 Task: Search one way flight ticket for 4 adults, 1 infant in seat and 1 infant on lap in premium economy from Waco: Waco Regional Airport to Fort Wayne: Fort Wayne International Airport on 8-4-2023. Choice of flights is Royal air maroc. Number of bags: 3 checked bags. Price is upto 107000. Outbound departure time preference is 6:30.
Action: Mouse moved to (288, 405)
Screenshot: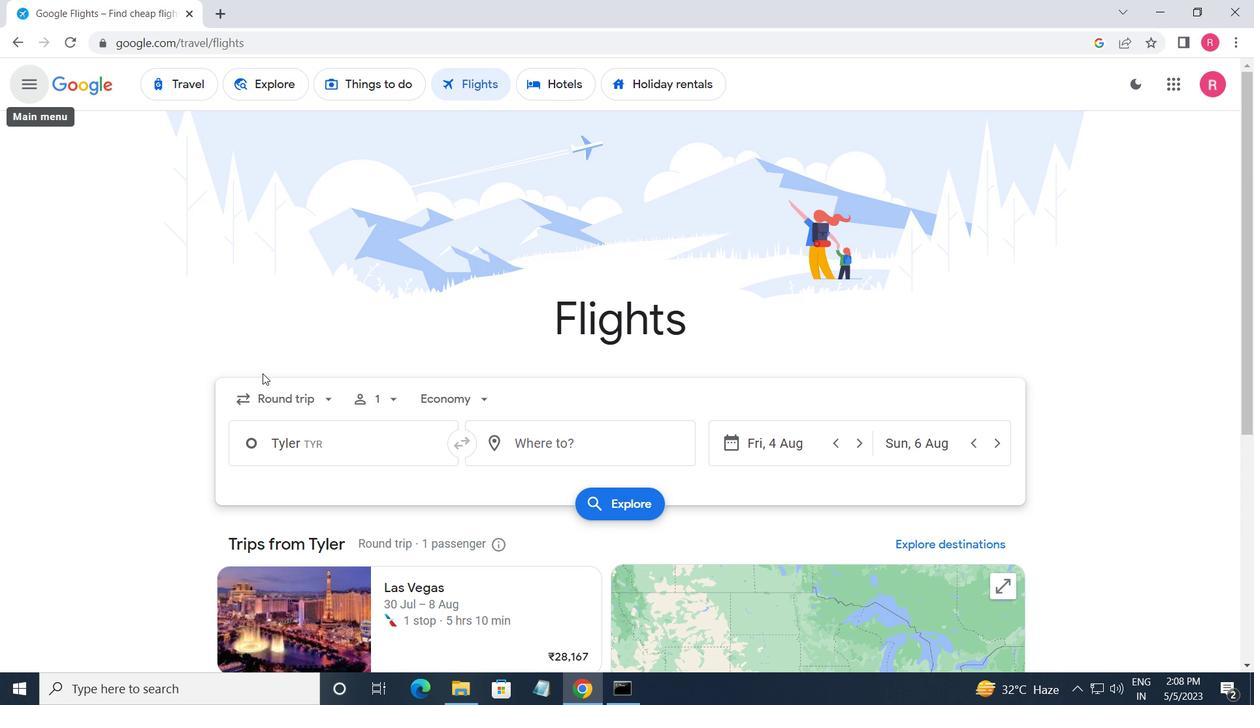 
Action: Mouse pressed left at (288, 405)
Screenshot: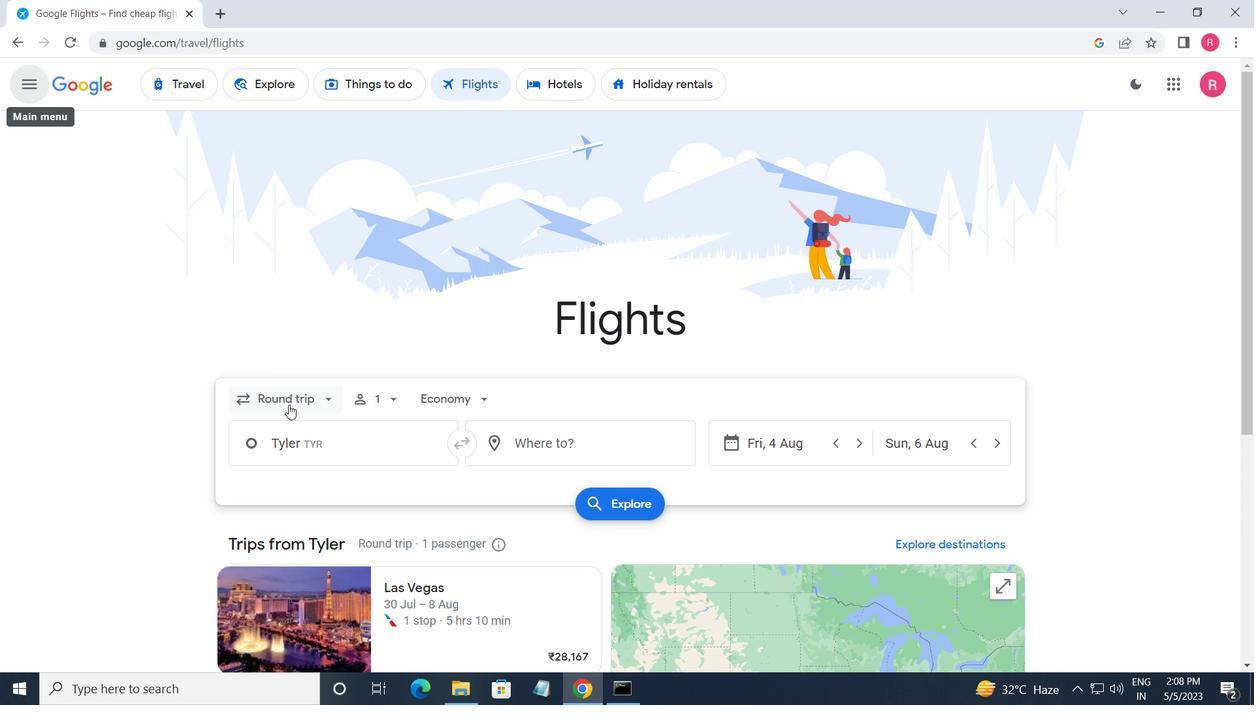 
Action: Mouse moved to (300, 479)
Screenshot: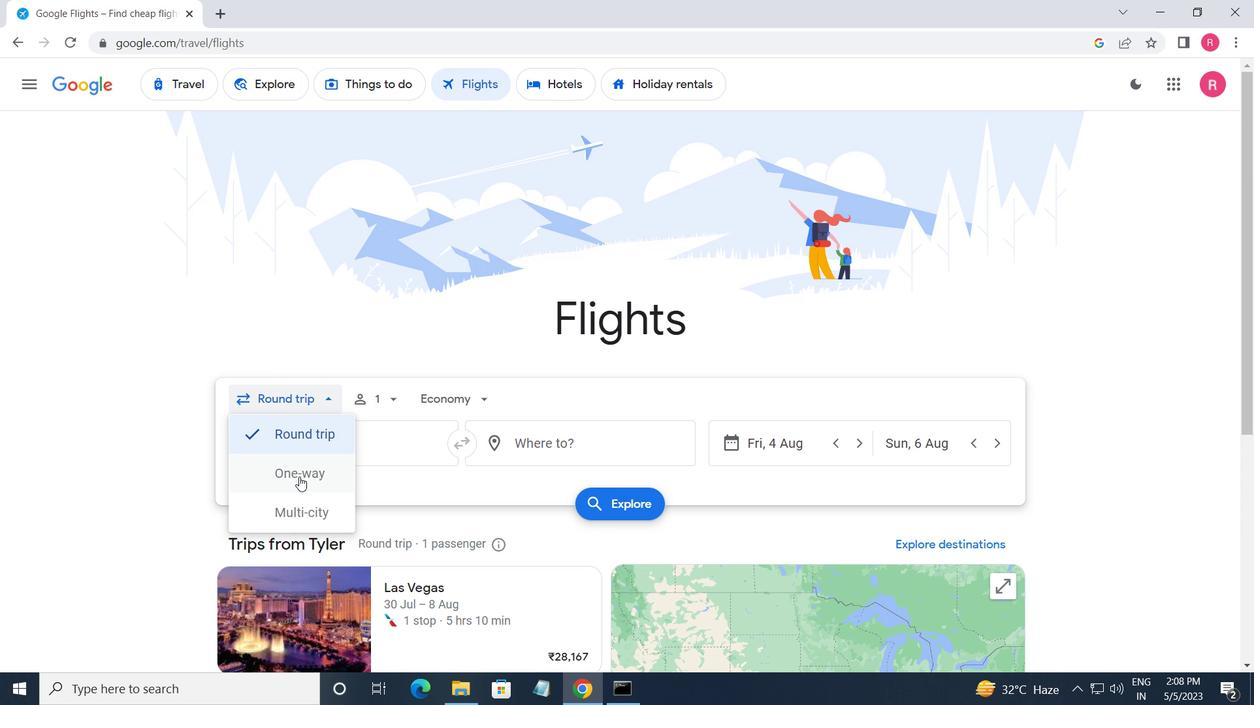 
Action: Mouse pressed left at (300, 479)
Screenshot: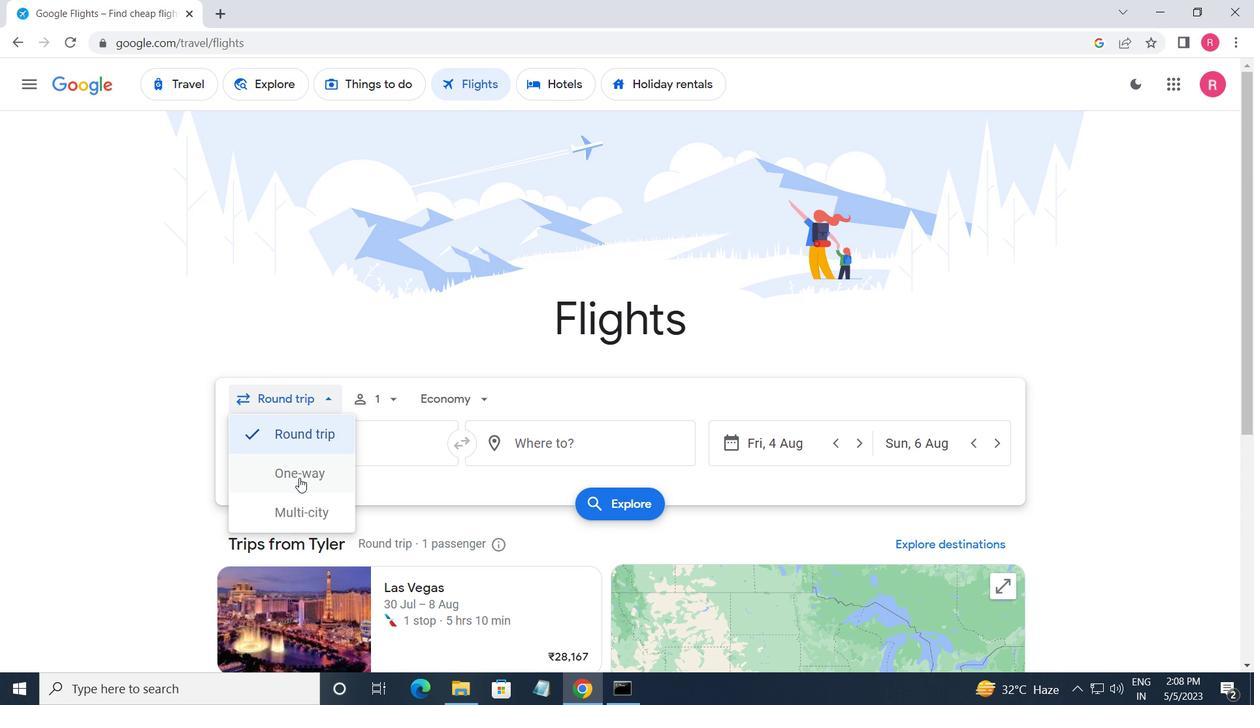 
Action: Mouse moved to (383, 409)
Screenshot: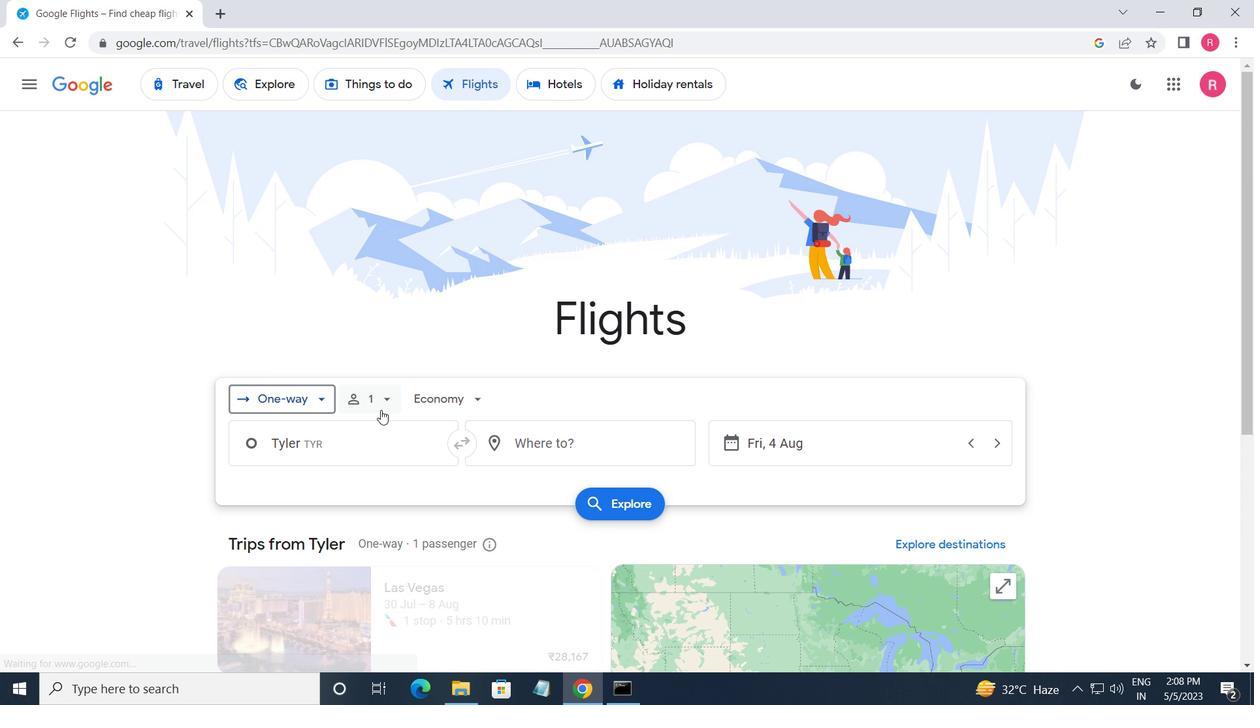 
Action: Mouse pressed left at (383, 409)
Screenshot: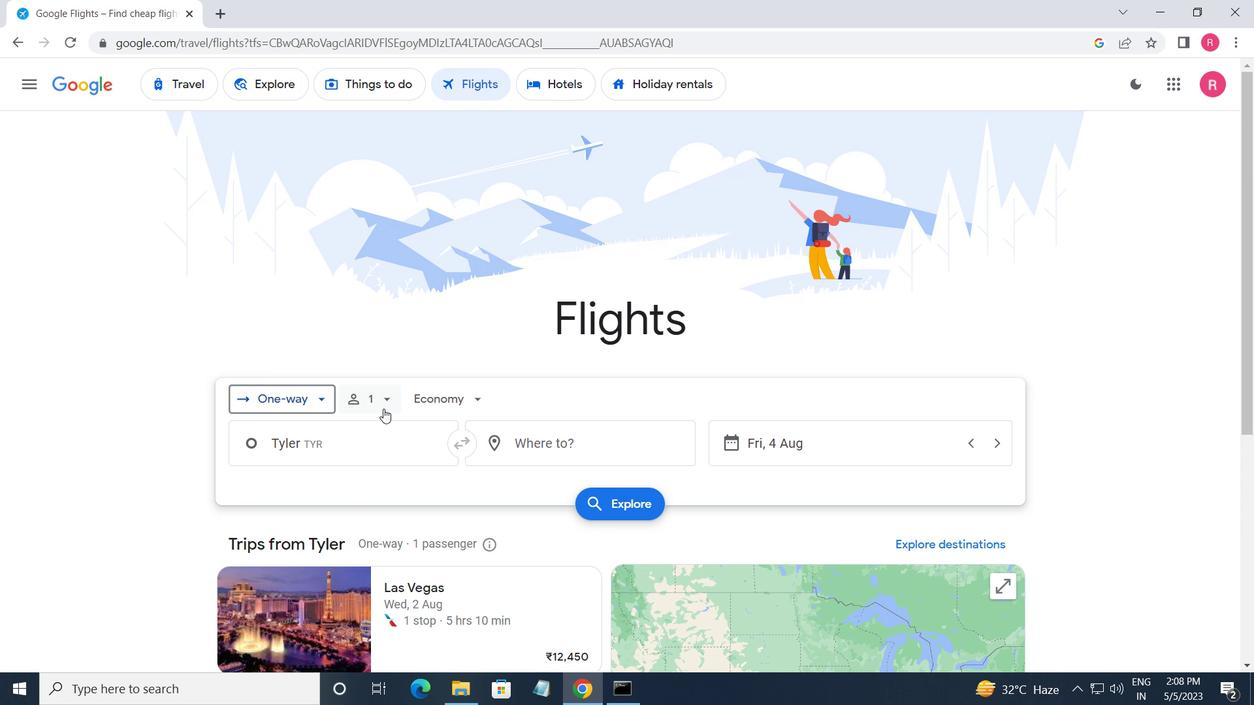 
Action: Mouse moved to (509, 448)
Screenshot: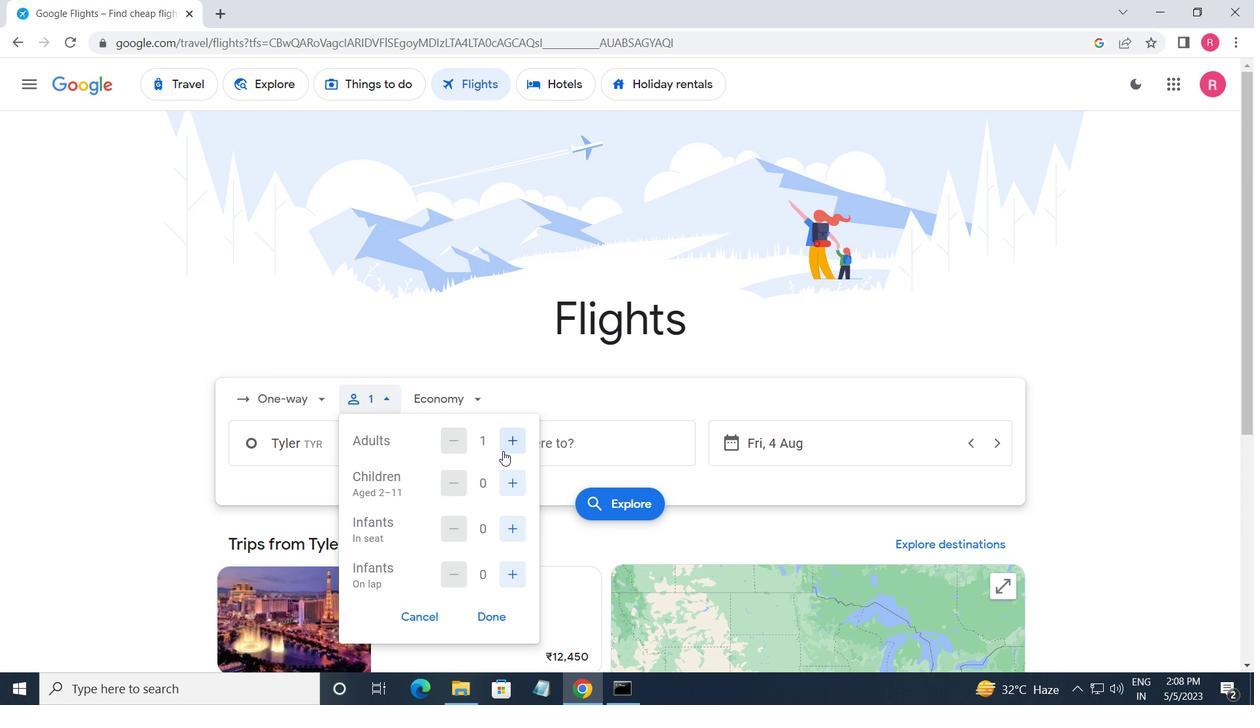 
Action: Mouse pressed left at (509, 448)
Screenshot: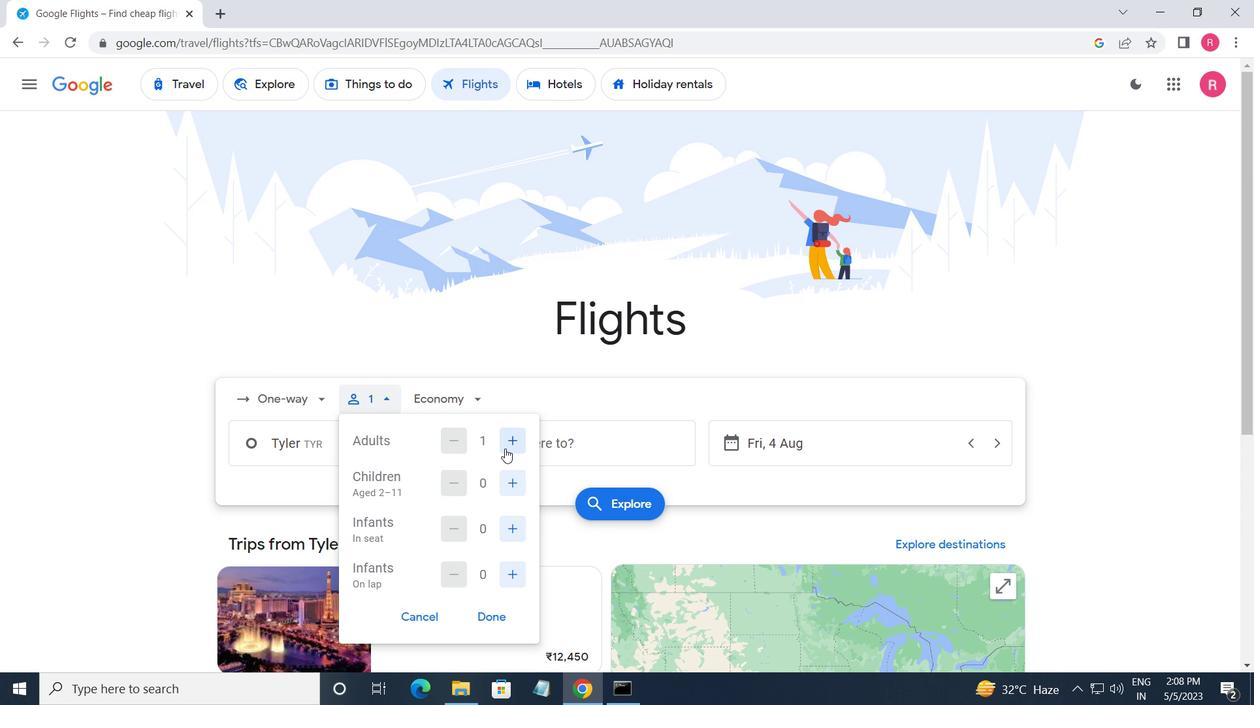 
Action: Mouse pressed left at (509, 448)
Screenshot: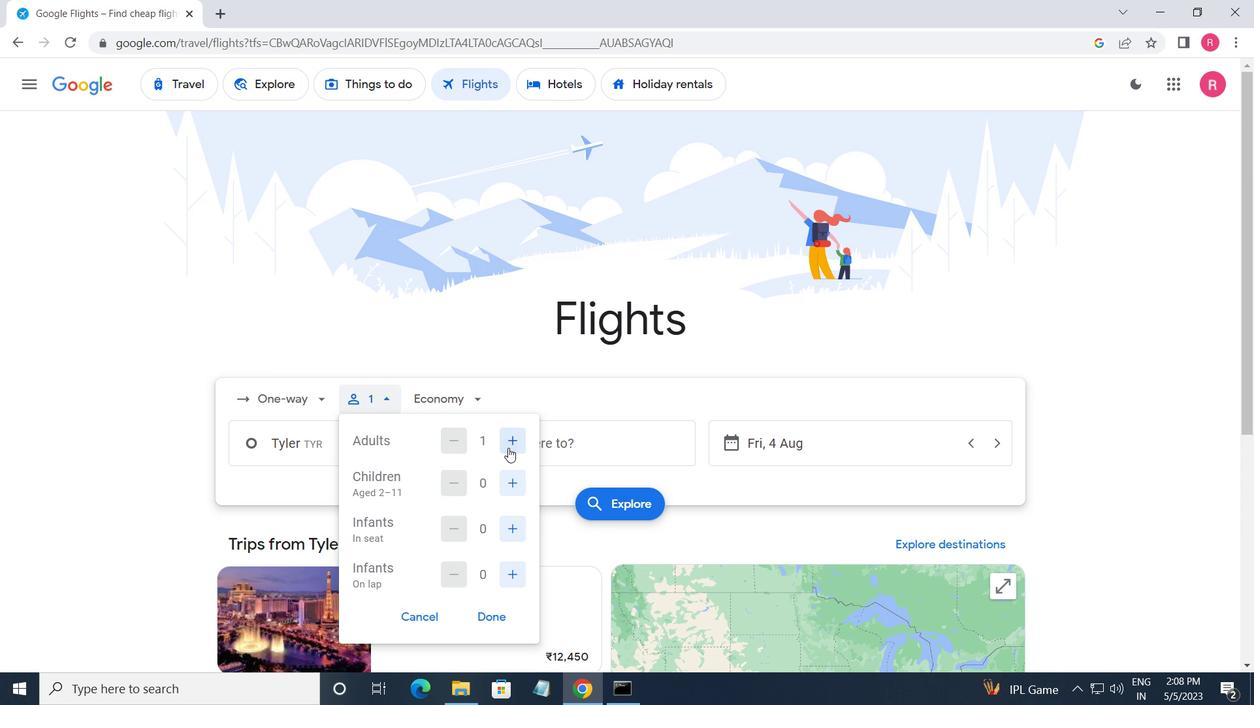 
Action: Mouse pressed left at (509, 448)
Screenshot: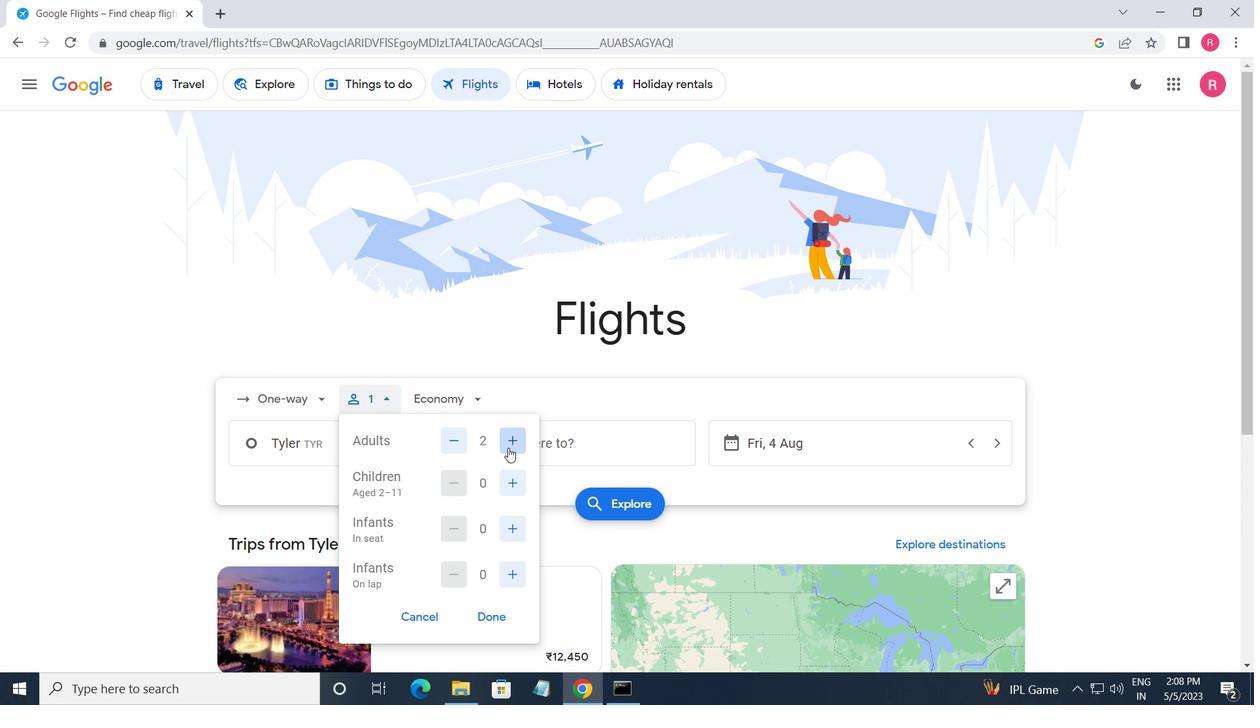 
Action: Mouse moved to (518, 521)
Screenshot: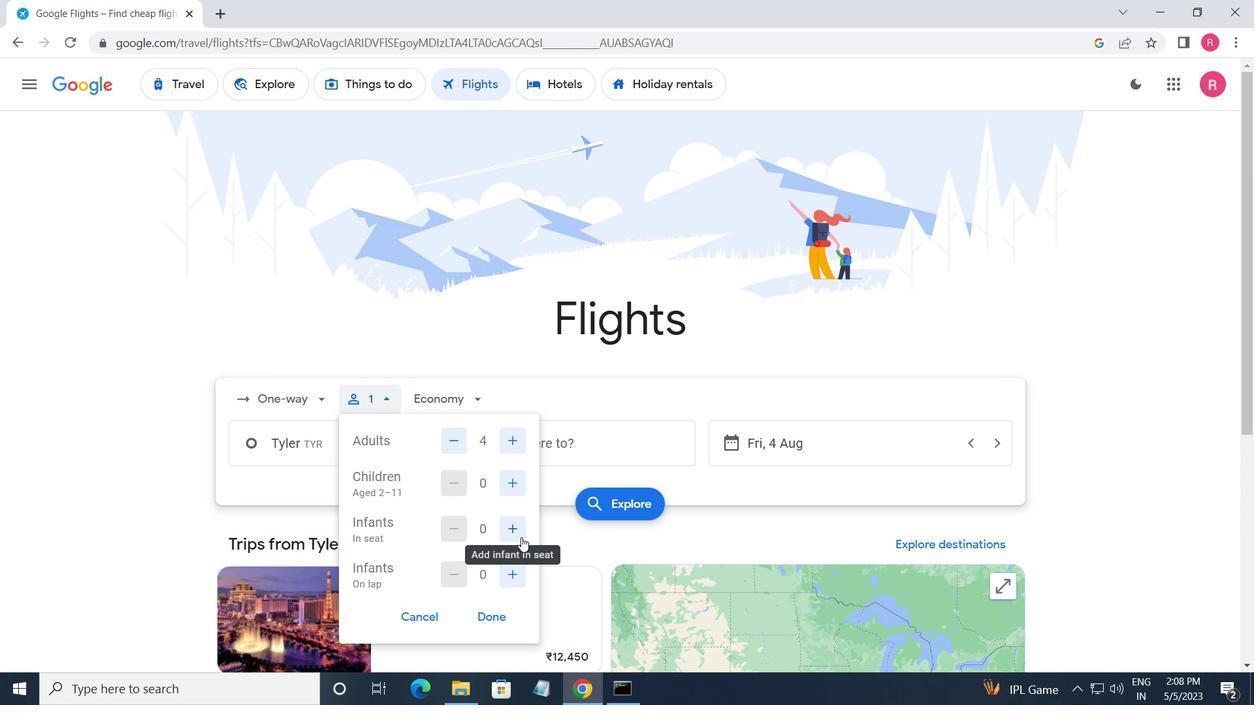 
Action: Mouse pressed left at (518, 521)
Screenshot: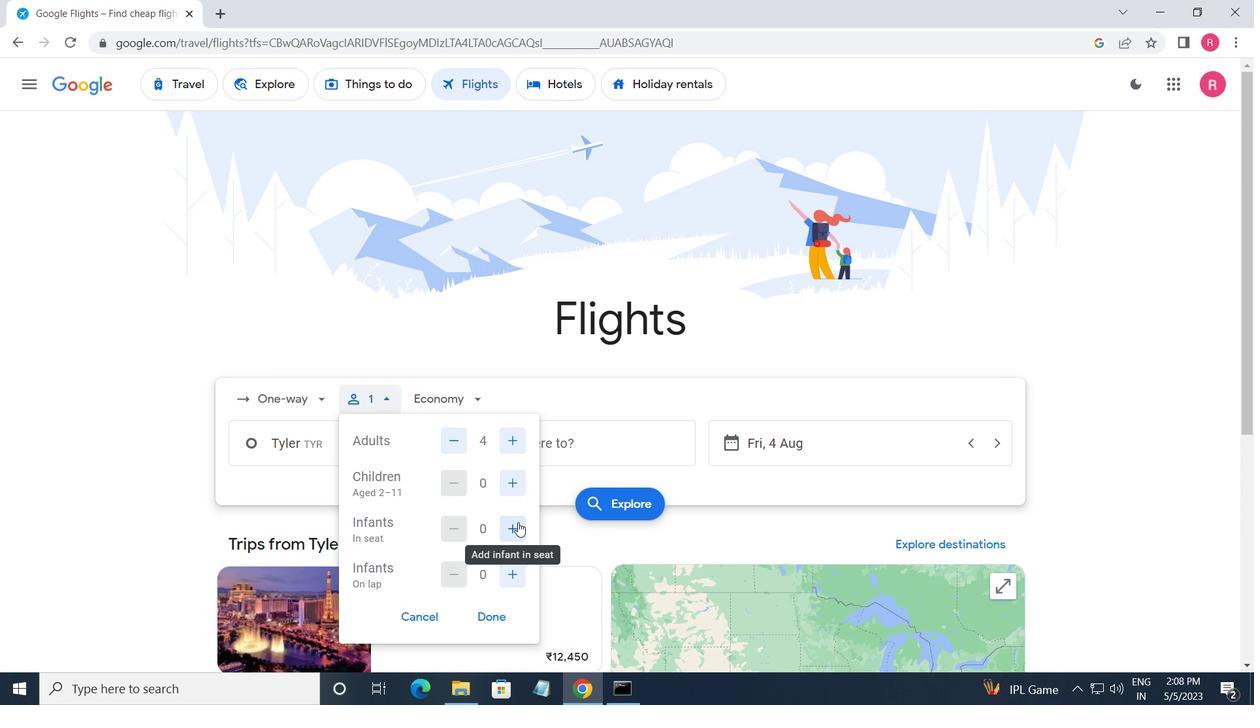 
Action: Mouse moved to (518, 585)
Screenshot: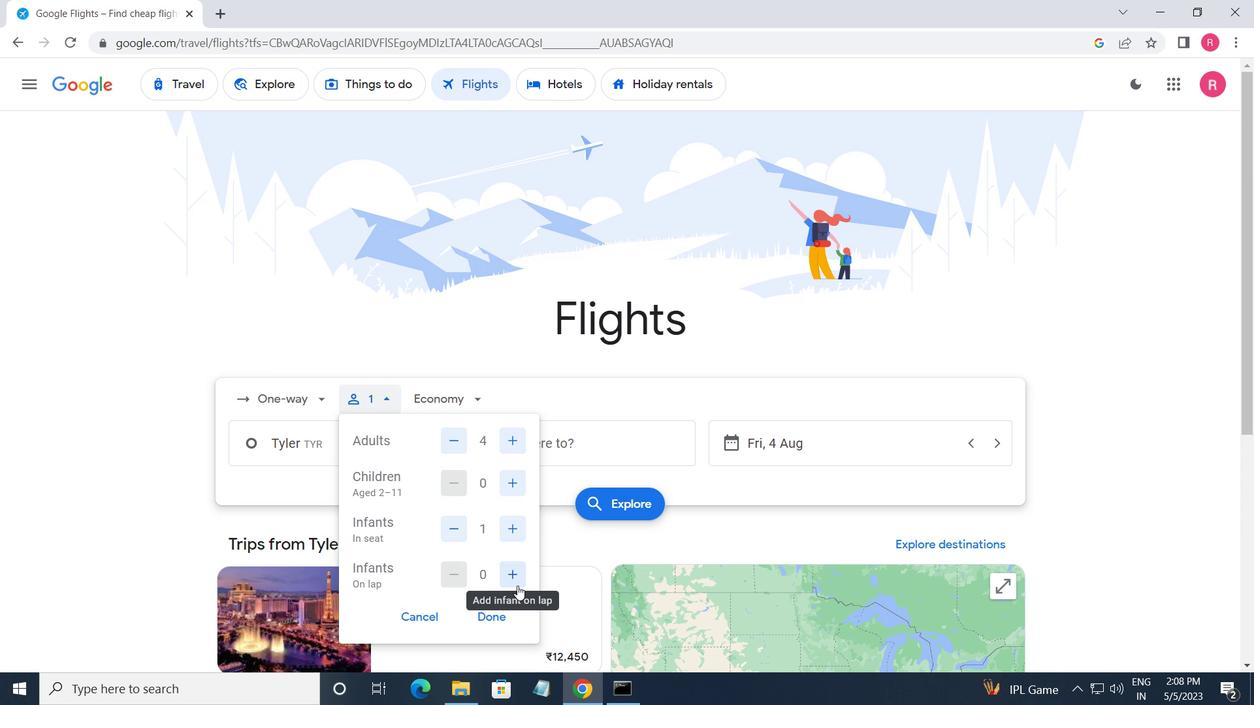 
Action: Mouse pressed left at (518, 585)
Screenshot: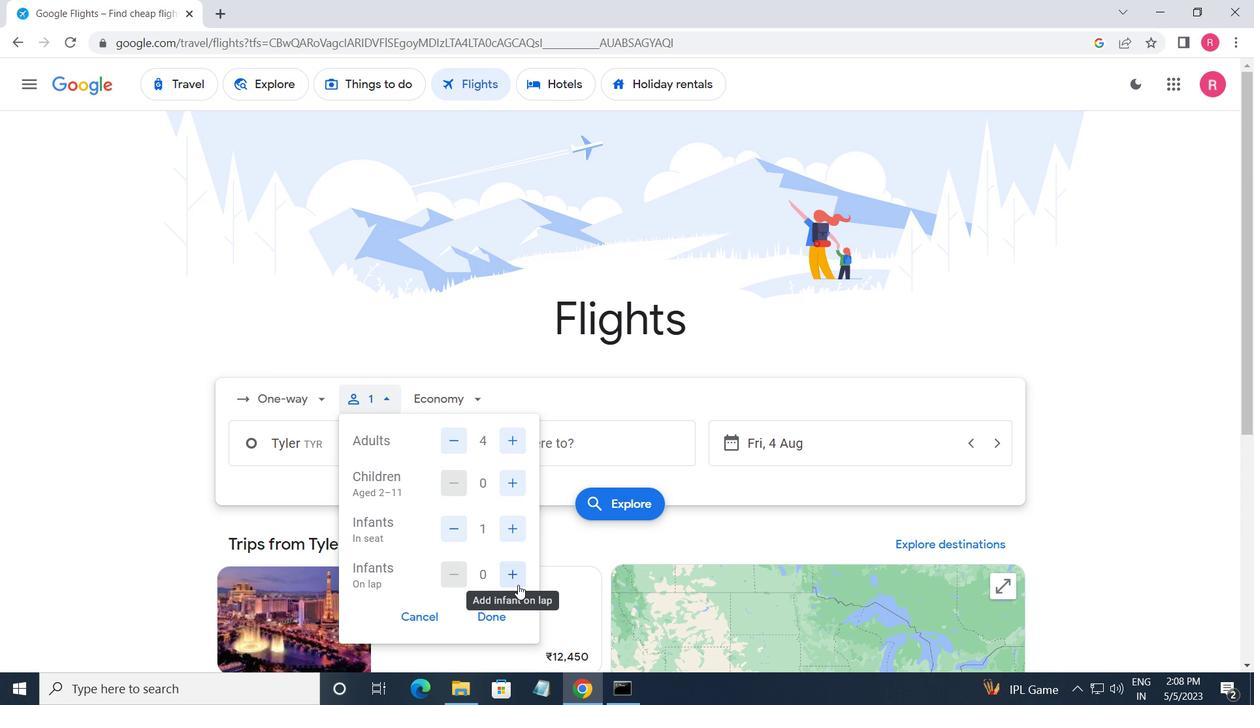 
Action: Mouse moved to (491, 614)
Screenshot: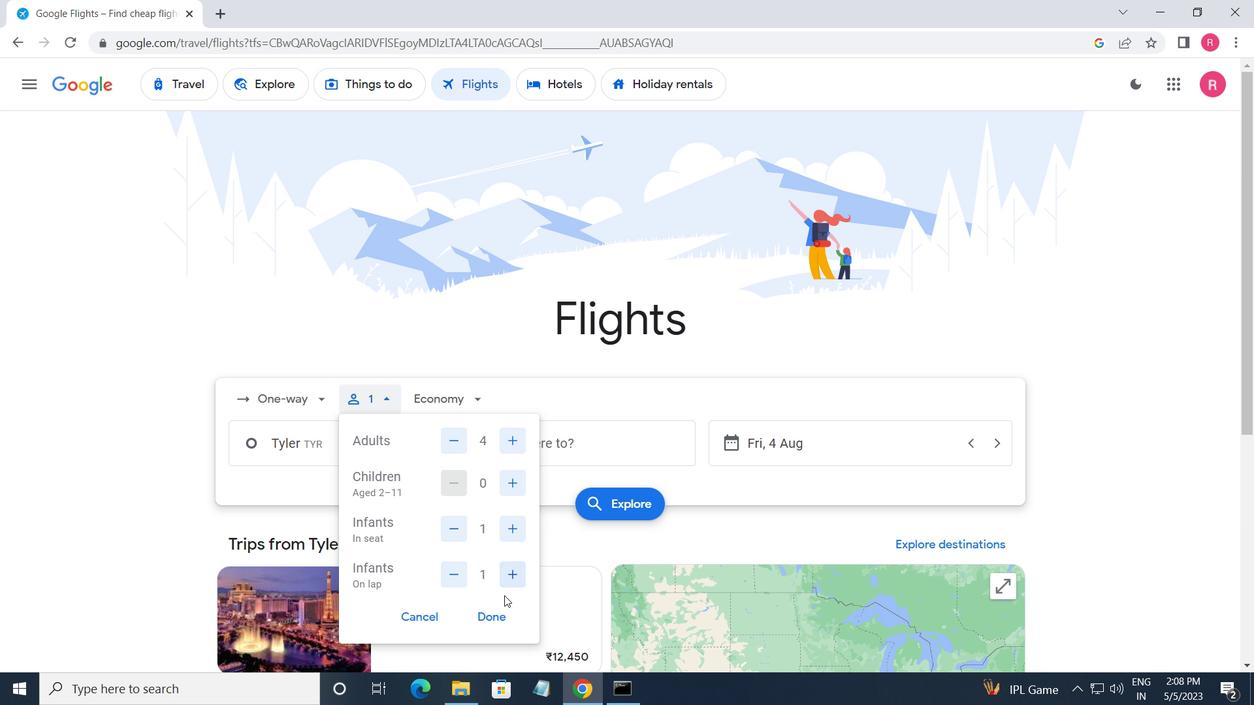 
Action: Mouse pressed left at (491, 614)
Screenshot: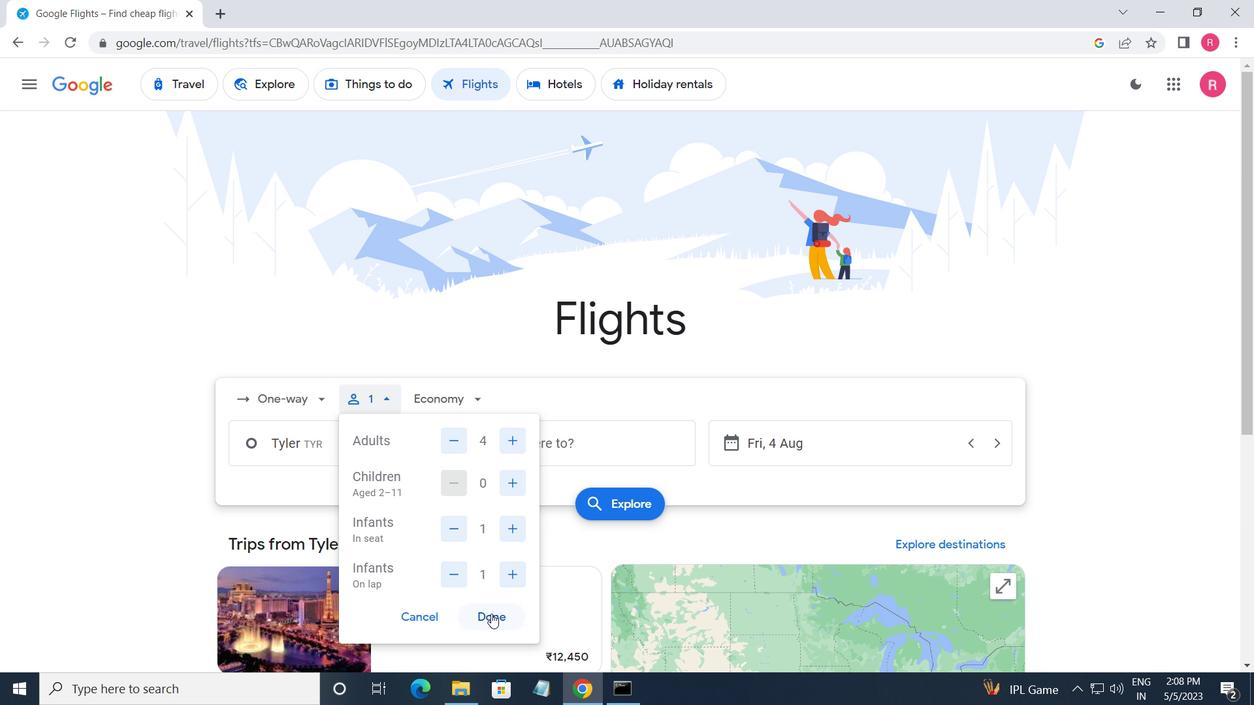 
Action: Mouse moved to (451, 401)
Screenshot: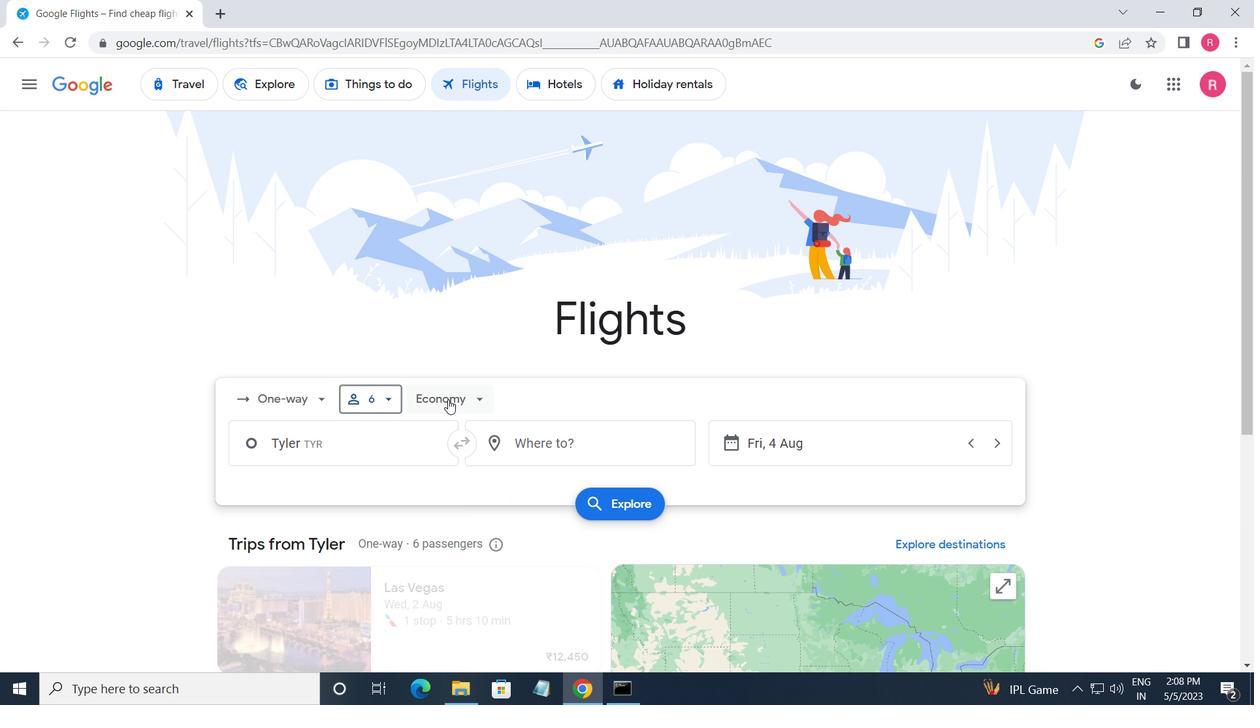 
Action: Mouse pressed left at (451, 401)
Screenshot: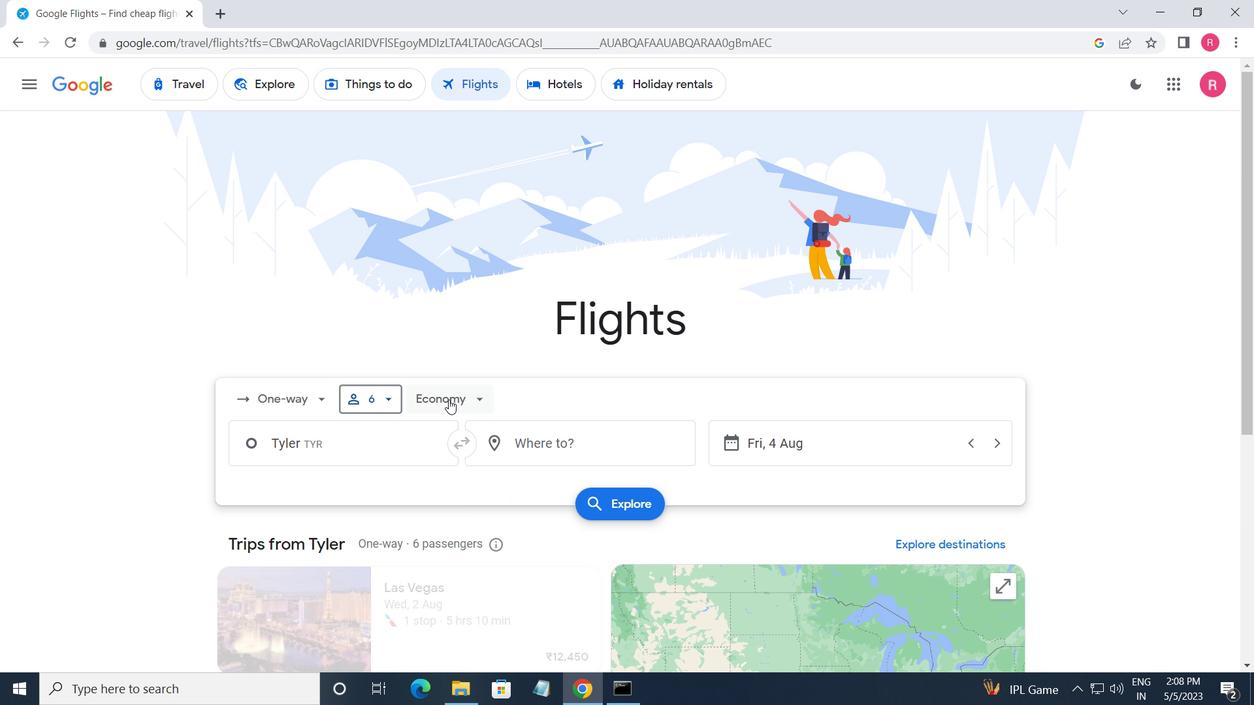 
Action: Mouse moved to (511, 475)
Screenshot: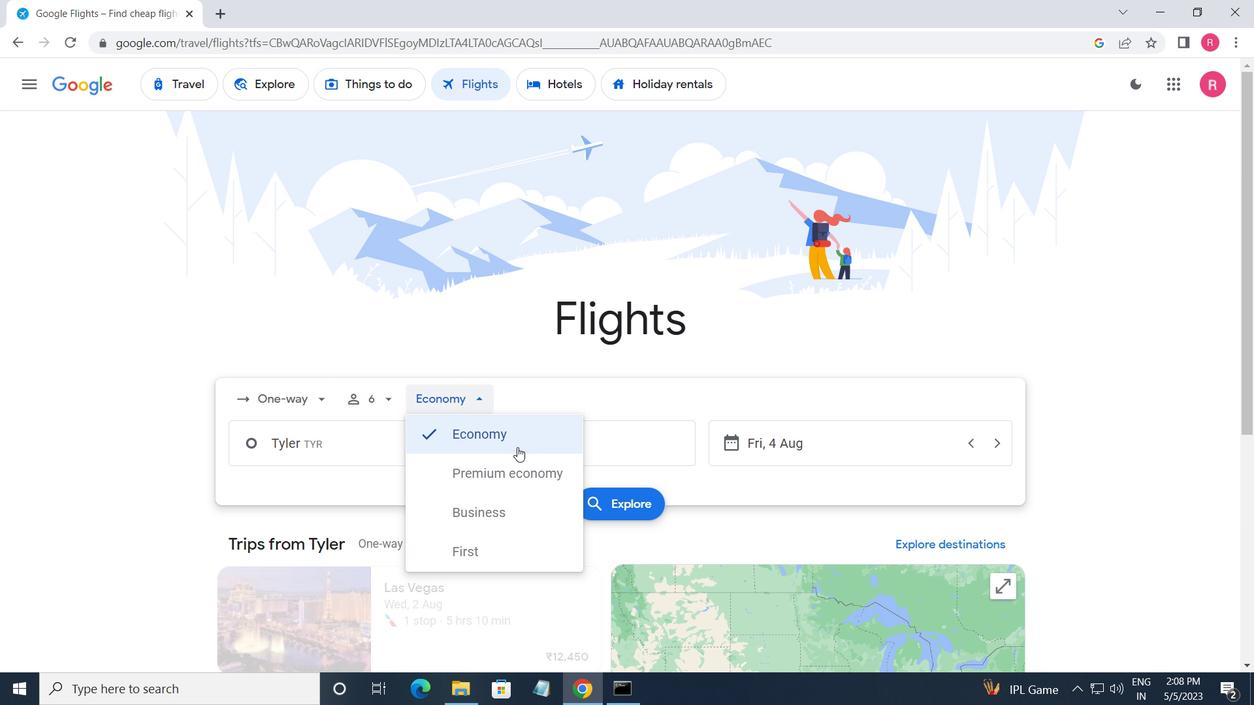 
Action: Mouse pressed left at (511, 475)
Screenshot: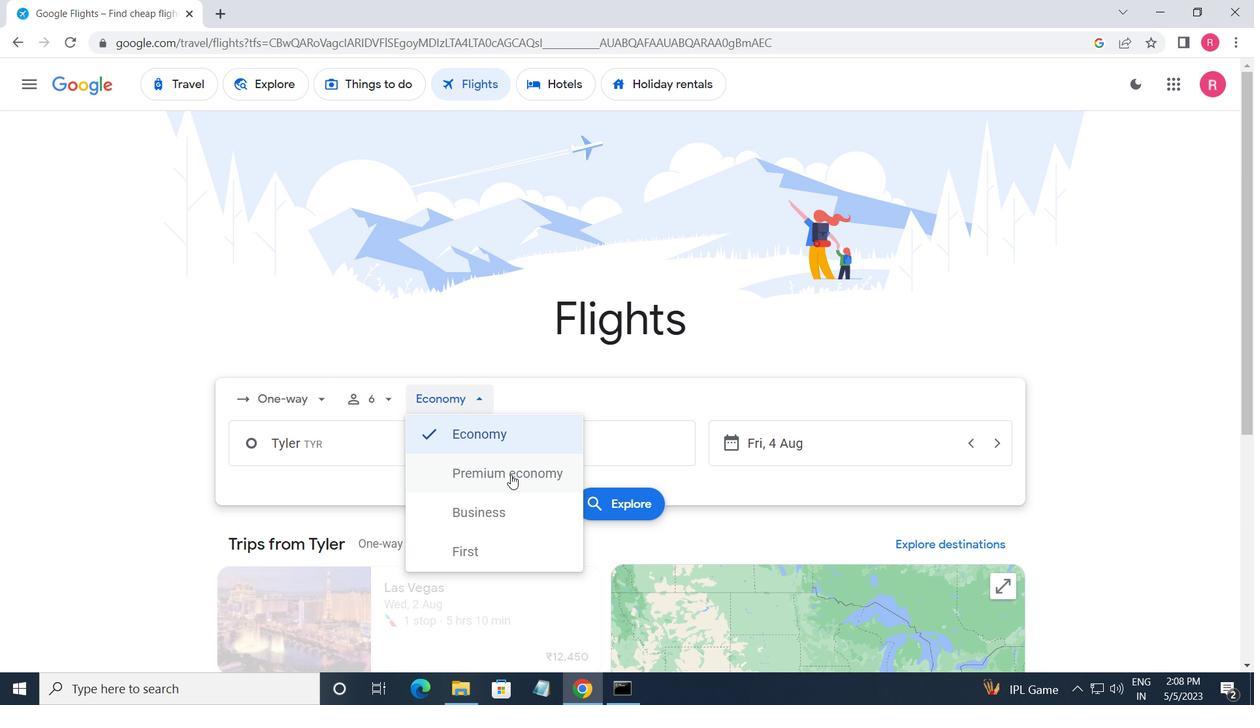 
Action: Mouse moved to (364, 438)
Screenshot: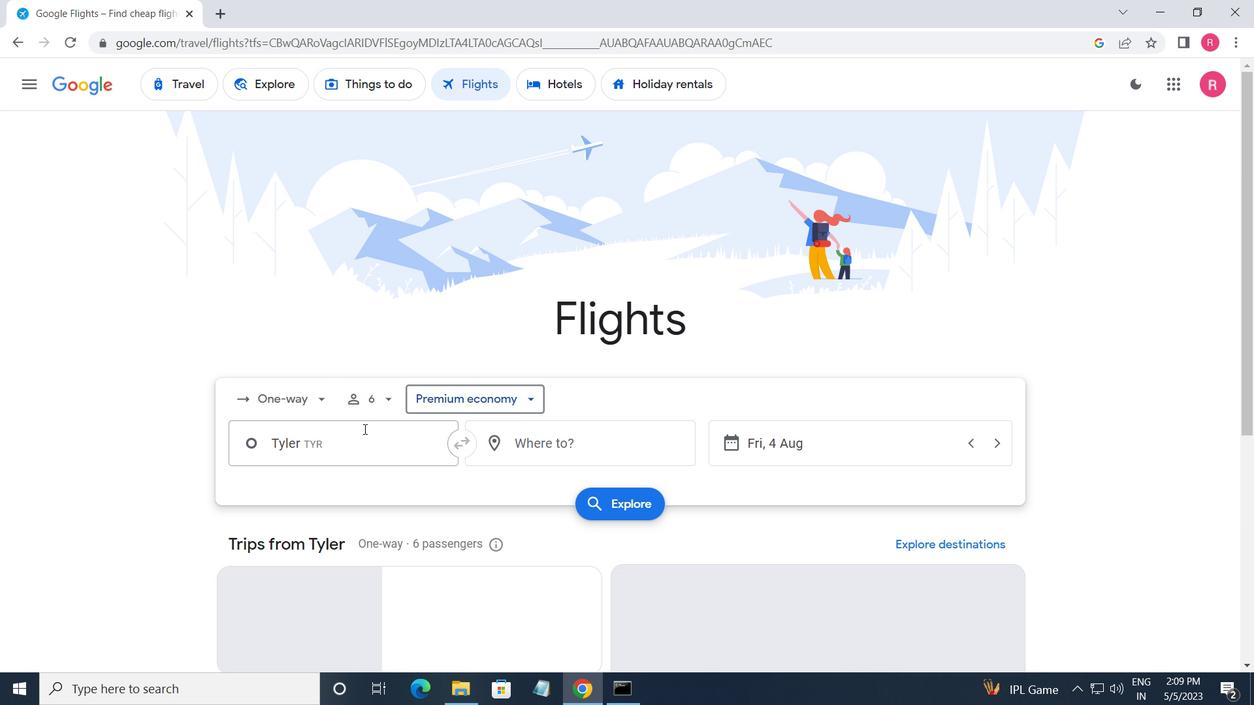 
Action: Mouse pressed left at (364, 438)
Screenshot: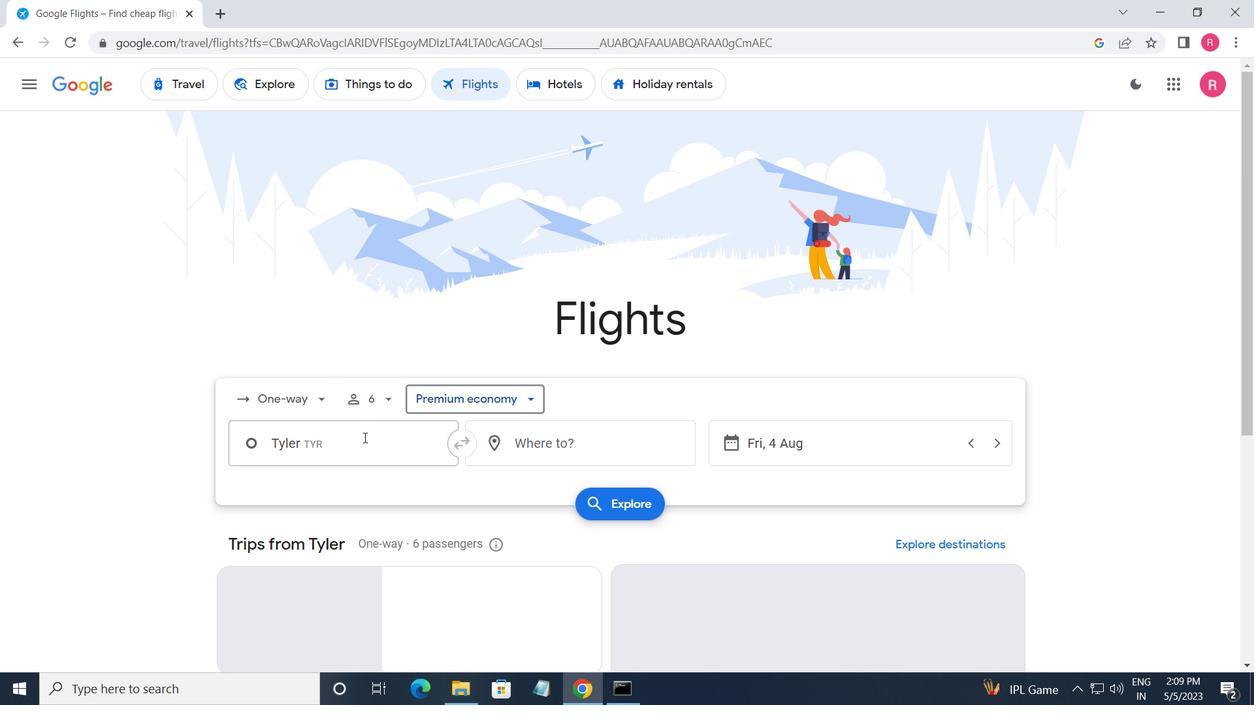 
Action: Key pressed <Key.caps_lock>W<Key.caps_lock>acro<Key.space>
Screenshot: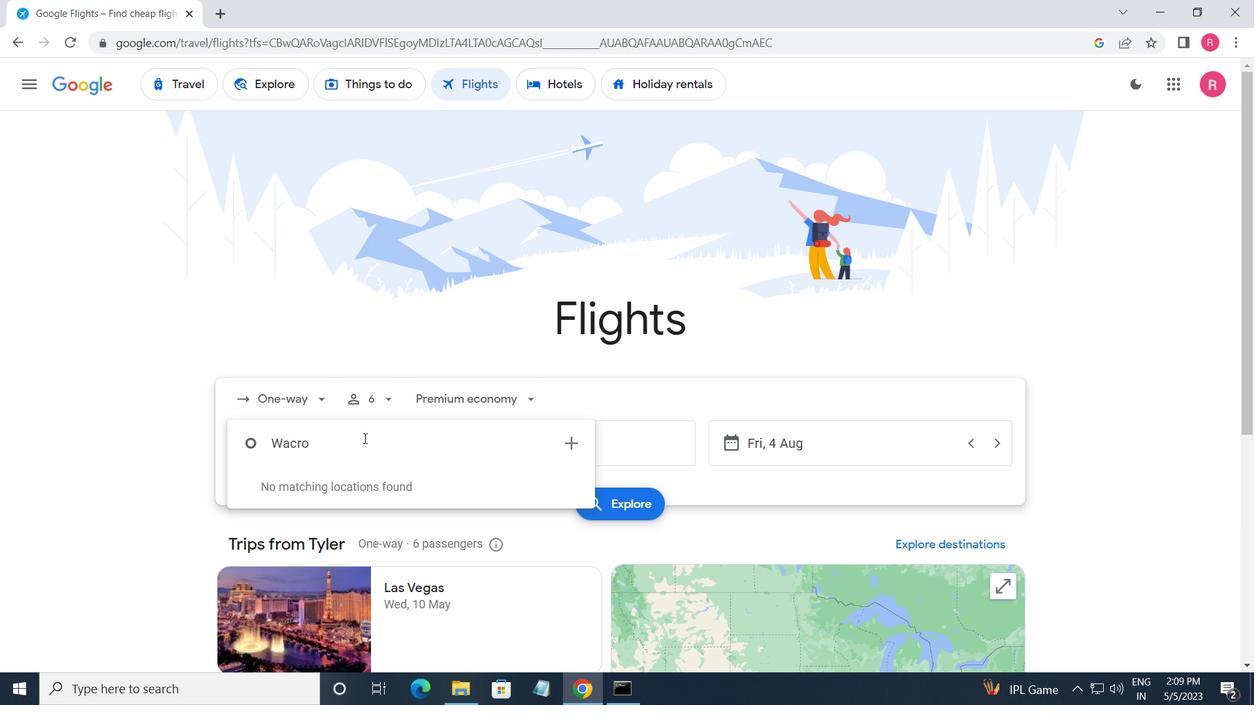 
Action: Mouse moved to (436, 259)
Screenshot: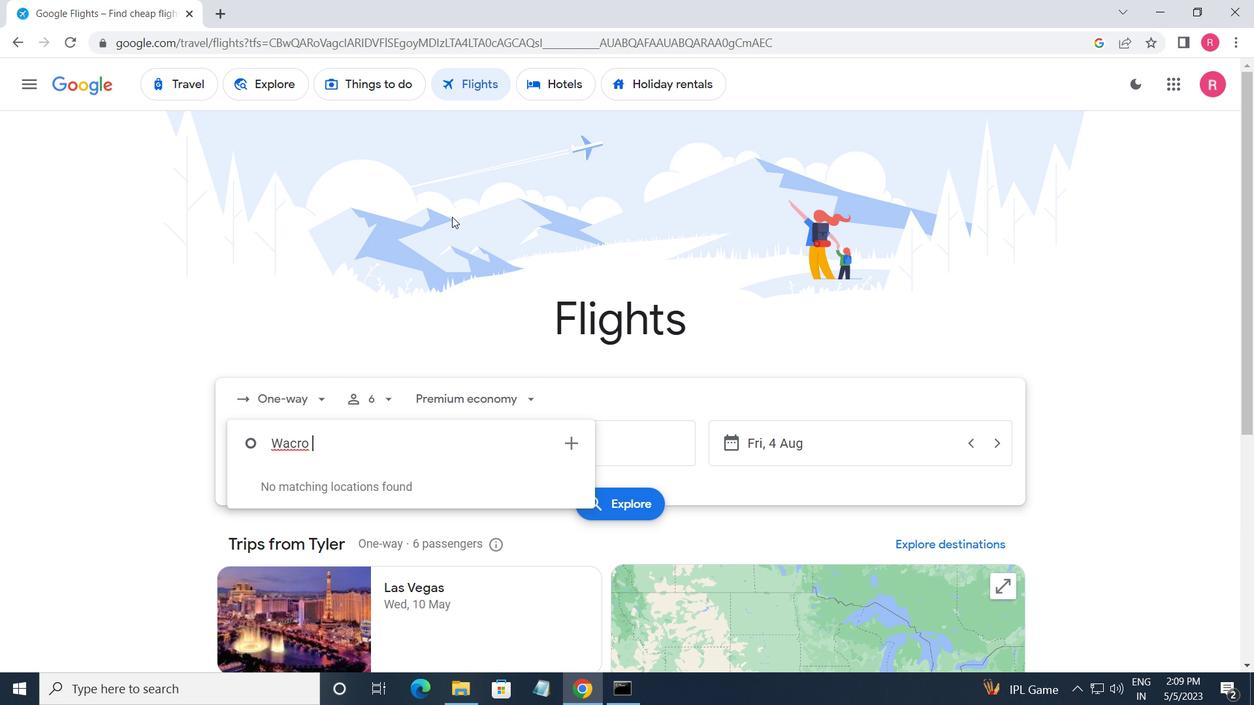 
Action: Key pressed <Key.backspace>
Screenshot: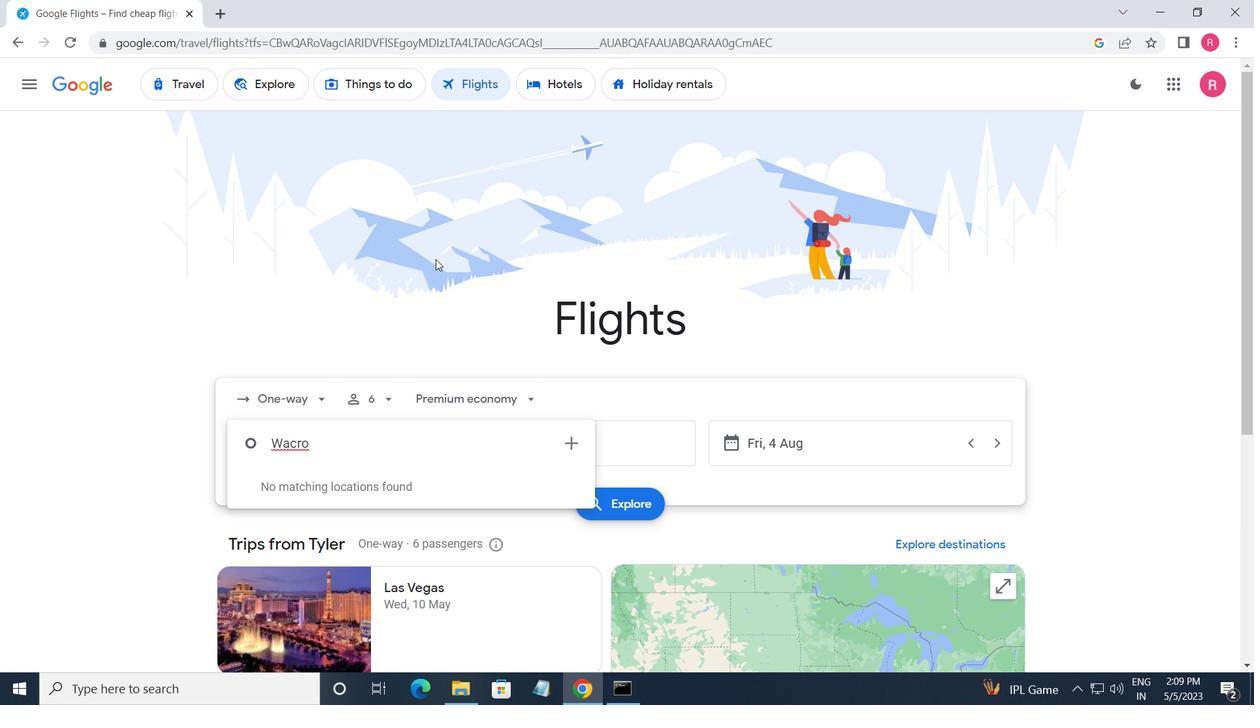
Action: Mouse scrolled (436, 260) with delta (0, 0)
Screenshot: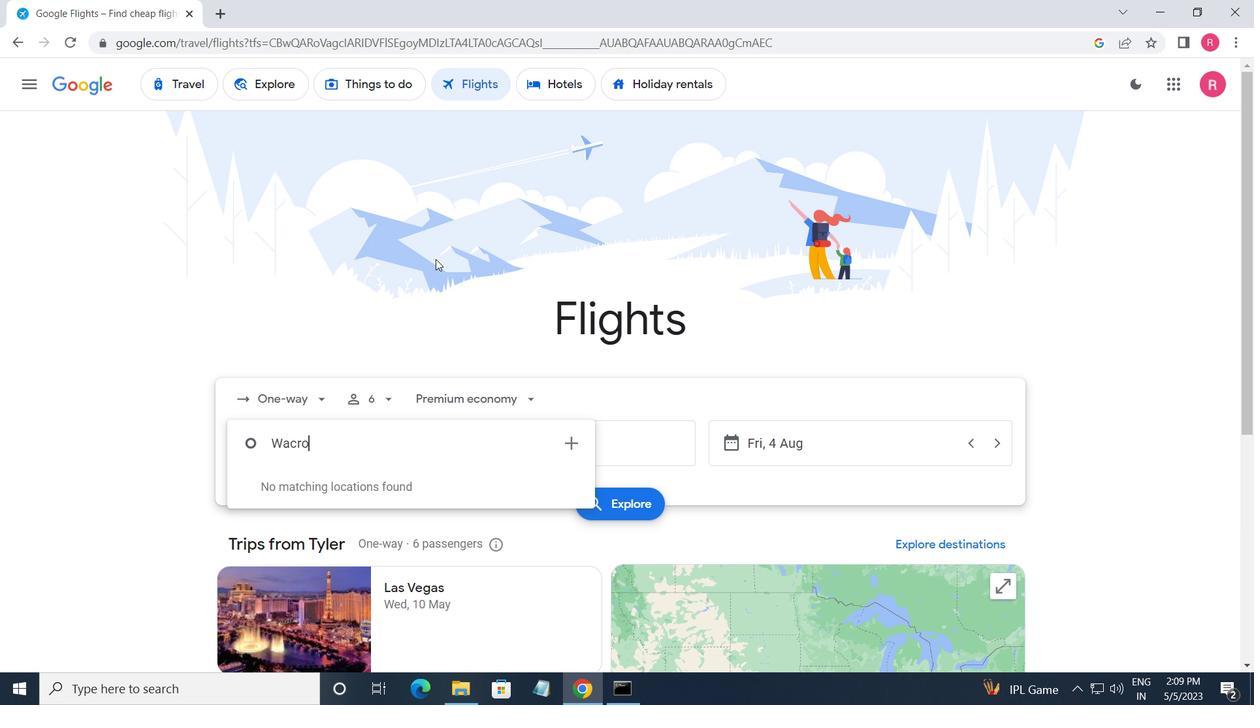 
Action: Key pressed <Key.backspace><Key.backspace>o
Screenshot: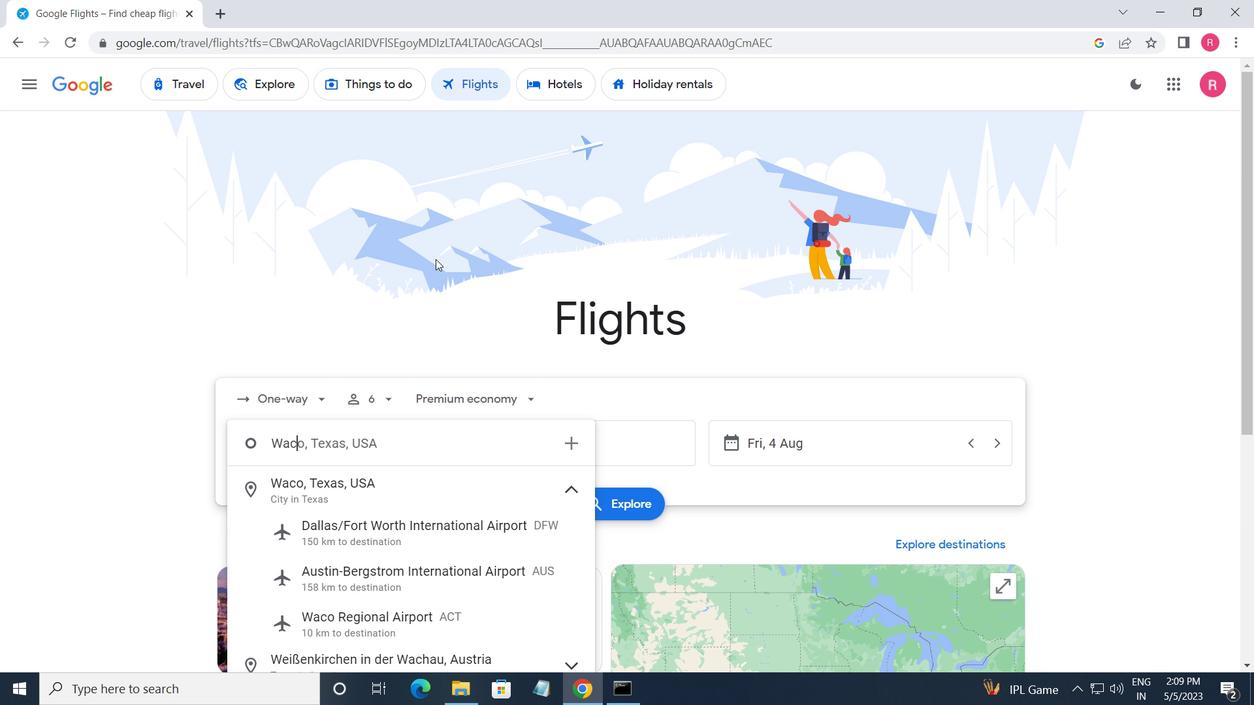 
Action: Mouse moved to (458, 603)
Screenshot: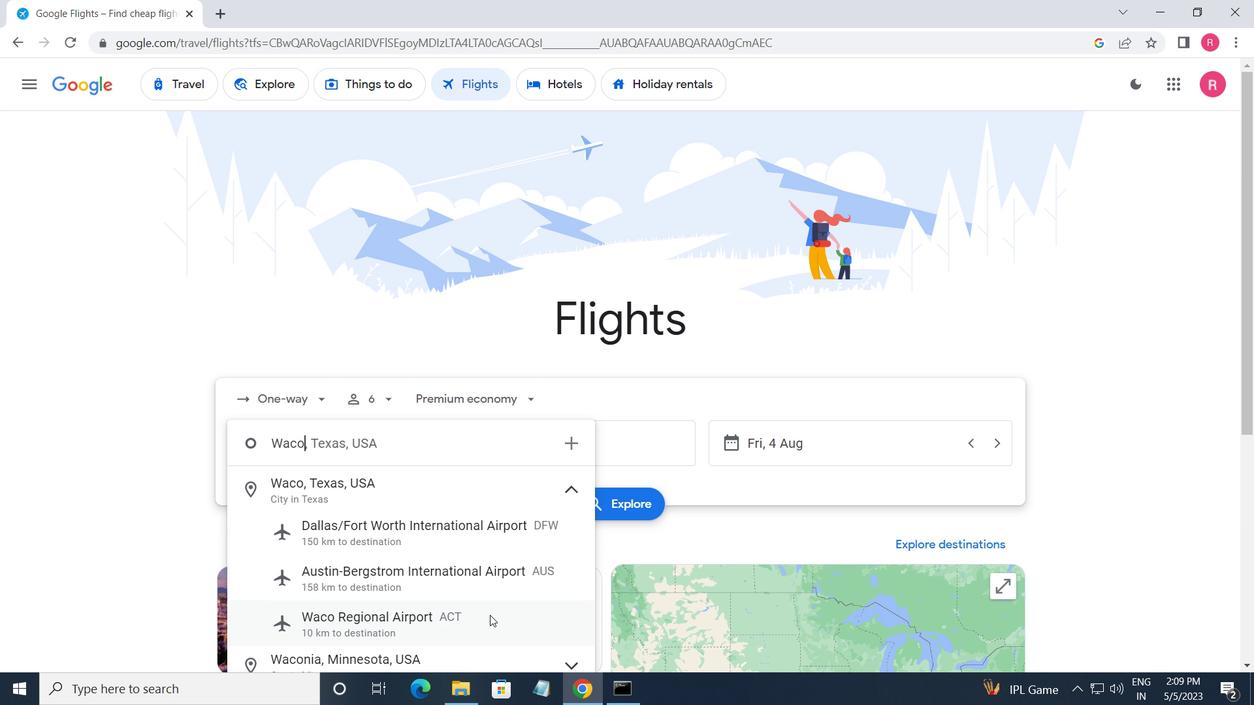 
Action: Mouse pressed left at (458, 603)
Screenshot: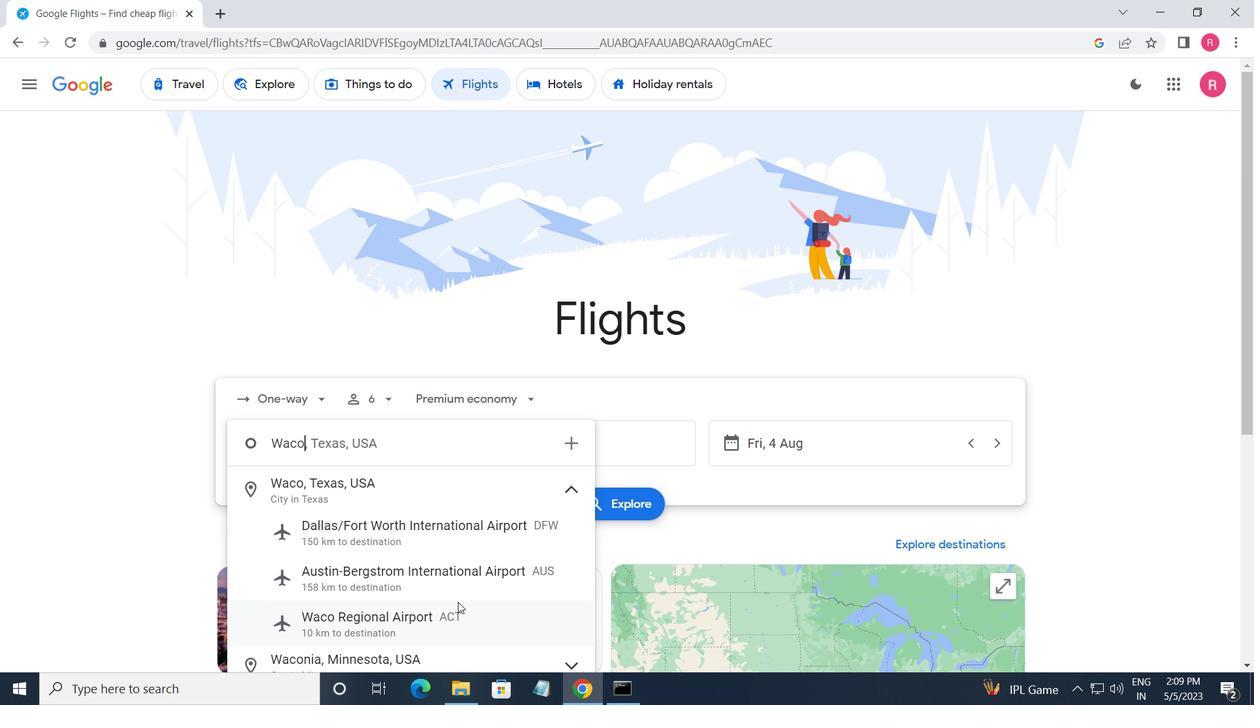 
Action: Mouse moved to (571, 445)
Screenshot: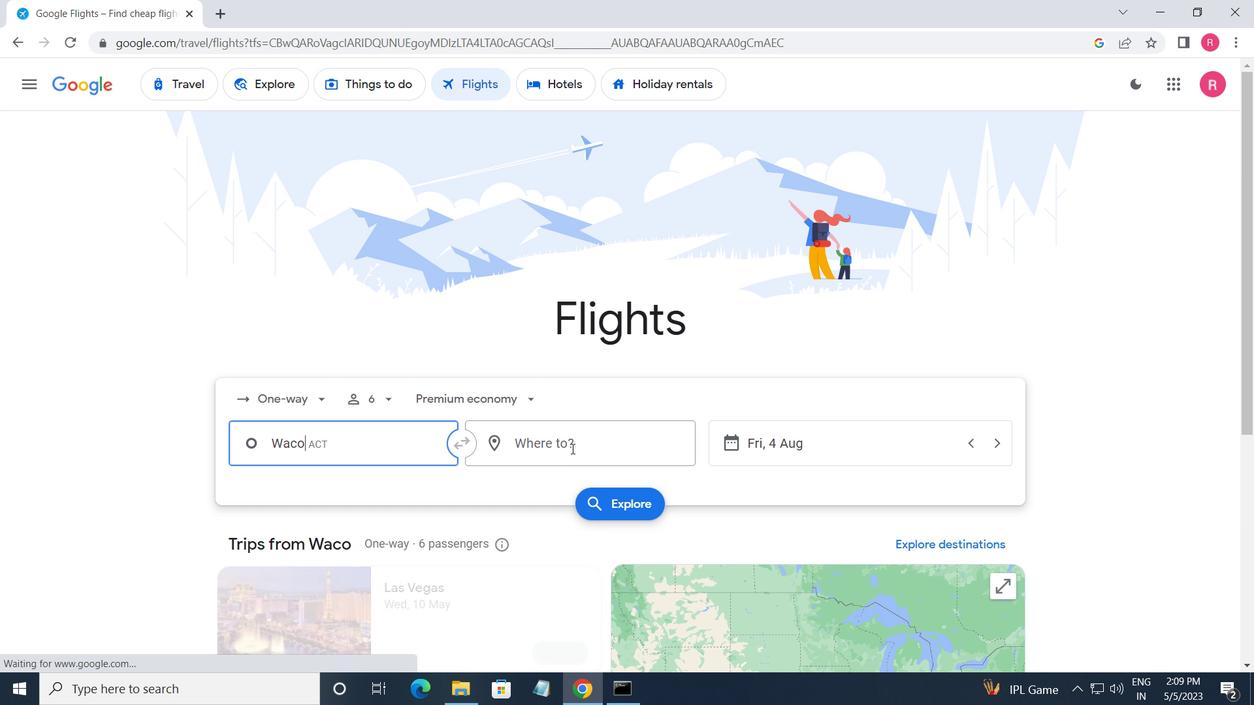 
Action: Mouse pressed left at (571, 445)
Screenshot: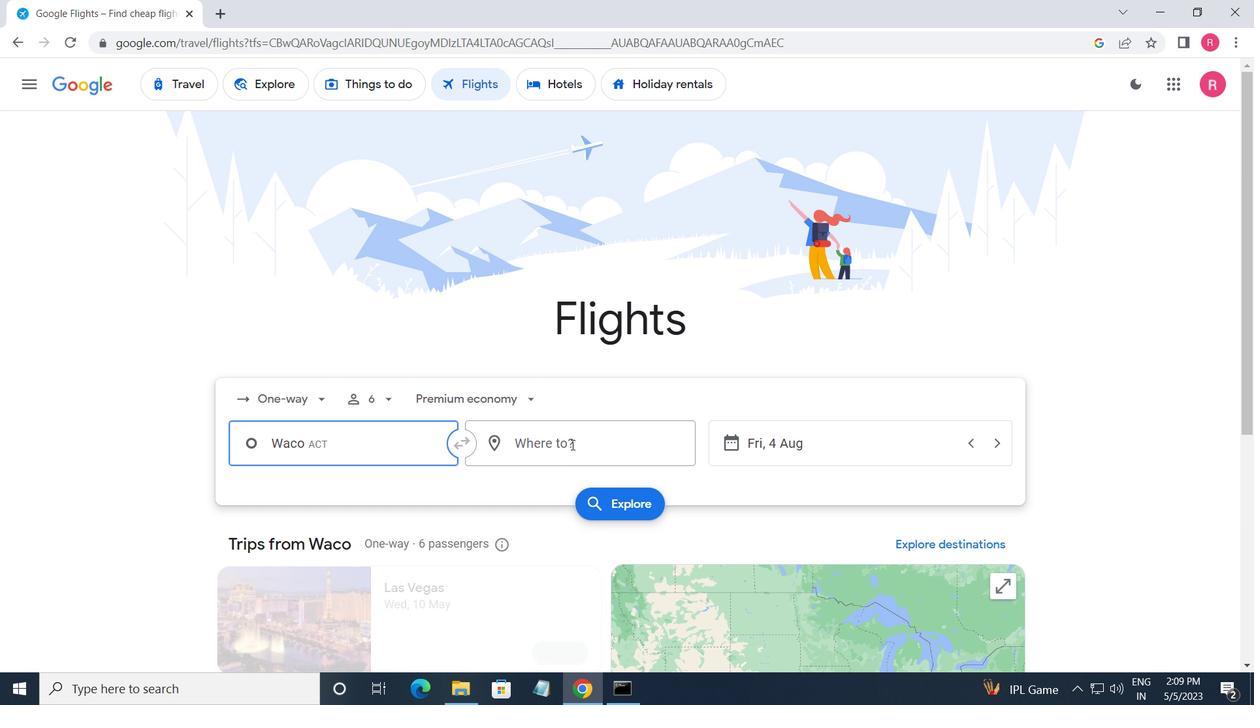 
Action: Mouse moved to (352, 443)
Screenshot: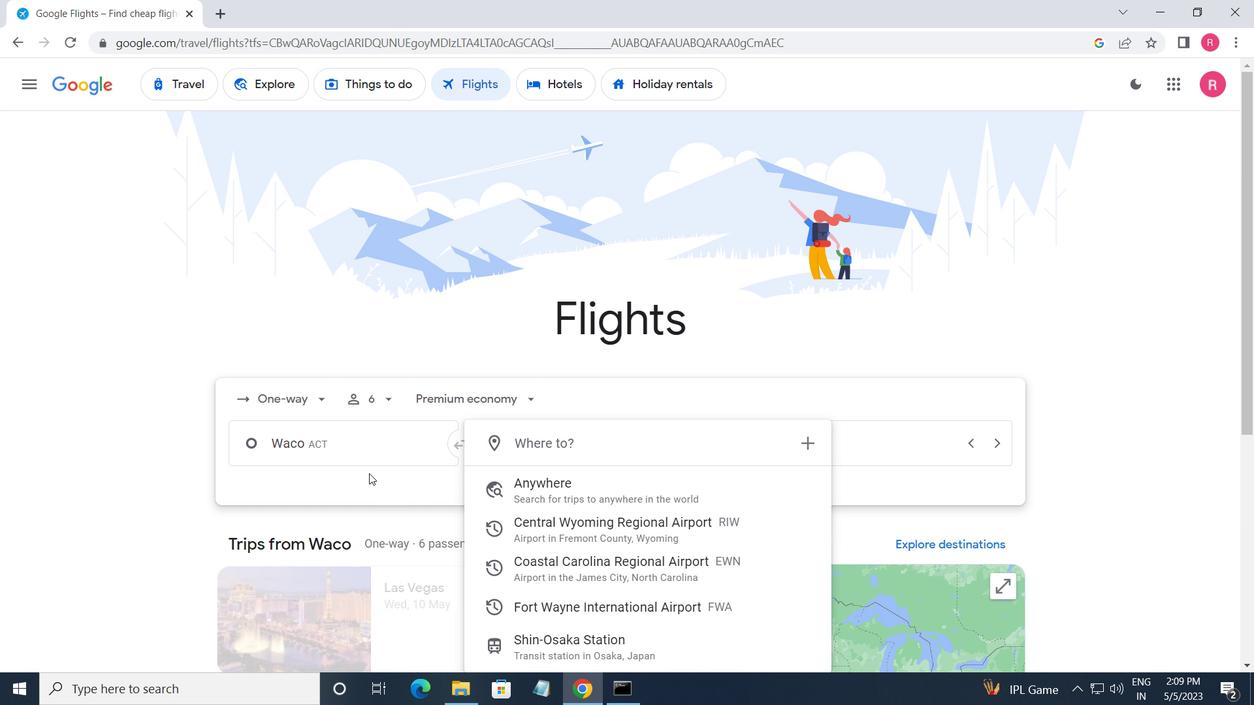 
Action: Mouse pressed left at (352, 443)
Screenshot: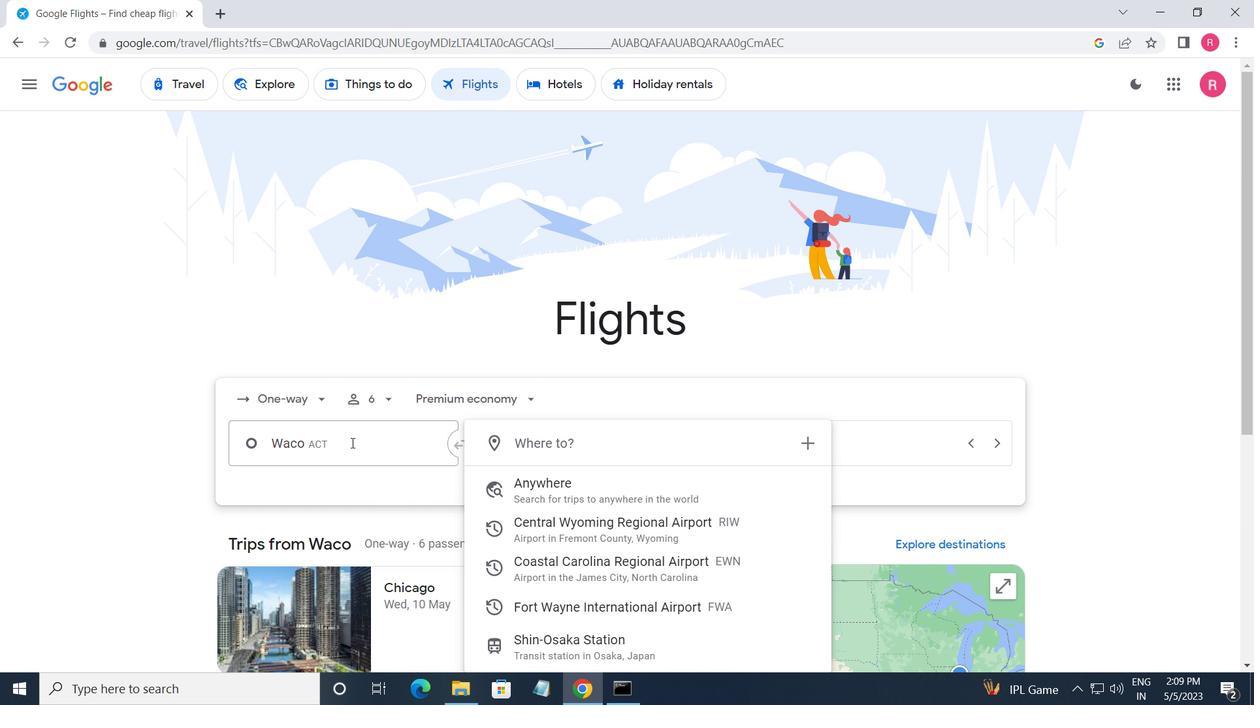 
Action: Mouse moved to (369, 634)
Screenshot: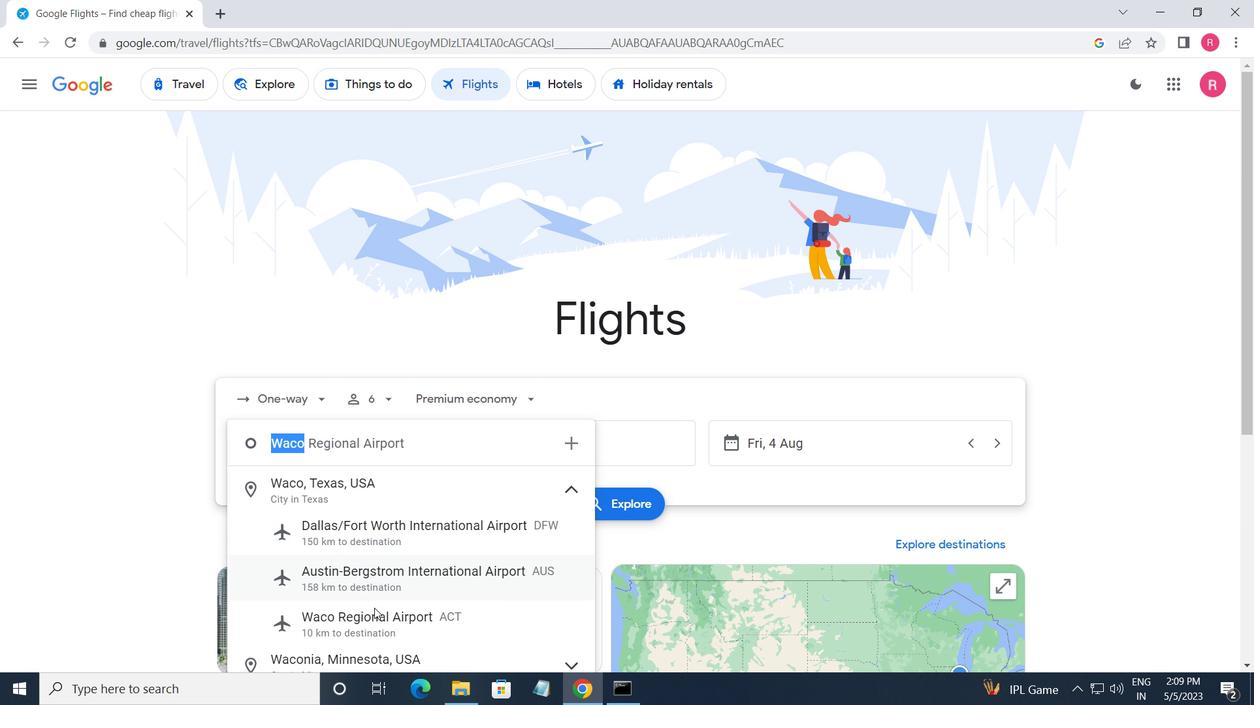 
Action: Mouse pressed left at (369, 634)
Screenshot: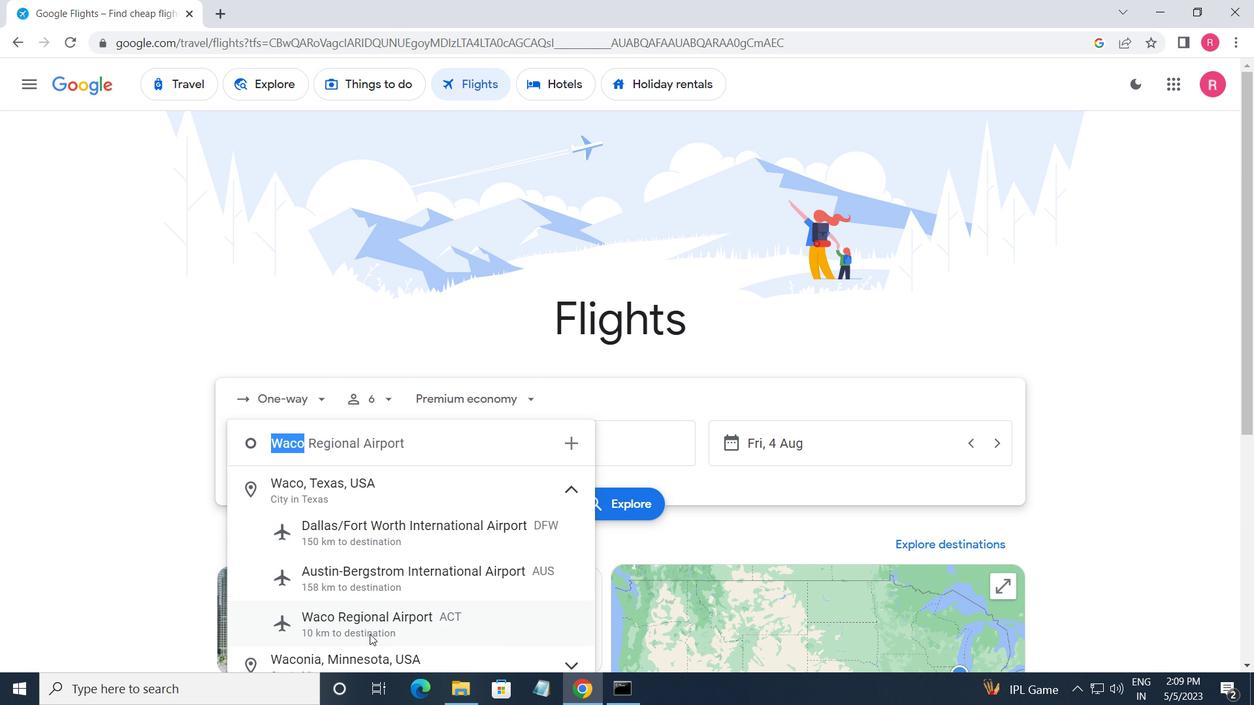 
Action: Mouse moved to (575, 445)
Screenshot: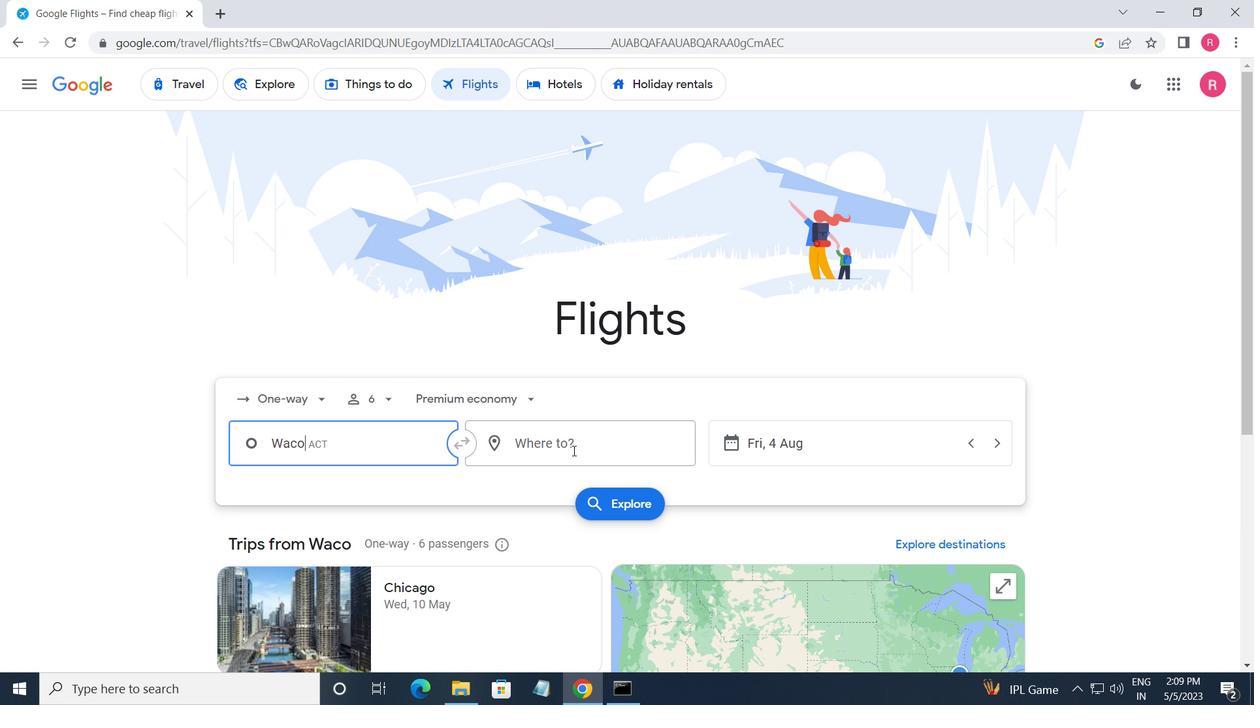 
Action: Mouse pressed left at (575, 445)
Screenshot: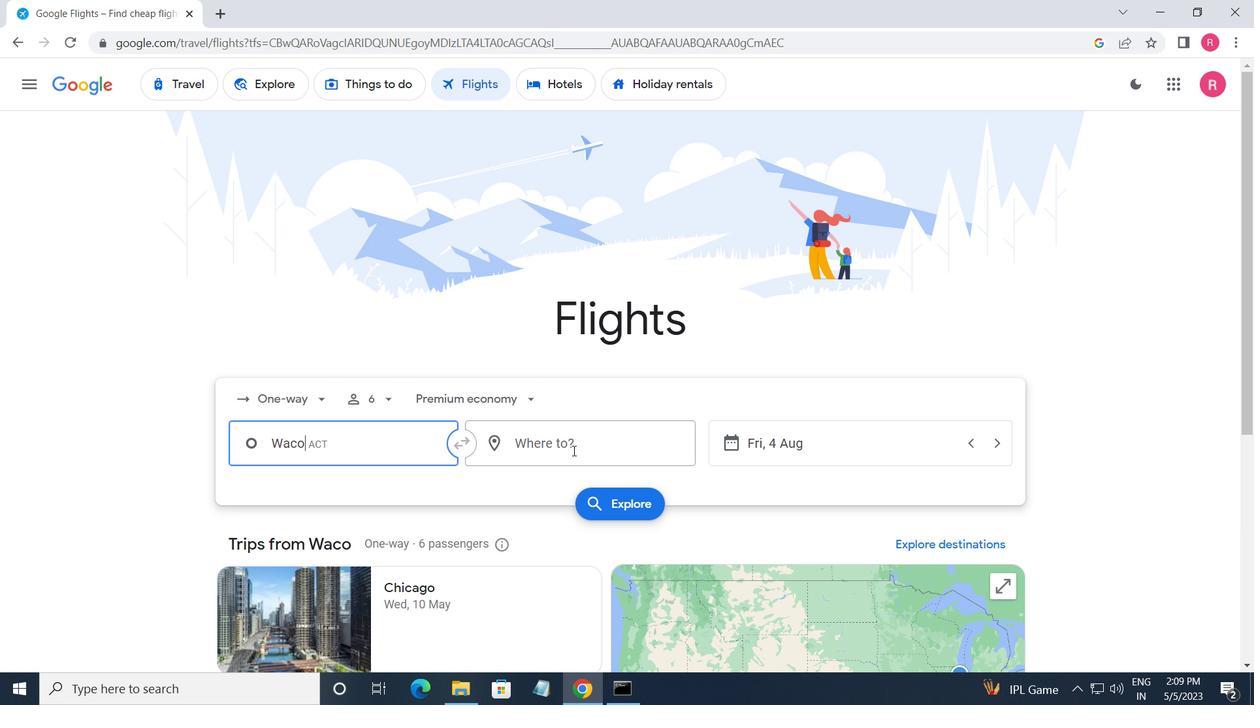 
Action: Key pressed <Key.shift>FORT<Key.space><Key.shift>W
Screenshot: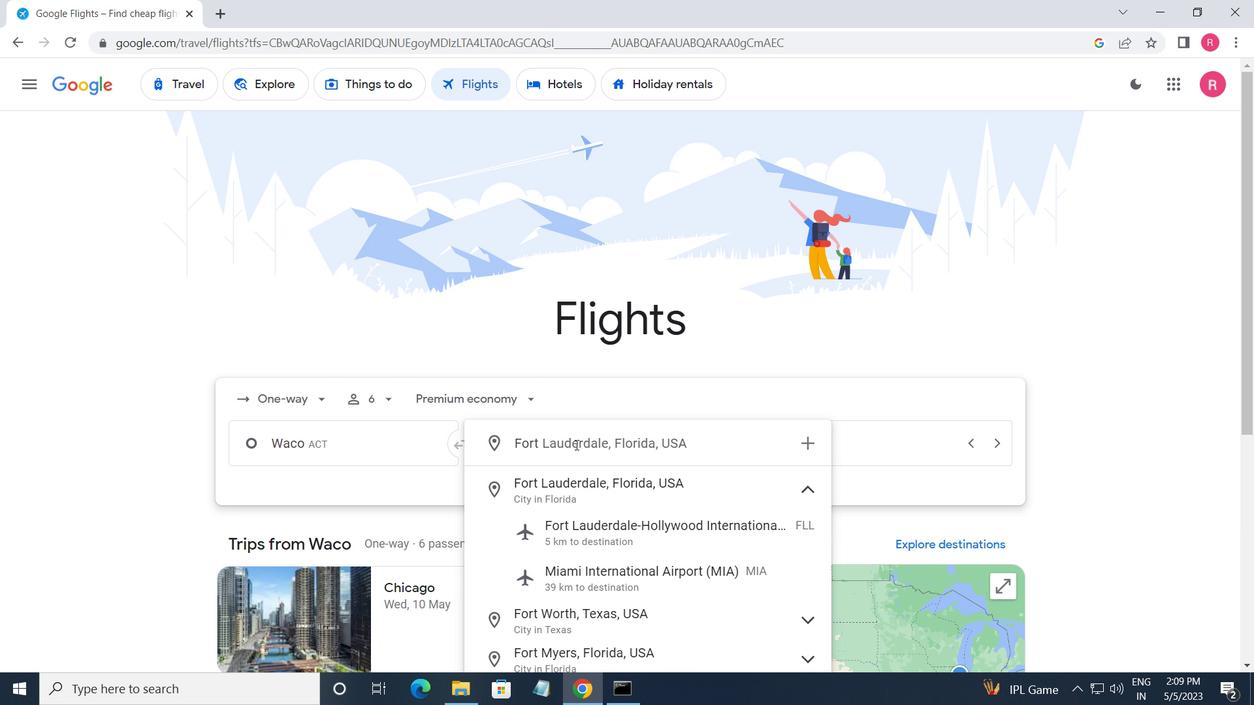 
Action: Mouse moved to (626, 534)
Screenshot: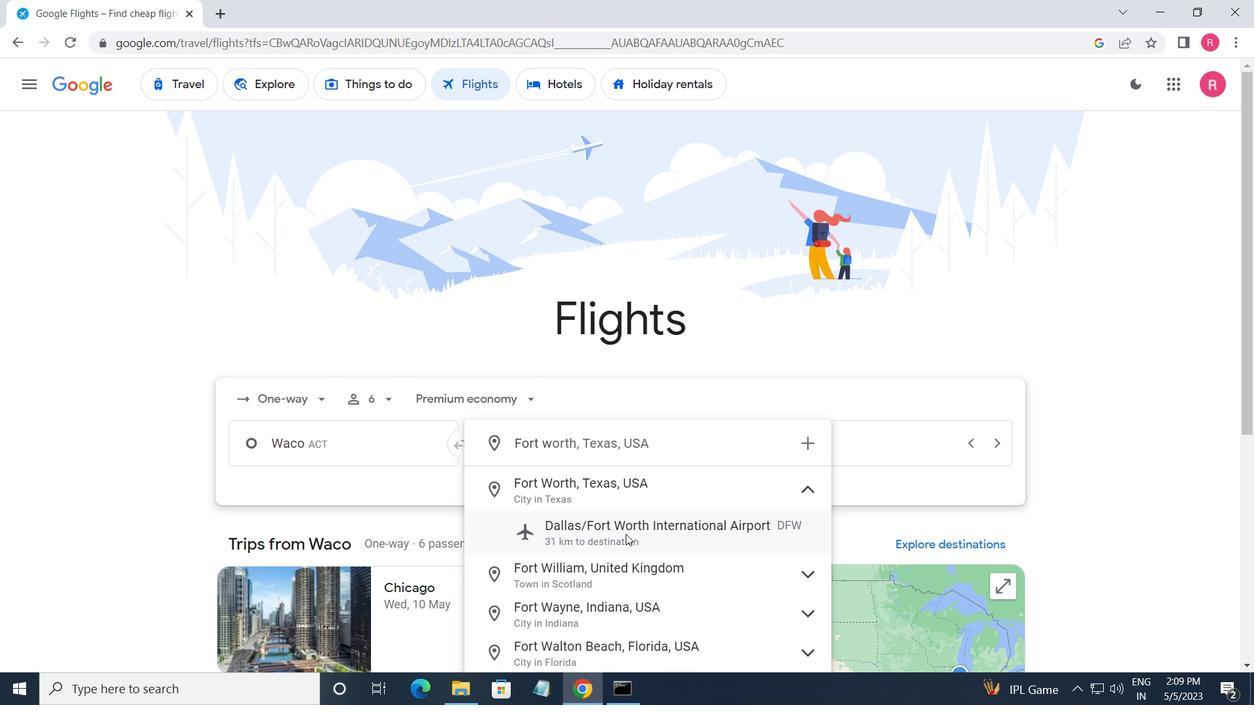 
Action: Key pressed <Key.backspace><Key.shift>WAYA
Screenshot: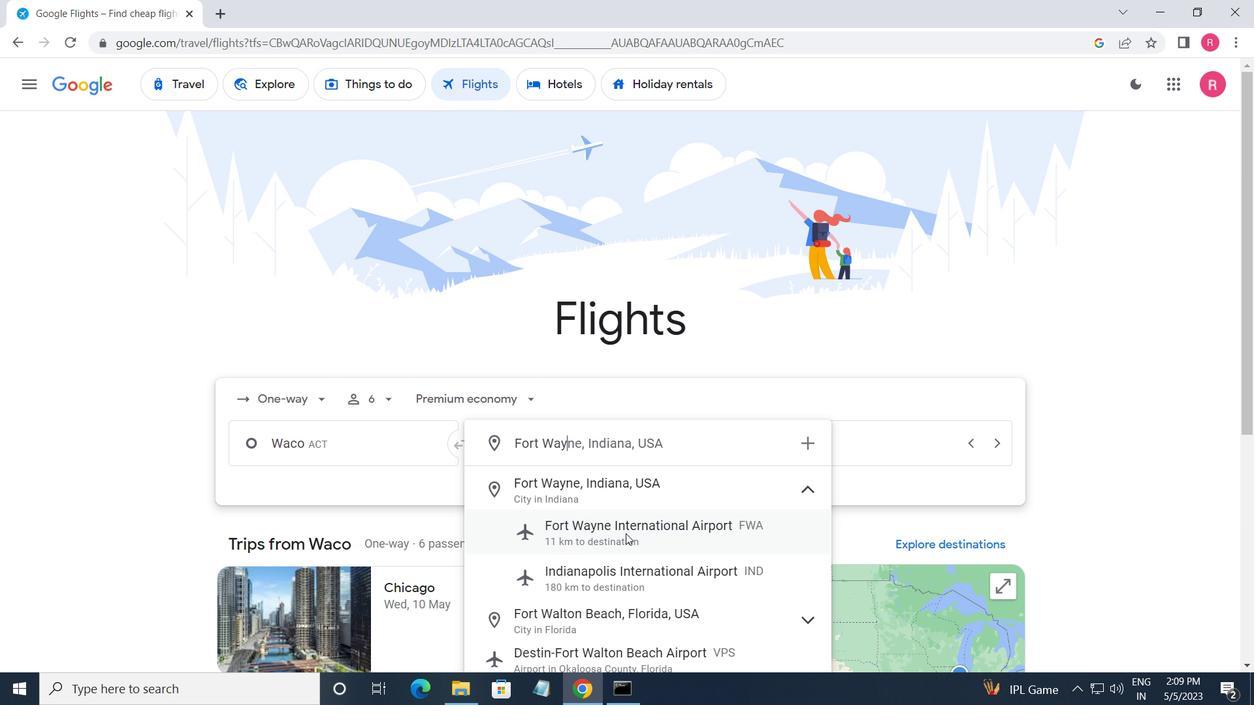 
Action: Mouse moved to (669, 537)
Screenshot: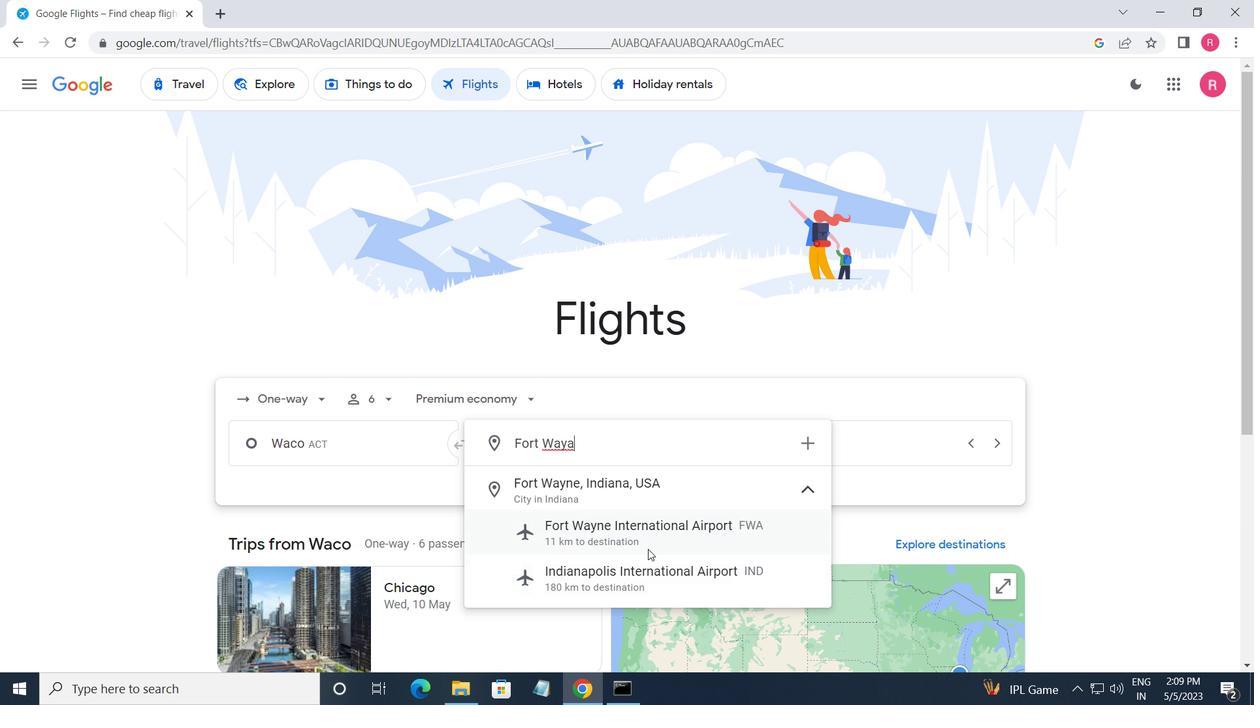
Action: Mouse pressed left at (669, 537)
Screenshot: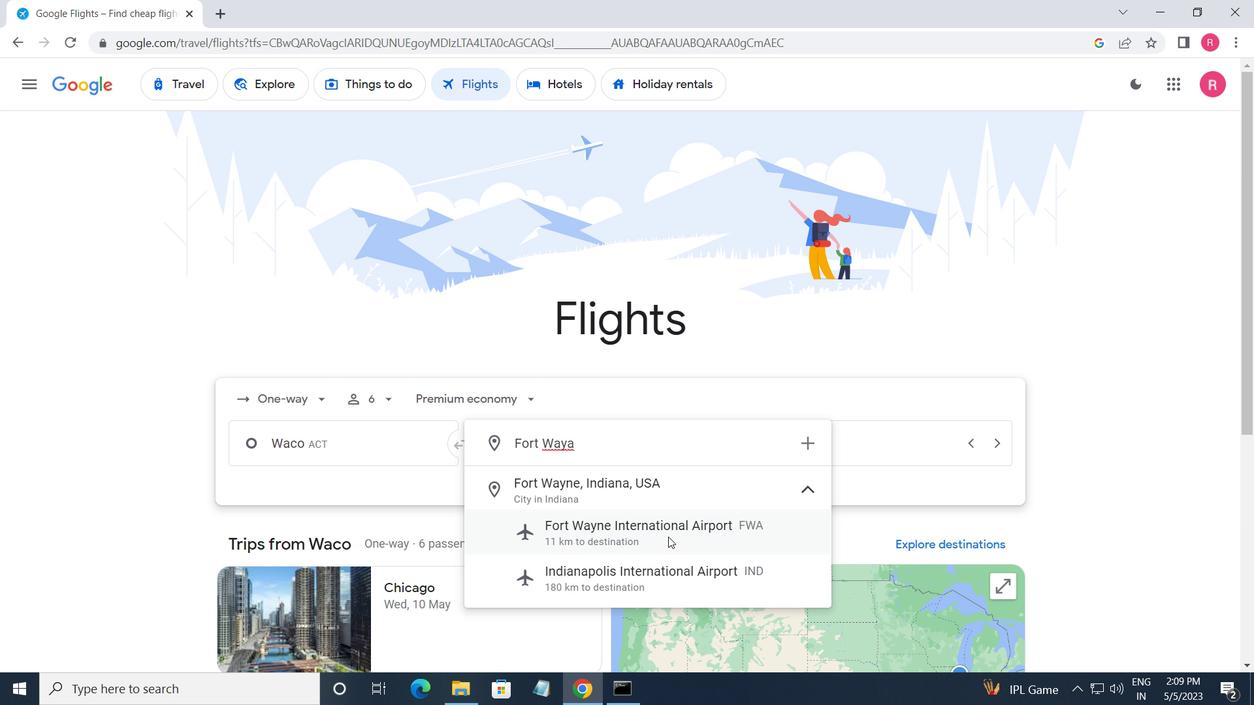 
Action: Mouse moved to (869, 440)
Screenshot: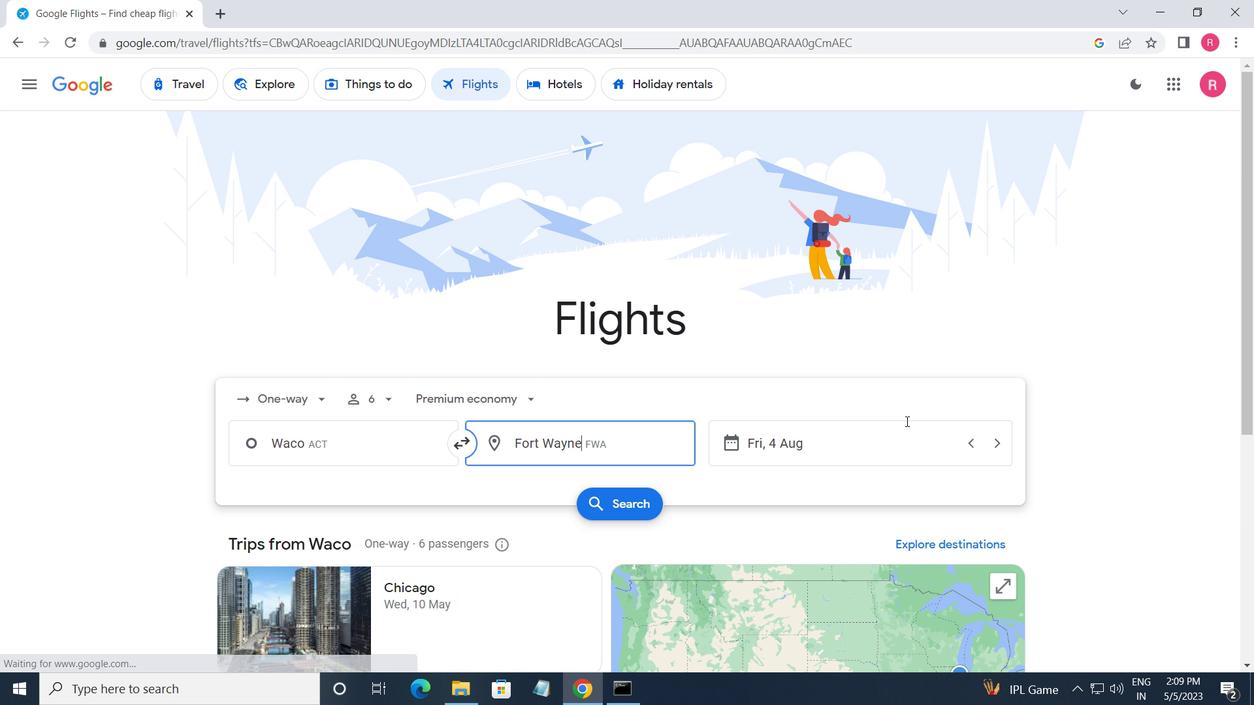 
Action: Mouse pressed left at (869, 440)
Screenshot: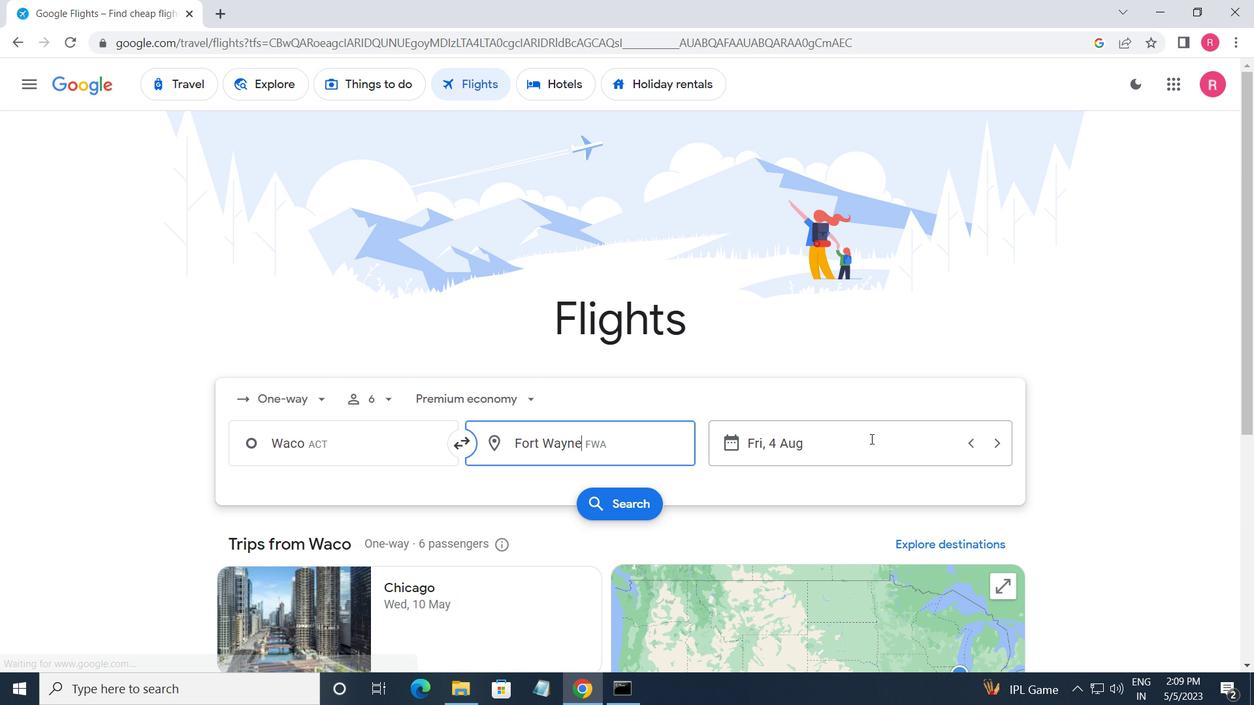 
Action: Mouse moved to (635, 384)
Screenshot: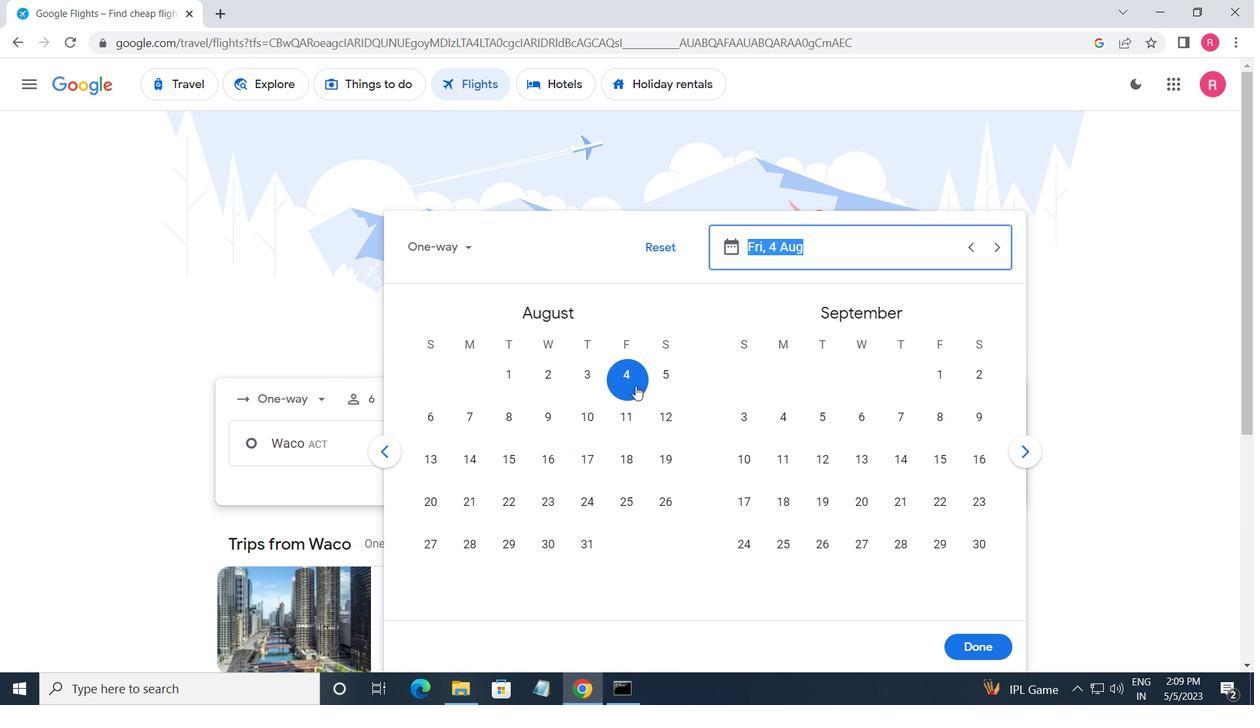 
Action: Mouse pressed left at (635, 384)
Screenshot: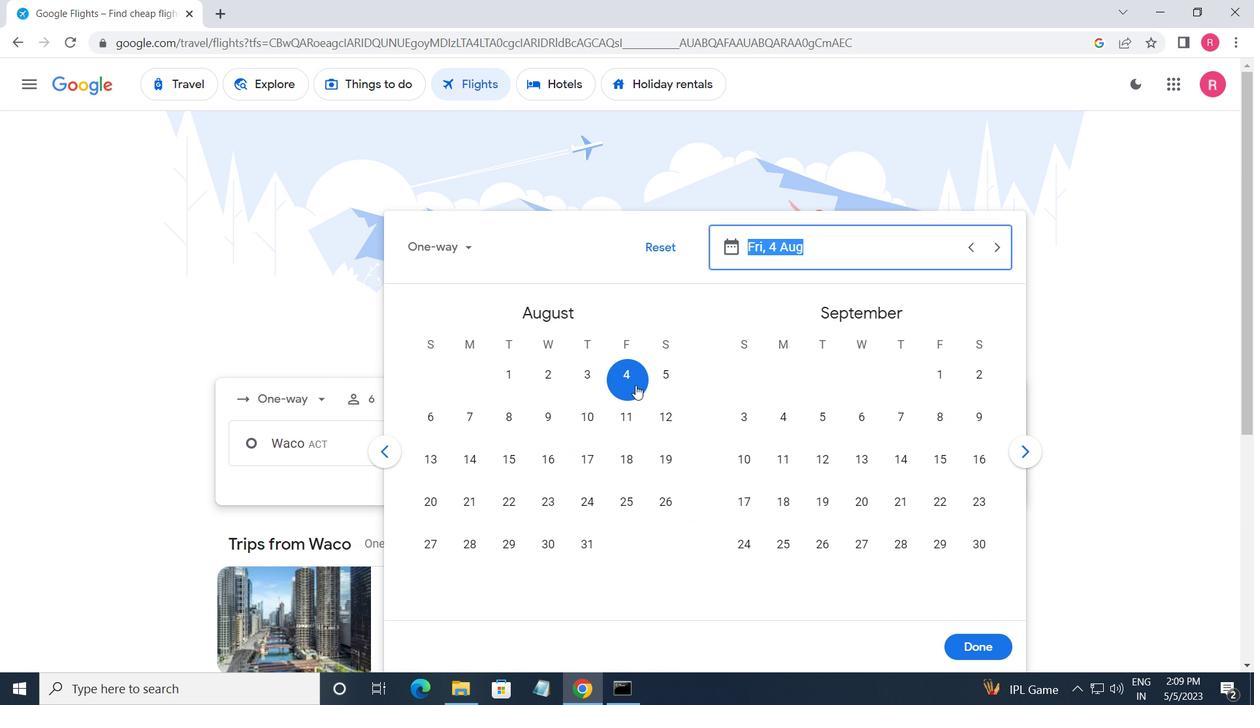 
Action: Mouse moved to (984, 656)
Screenshot: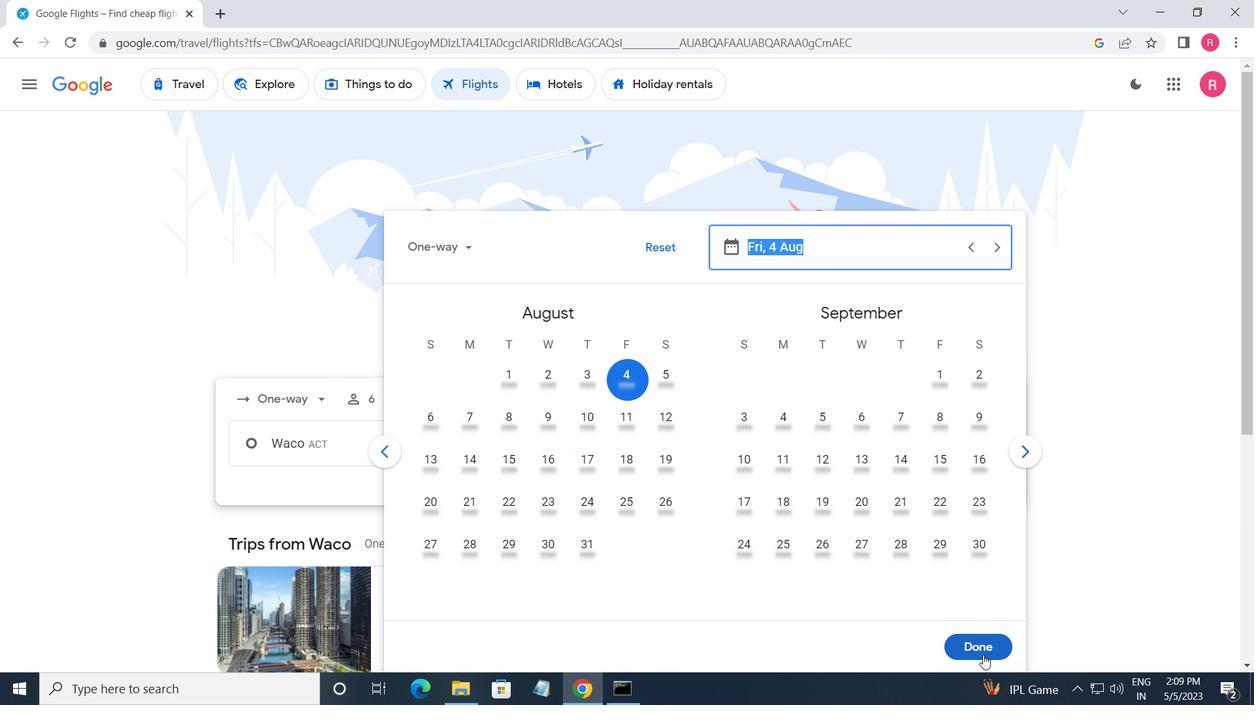 
Action: Mouse pressed left at (984, 656)
Screenshot: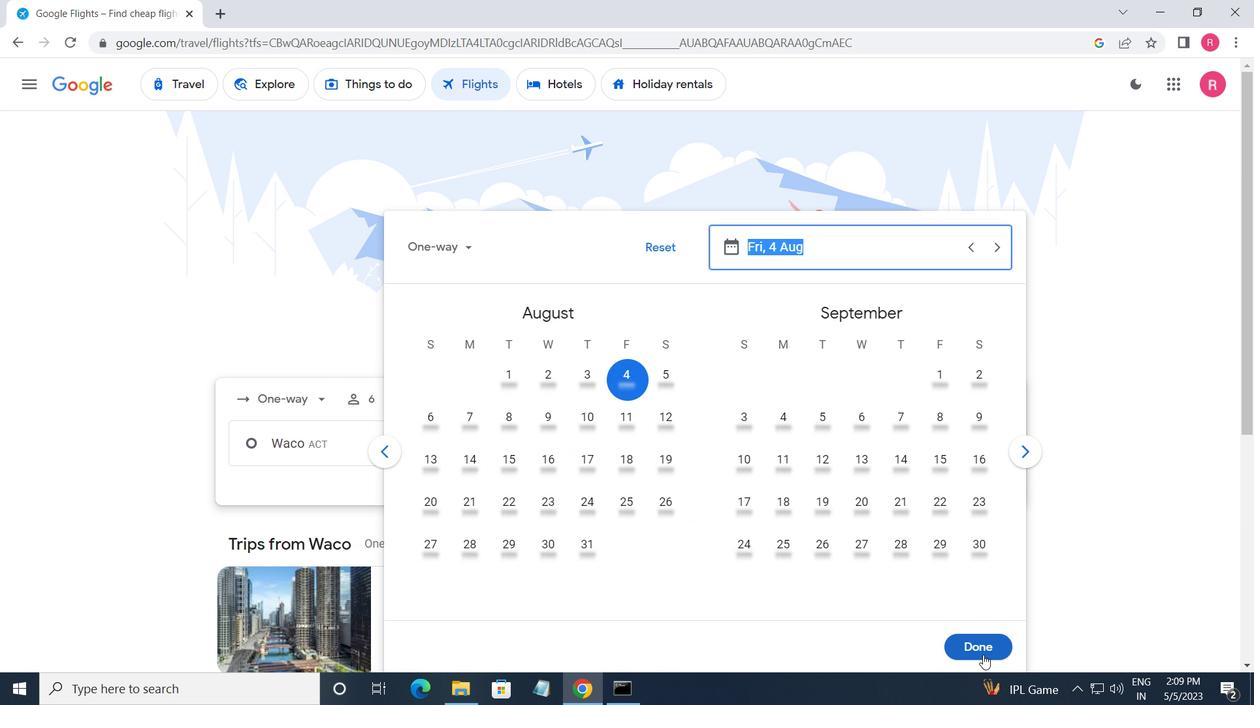 
Action: Mouse moved to (637, 513)
Screenshot: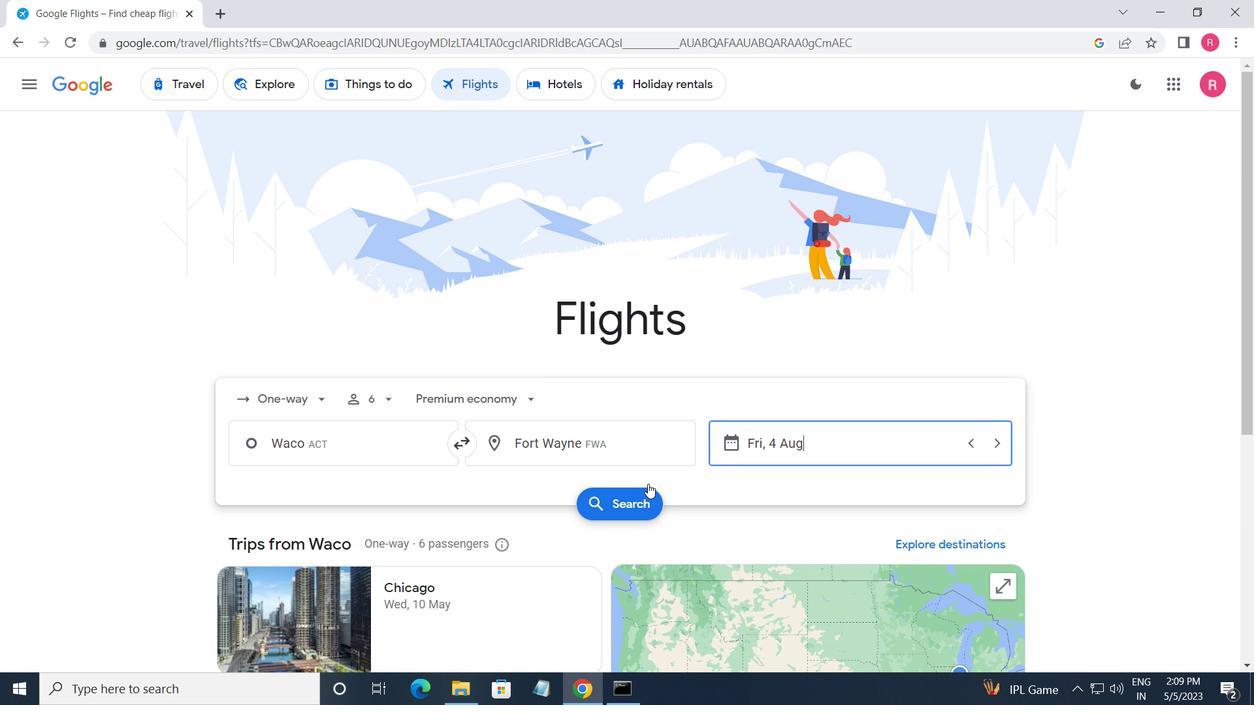 
Action: Mouse pressed left at (637, 513)
Screenshot: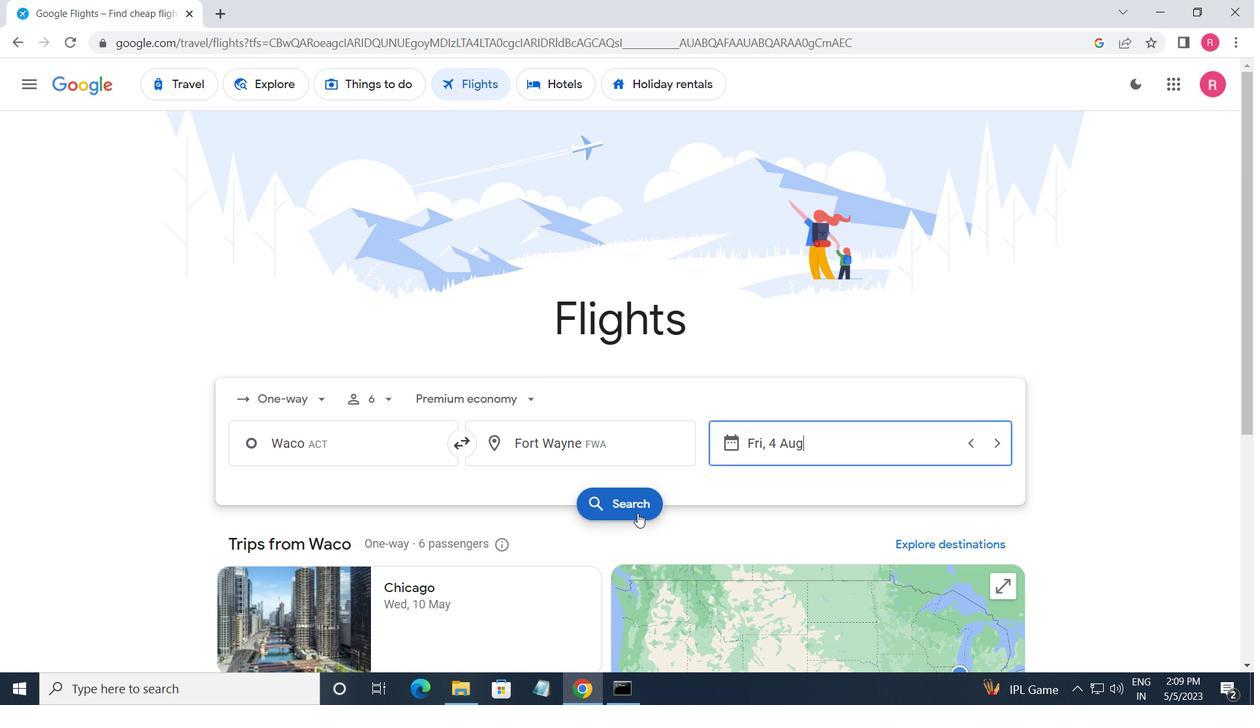 
Action: Mouse moved to (232, 239)
Screenshot: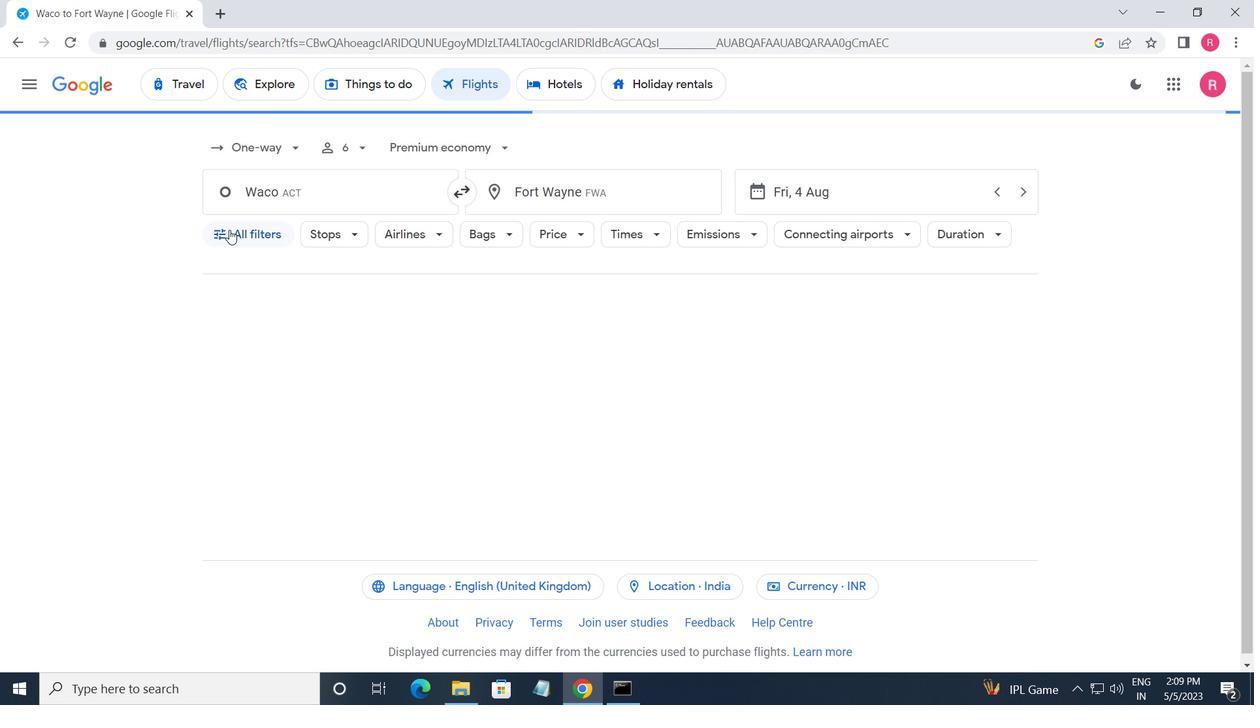 
Action: Mouse pressed left at (232, 239)
Screenshot: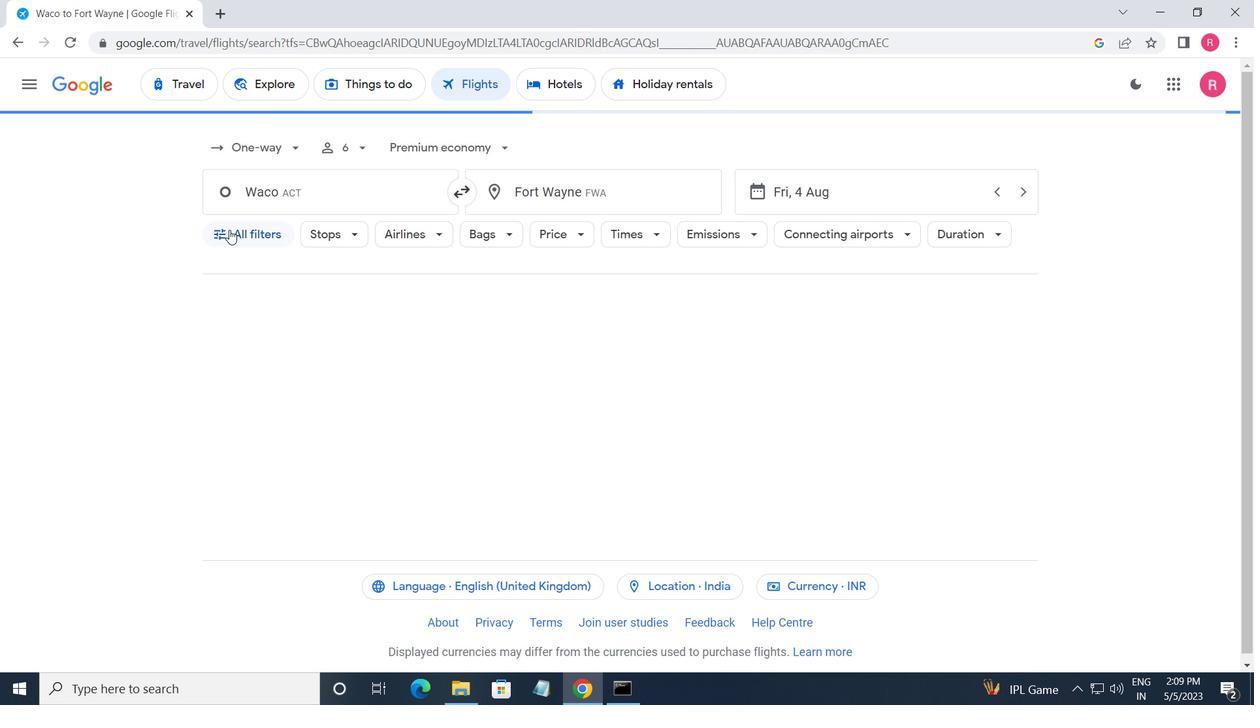 
Action: Mouse moved to (311, 379)
Screenshot: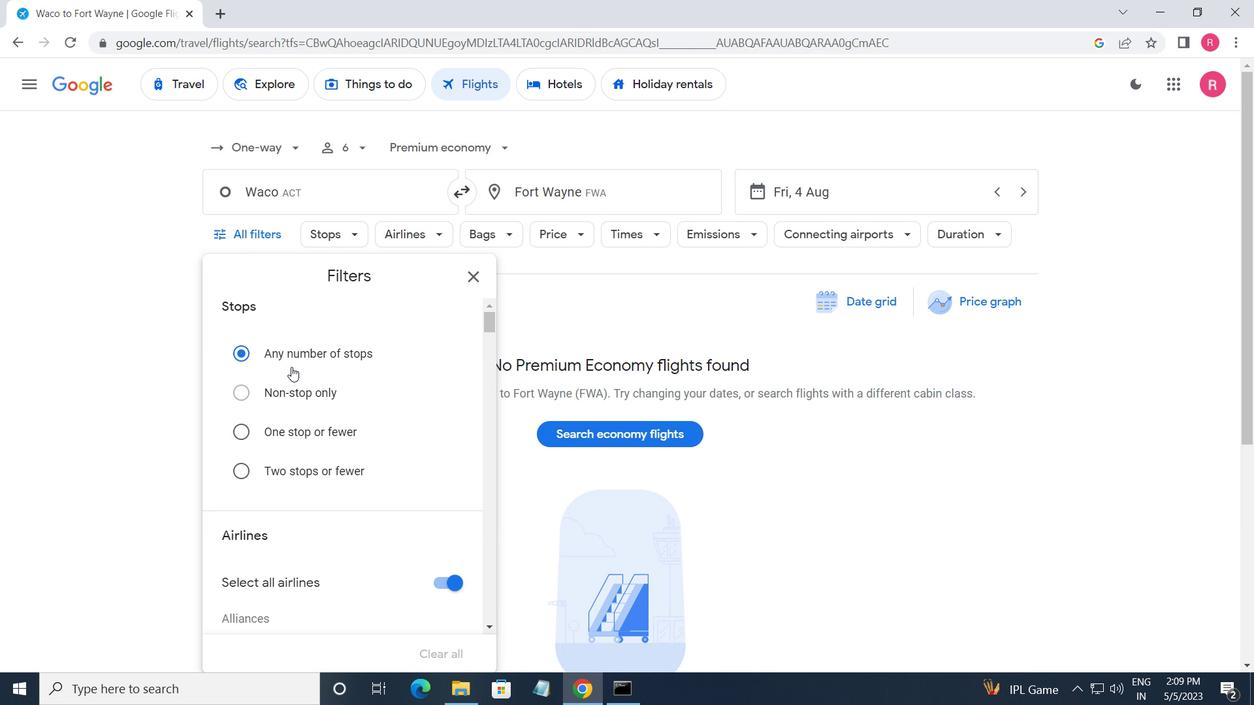
Action: Mouse scrolled (311, 379) with delta (0, 0)
Screenshot: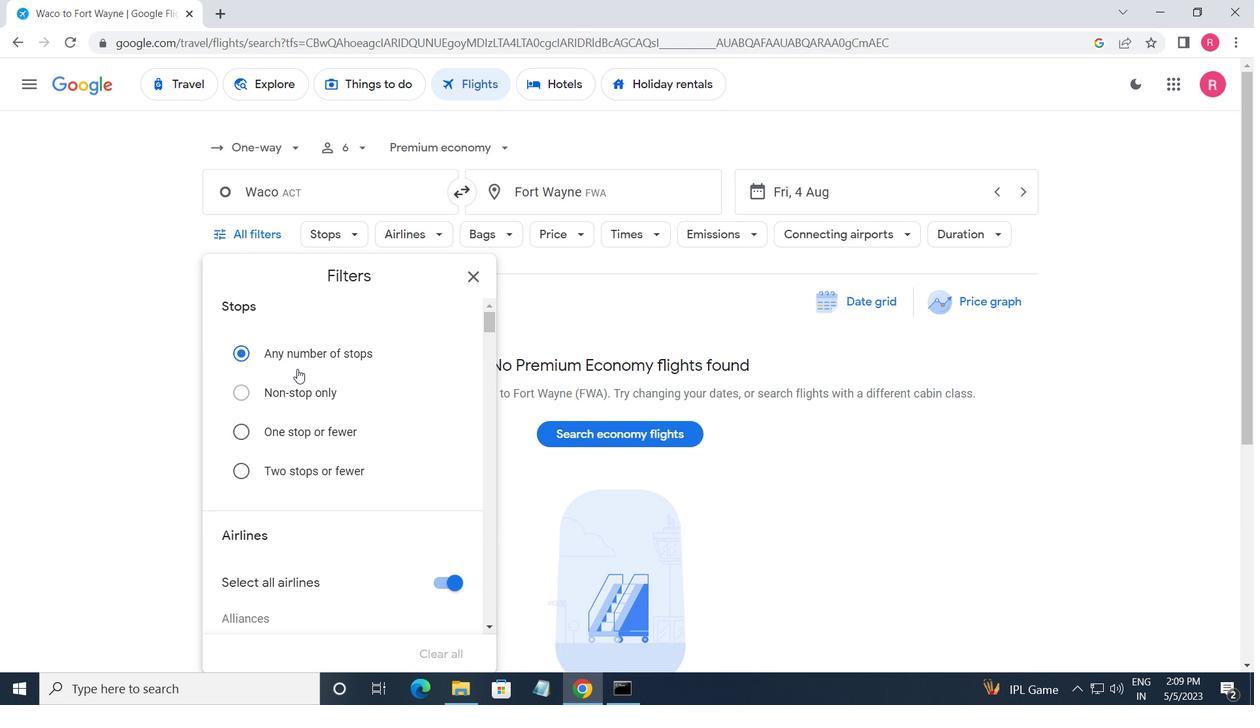 
Action: Mouse moved to (313, 381)
Screenshot: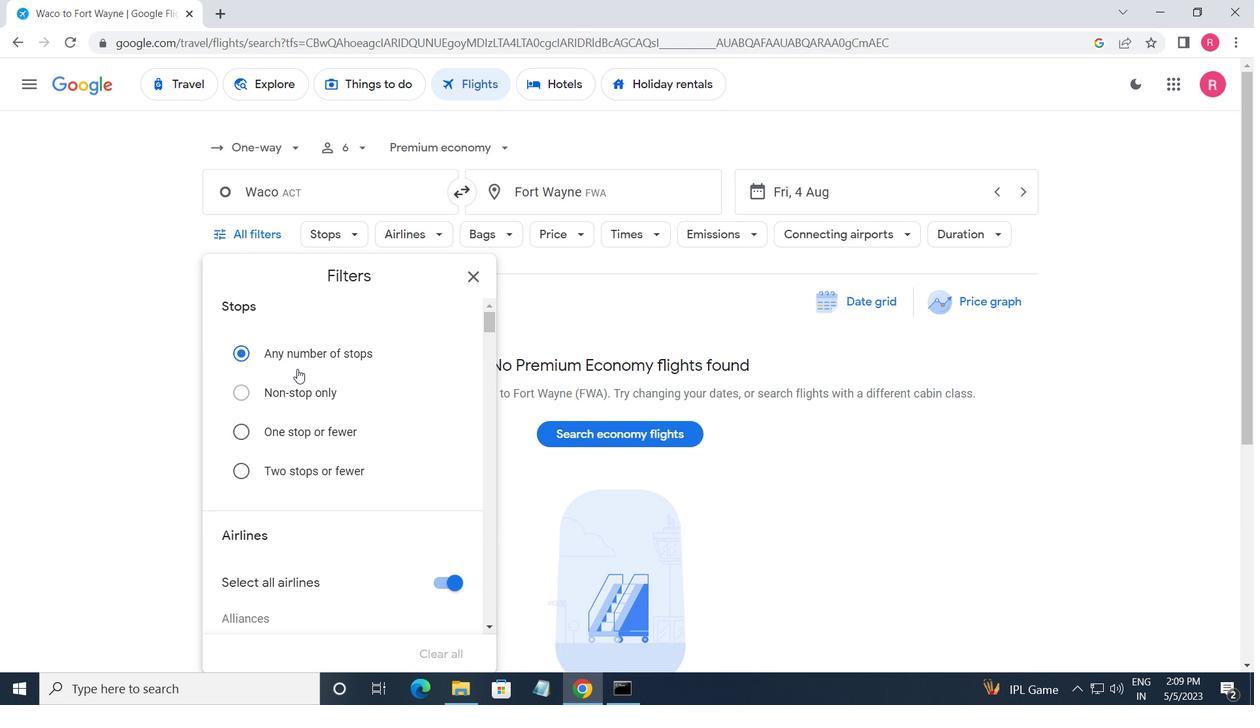 
Action: Mouse scrolled (313, 381) with delta (0, 0)
Screenshot: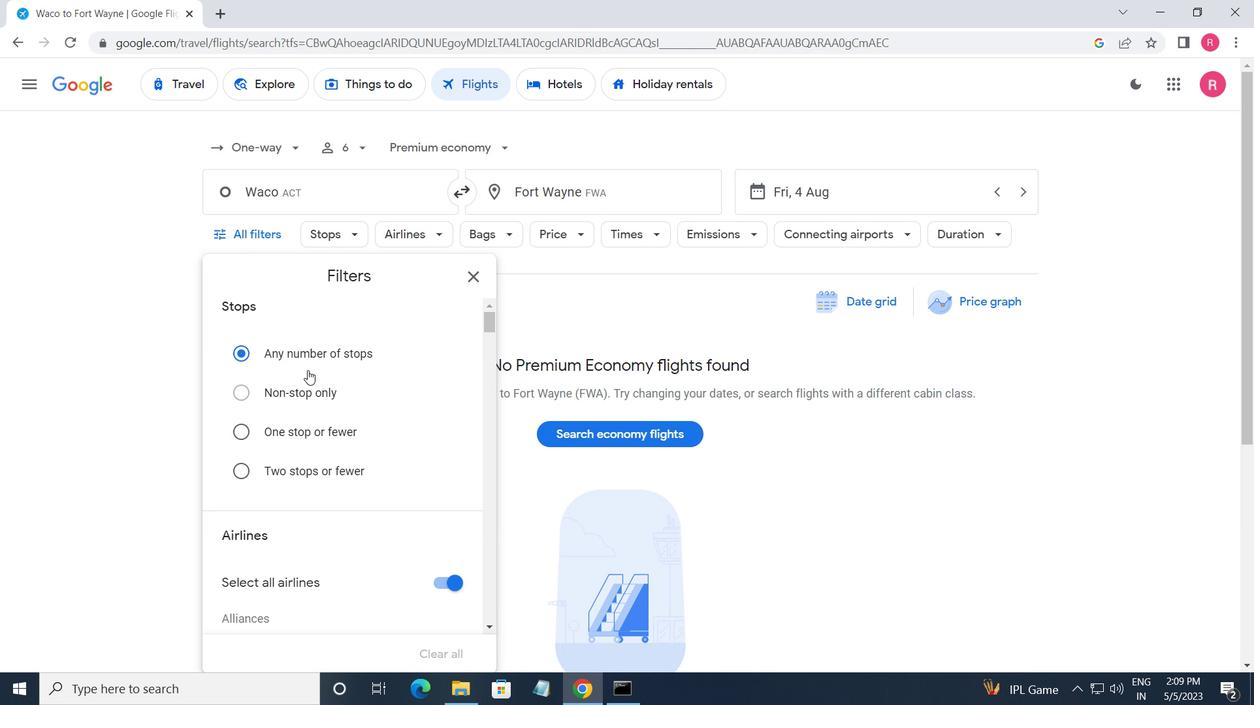 
Action: Mouse scrolled (313, 381) with delta (0, 0)
Screenshot: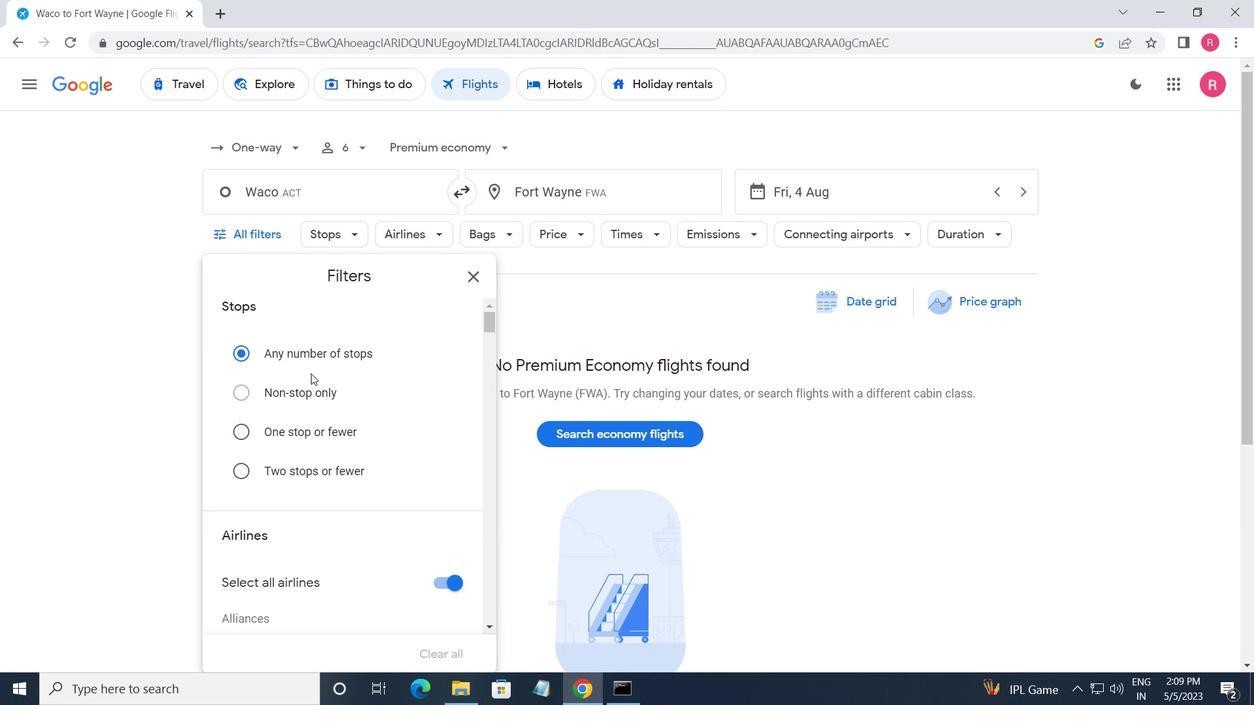 
Action: Mouse scrolled (313, 381) with delta (0, 0)
Screenshot: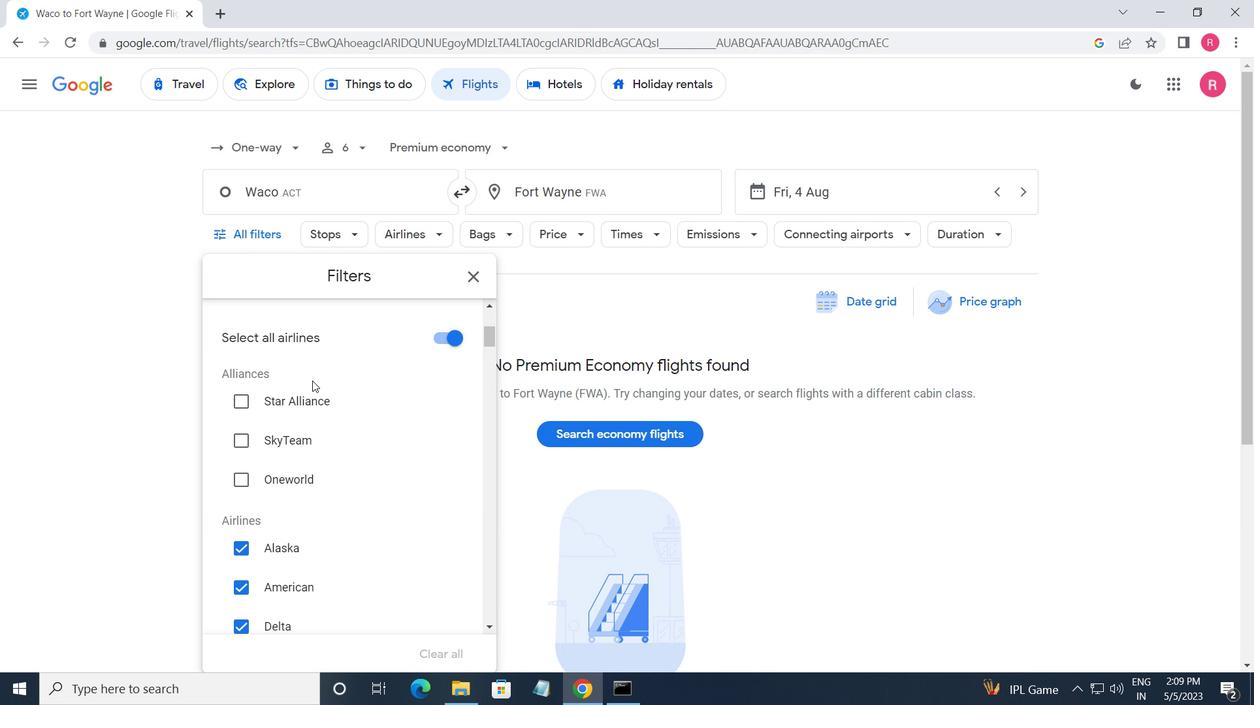 
Action: Mouse scrolled (313, 381) with delta (0, 0)
Screenshot: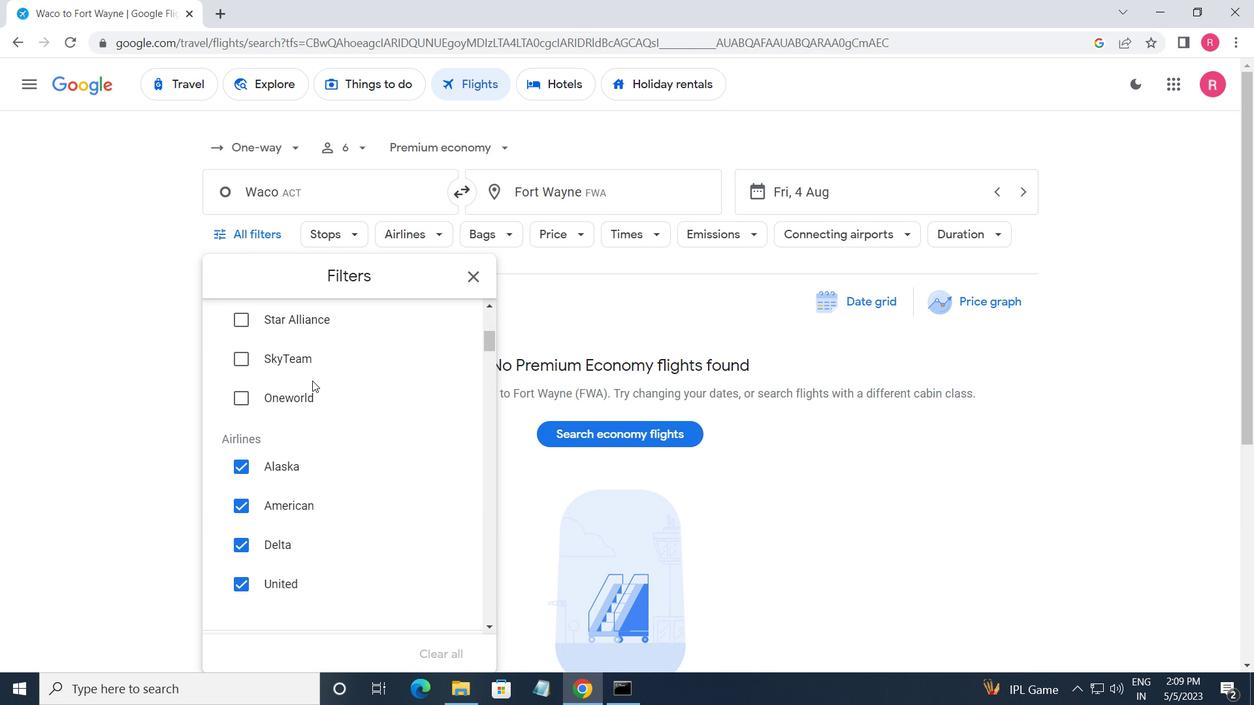 
Action: Mouse moved to (368, 393)
Screenshot: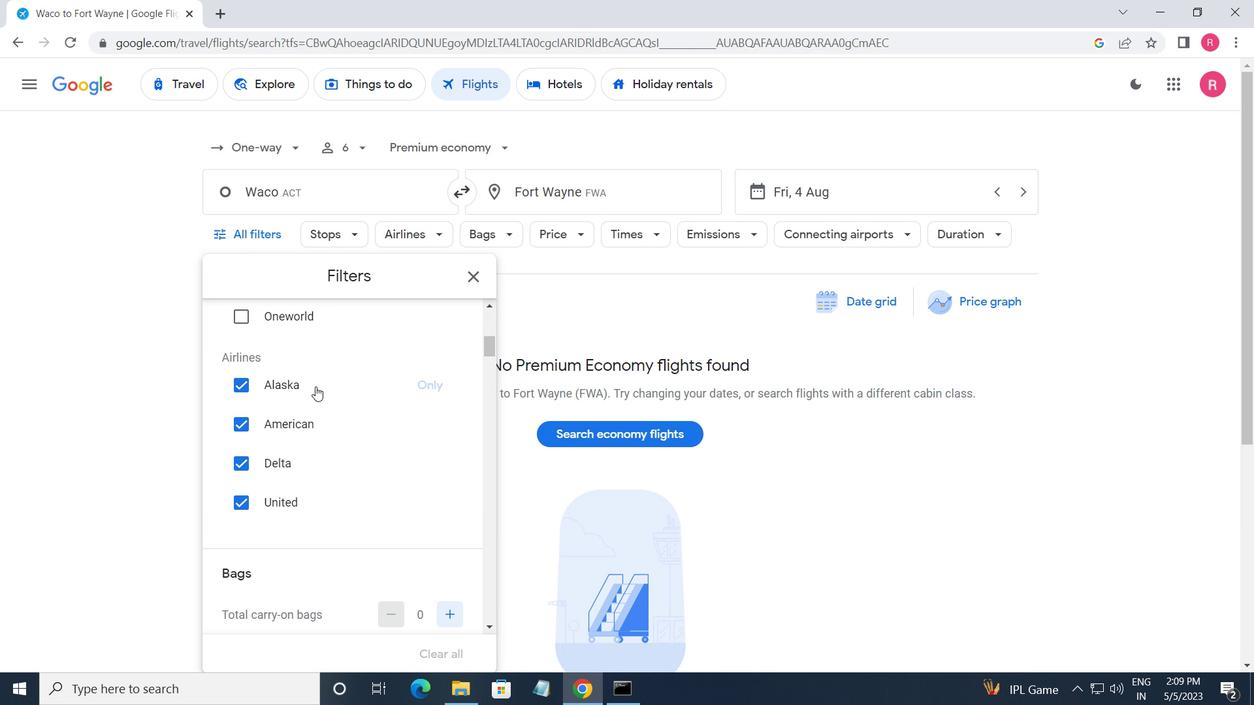 
Action: Mouse scrolled (368, 394) with delta (0, 0)
Screenshot: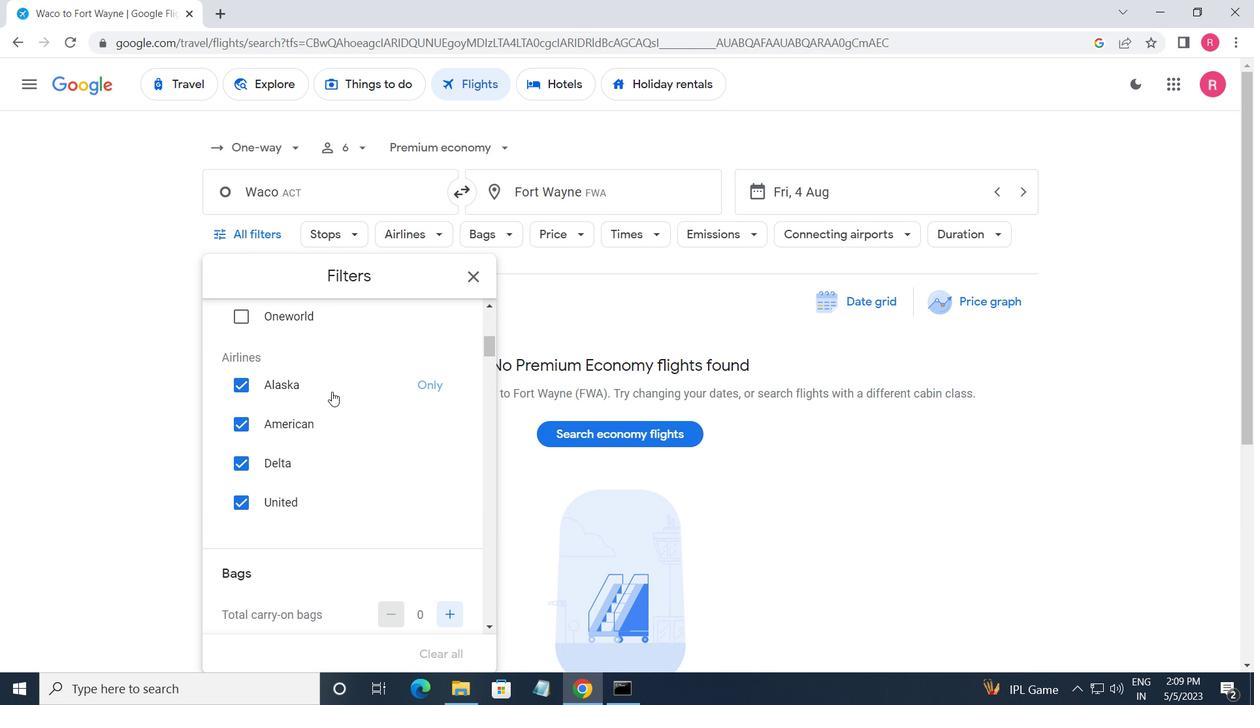 
Action: Mouse scrolled (368, 394) with delta (0, 0)
Screenshot: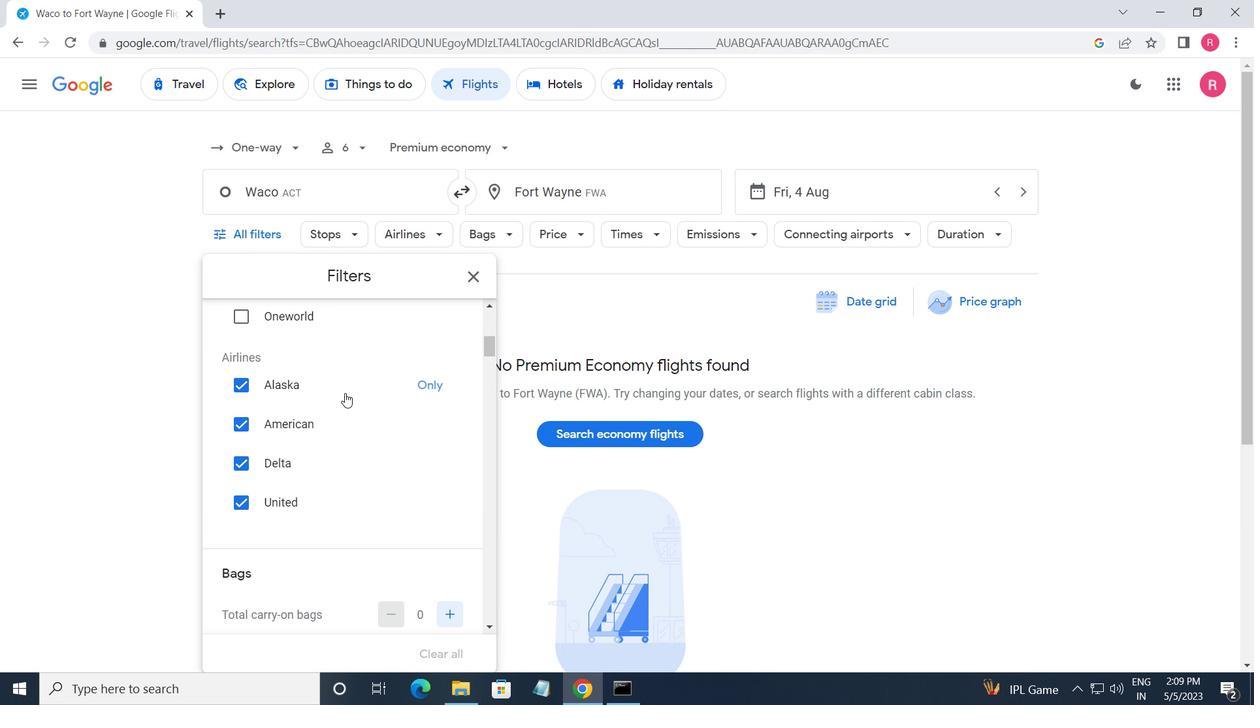 
Action: Mouse scrolled (368, 394) with delta (0, 0)
Screenshot: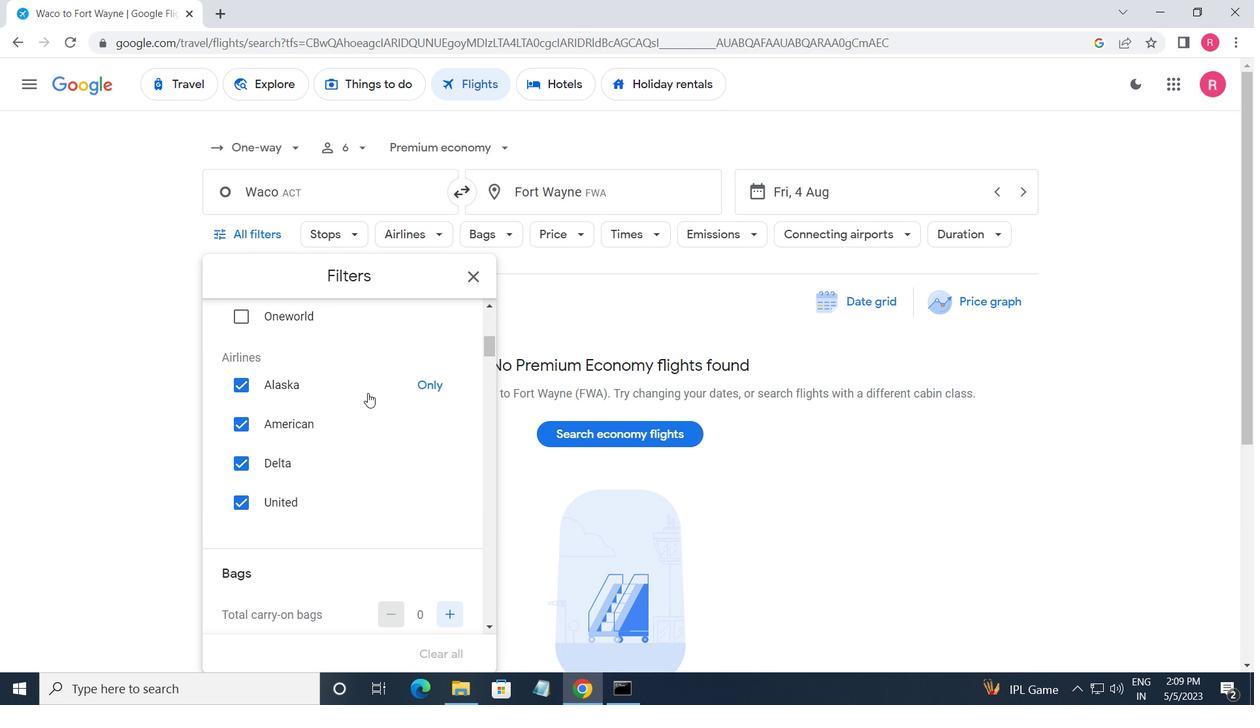 
Action: Mouse moved to (441, 419)
Screenshot: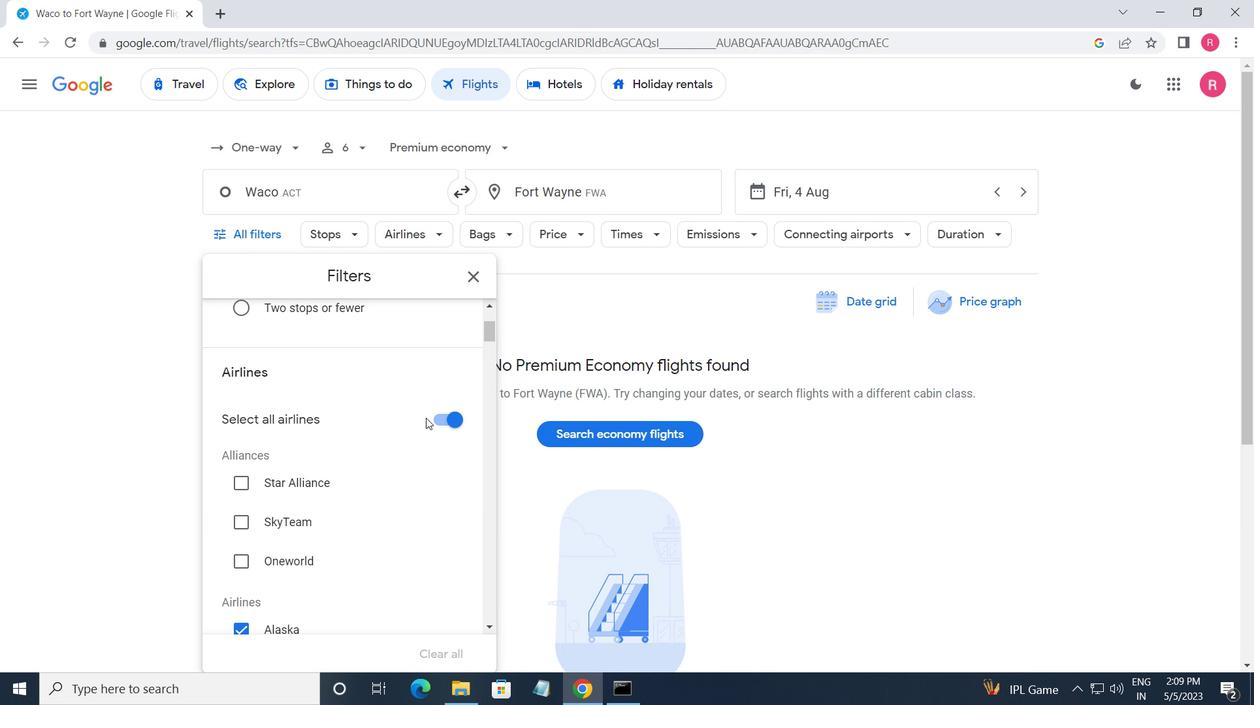
Action: Mouse pressed left at (441, 419)
Screenshot: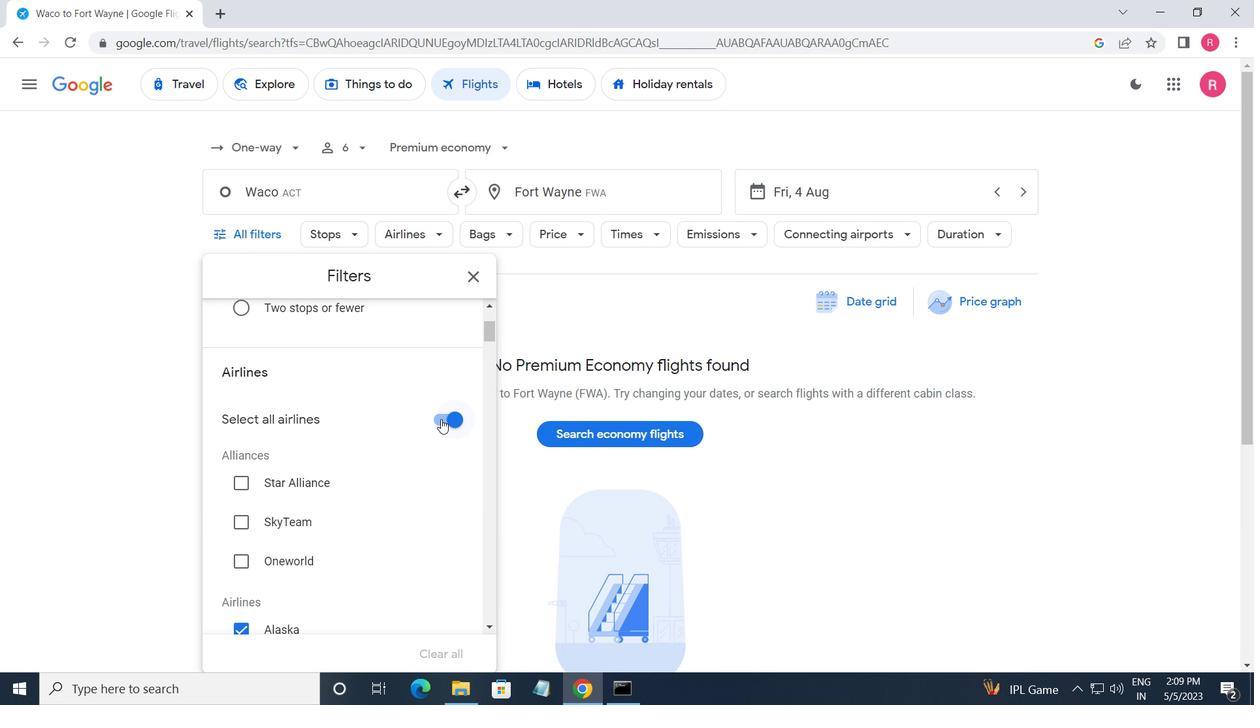 
Action: Mouse moved to (361, 416)
Screenshot: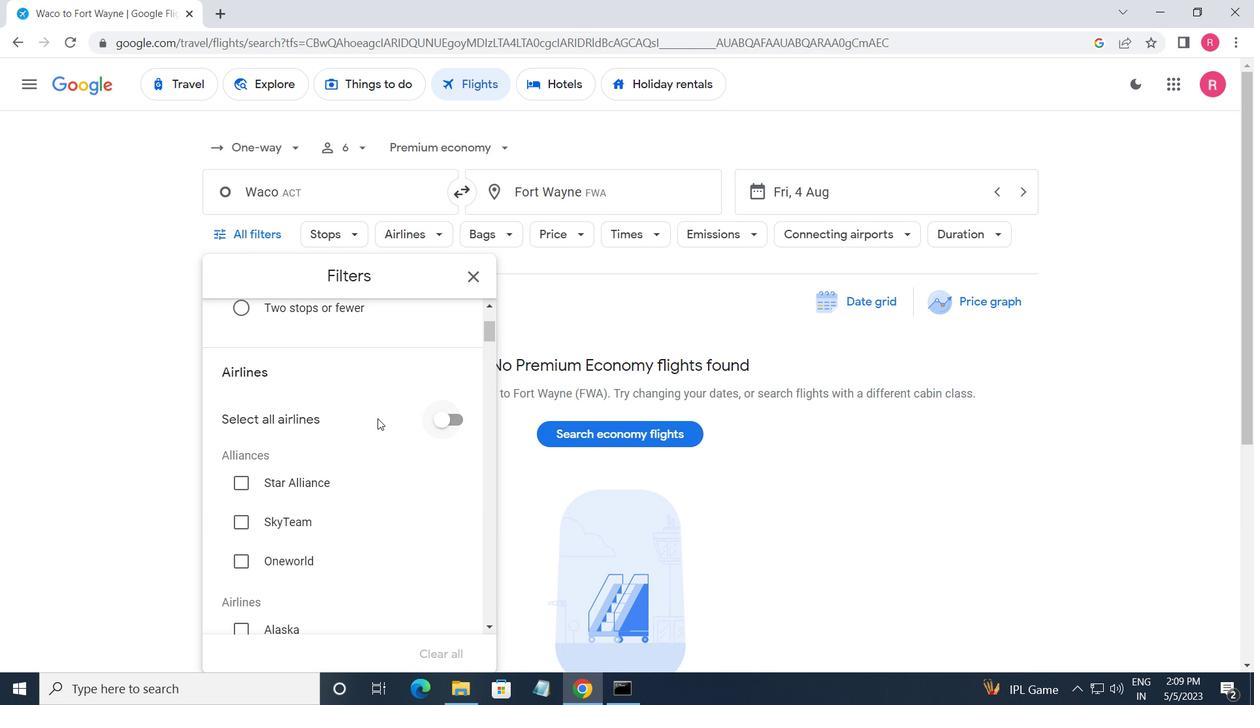 
Action: Mouse scrolled (361, 415) with delta (0, 0)
Screenshot: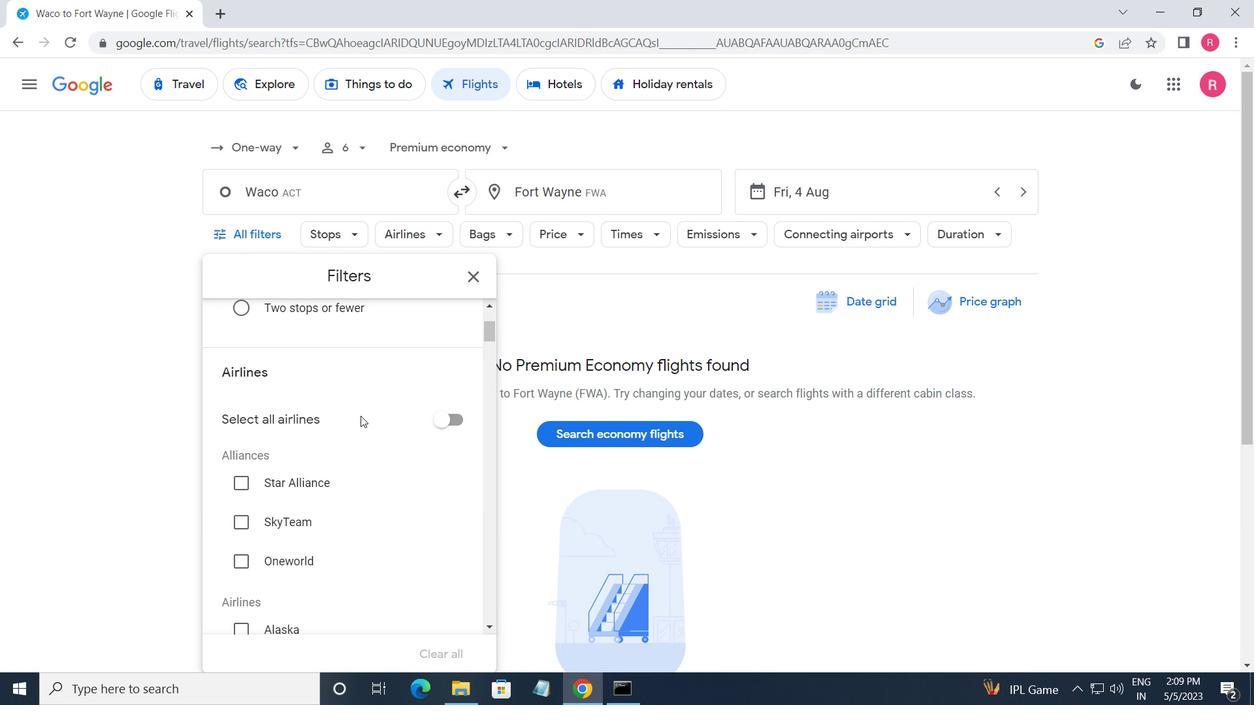 
Action: Mouse scrolled (361, 415) with delta (0, 0)
Screenshot: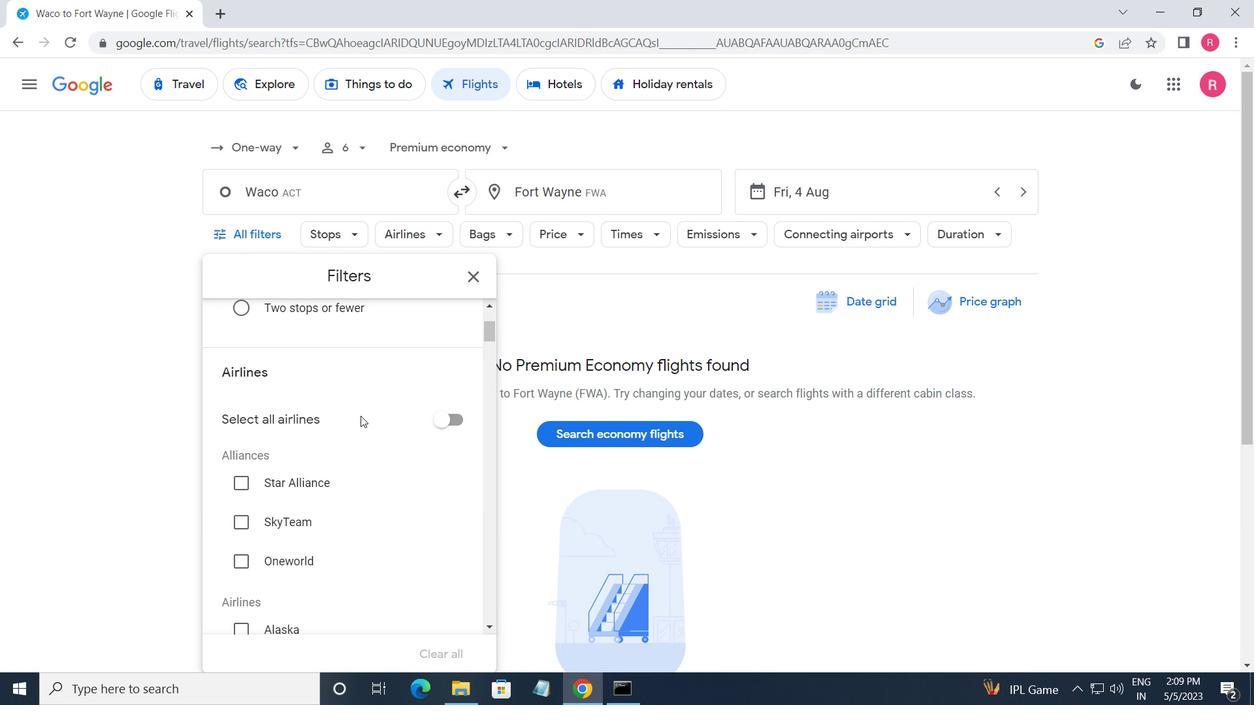 
Action: Mouse scrolled (361, 415) with delta (0, 0)
Screenshot: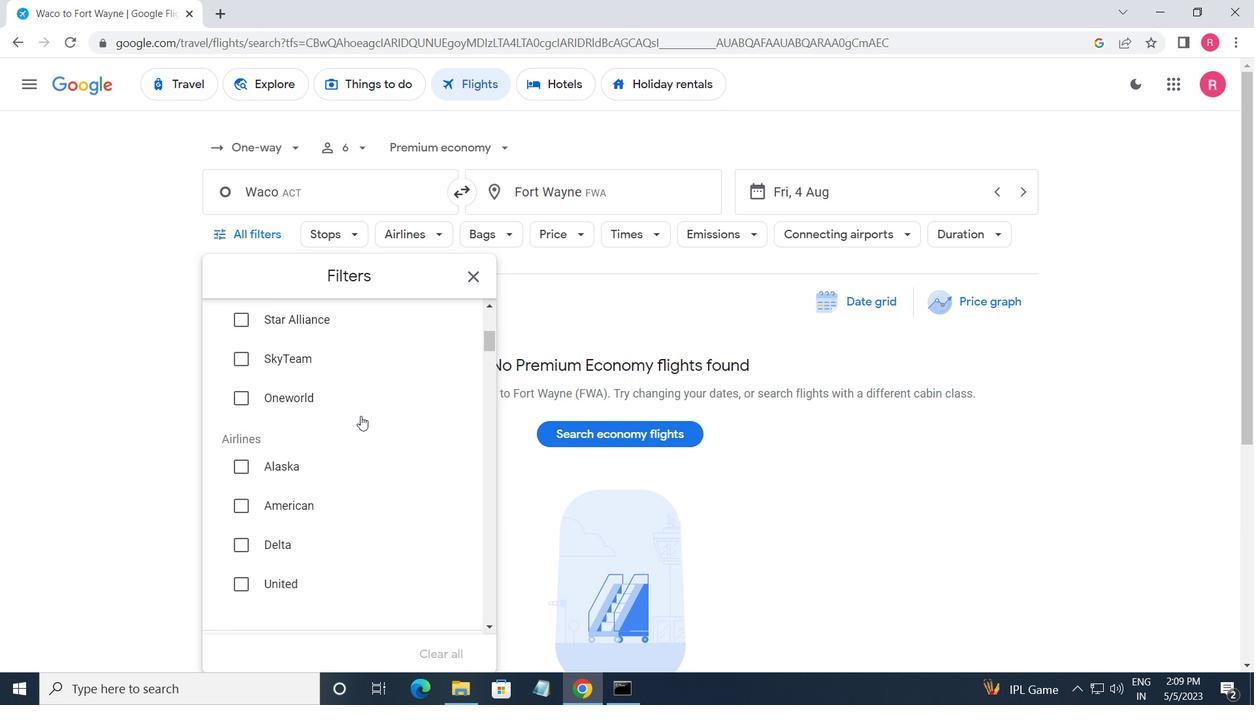
Action: Mouse moved to (365, 425)
Screenshot: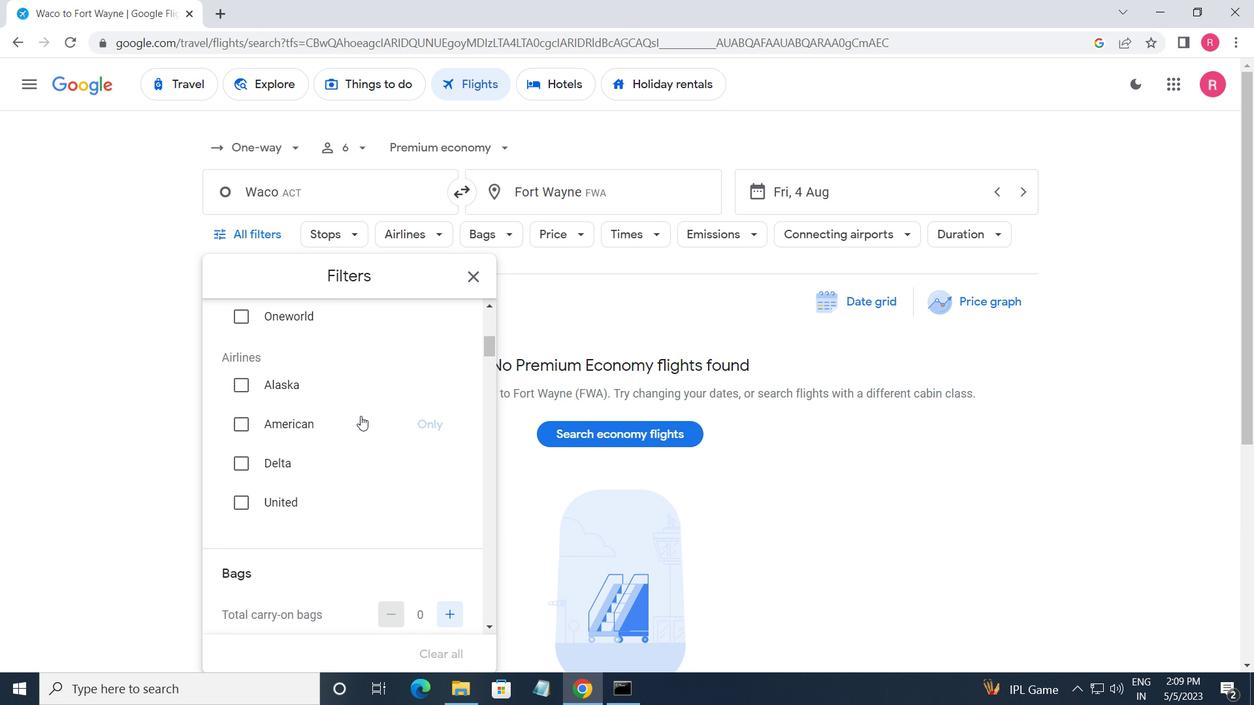 
Action: Mouse scrolled (365, 424) with delta (0, 0)
Screenshot: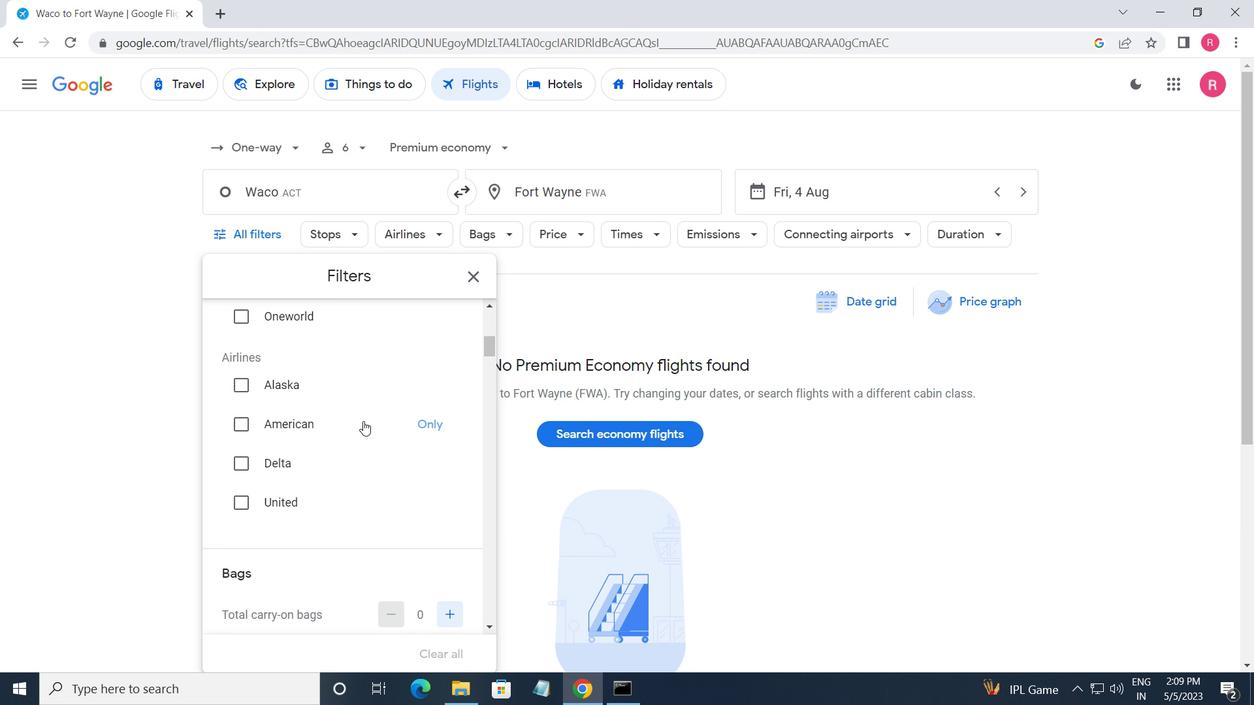 
Action: Mouse moved to (365, 427)
Screenshot: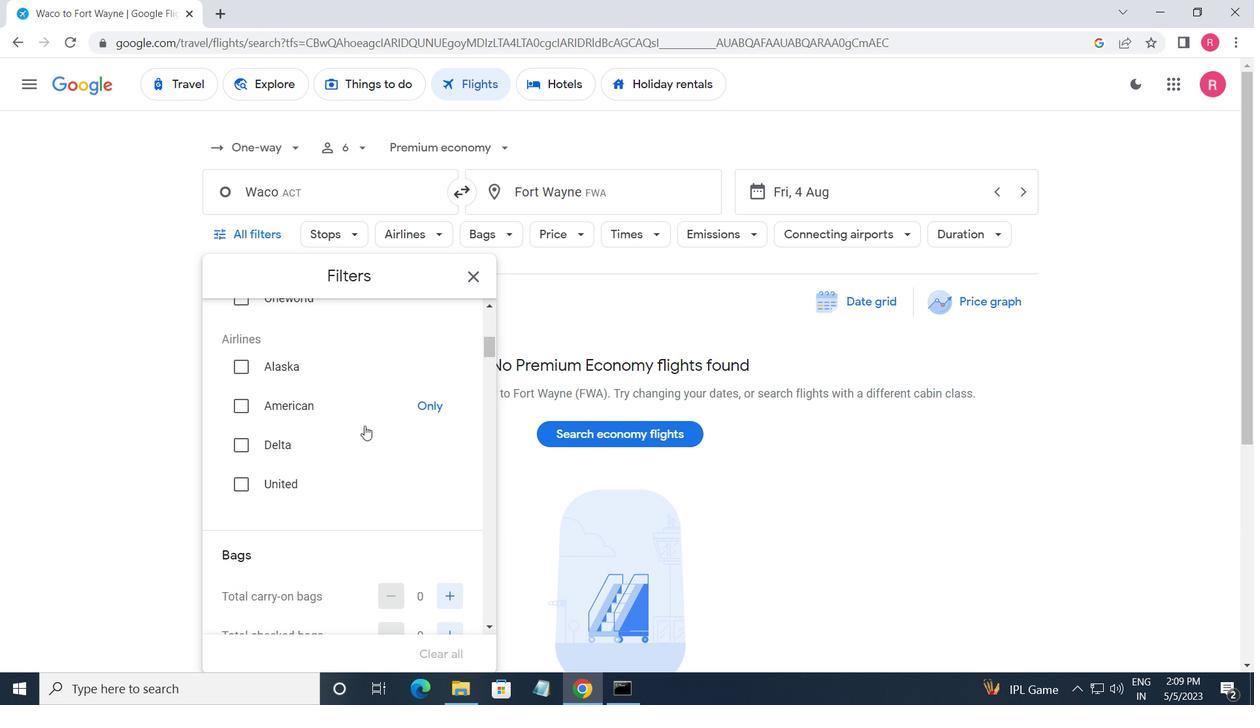 
Action: Mouse scrolled (365, 426) with delta (0, 0)
Screenshot: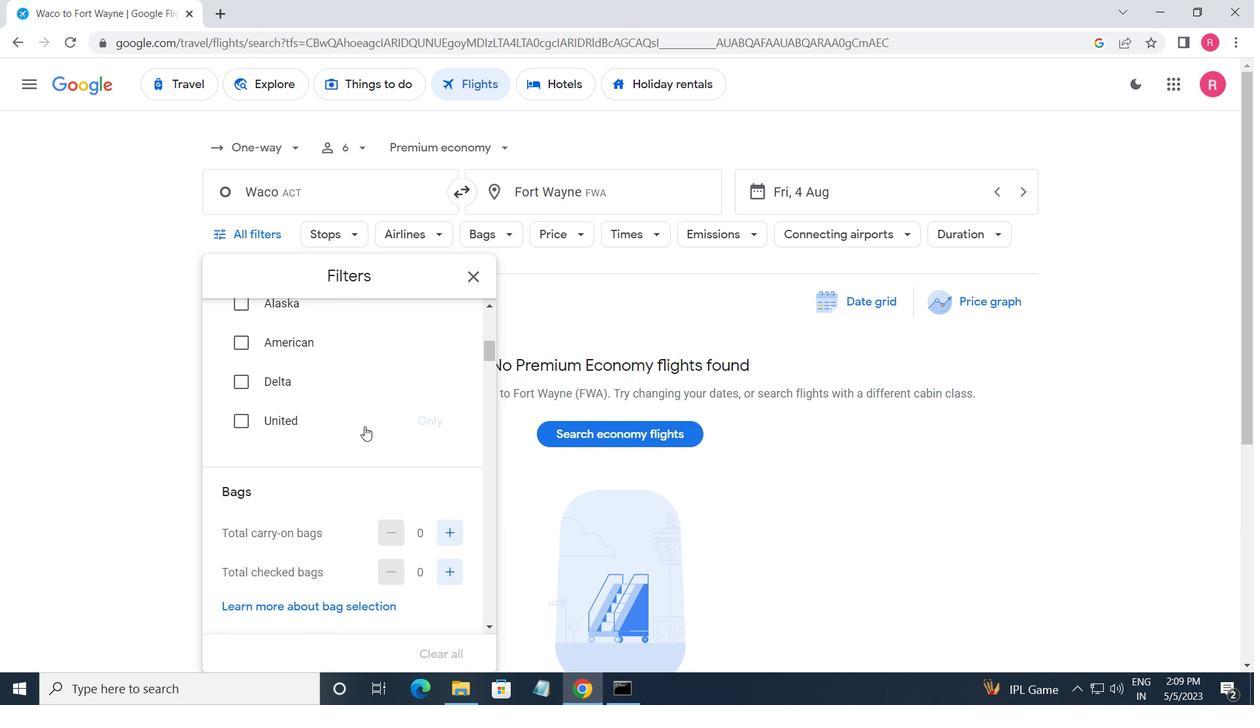 
Action: Mouse moved to (433, 490)
Screenshot: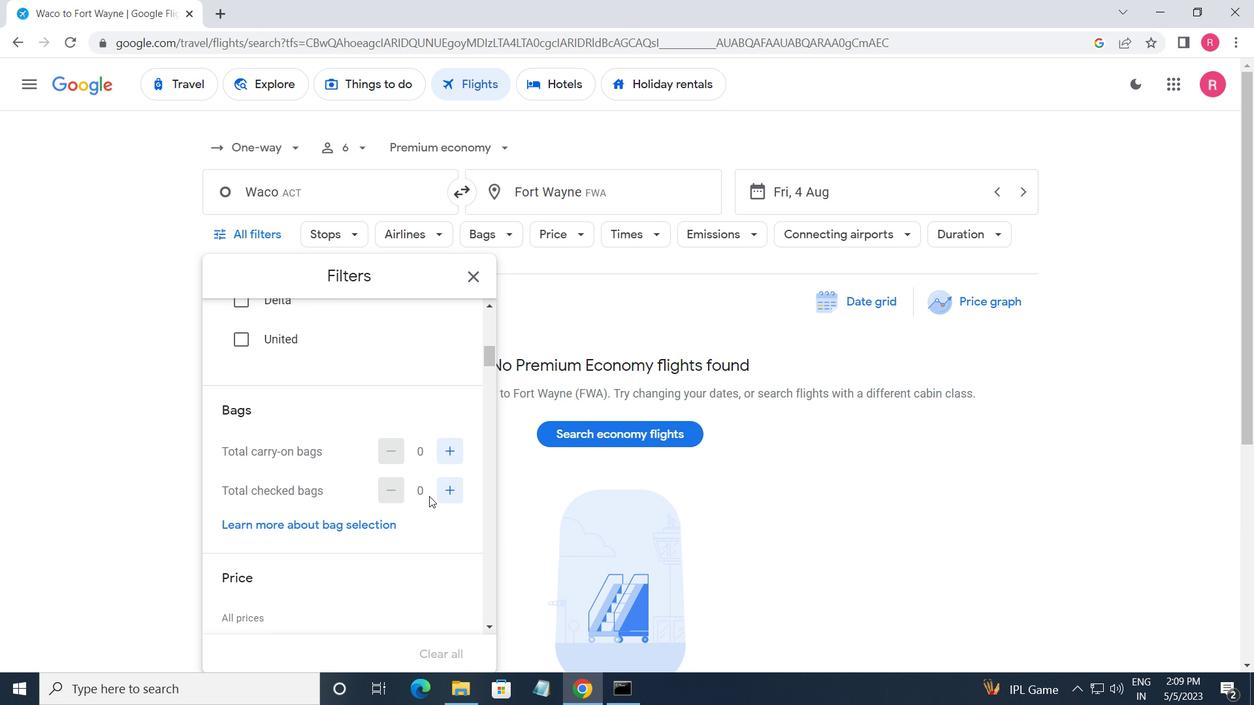 
Action: Mouse pressed left at (433, 490)
Screenshot: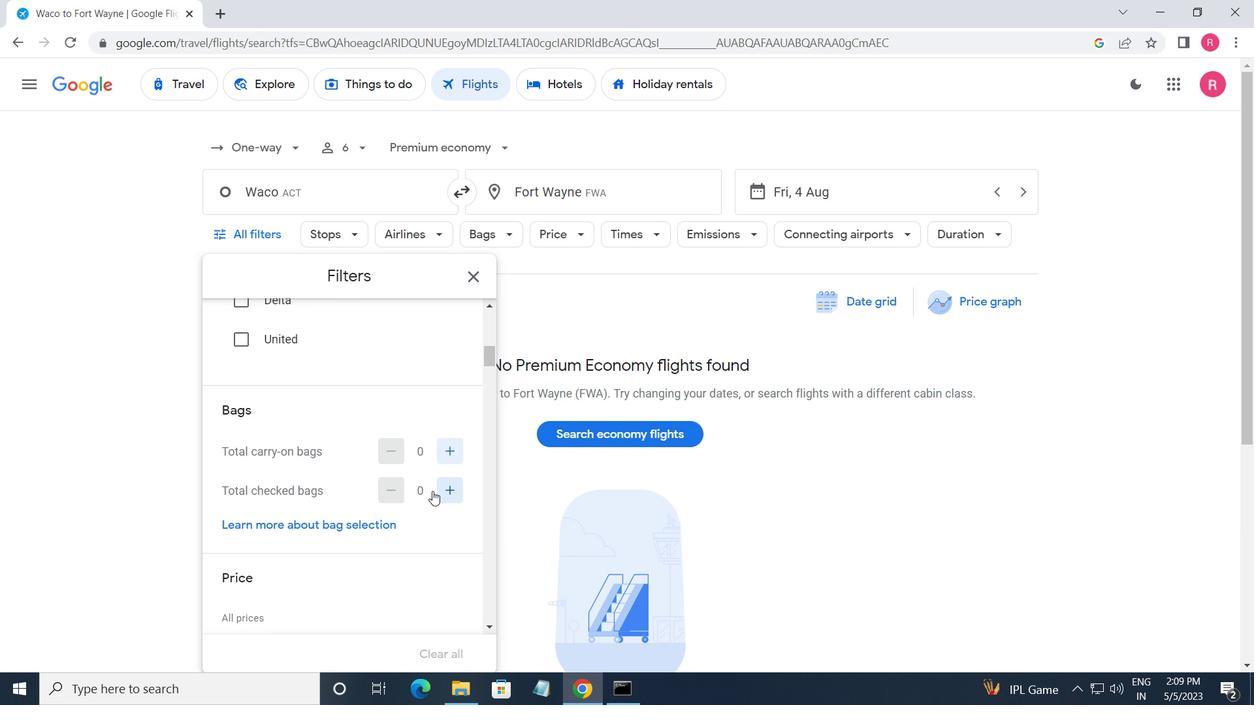 
Action: Mouse pressed left at (433, 490)
Screenshot: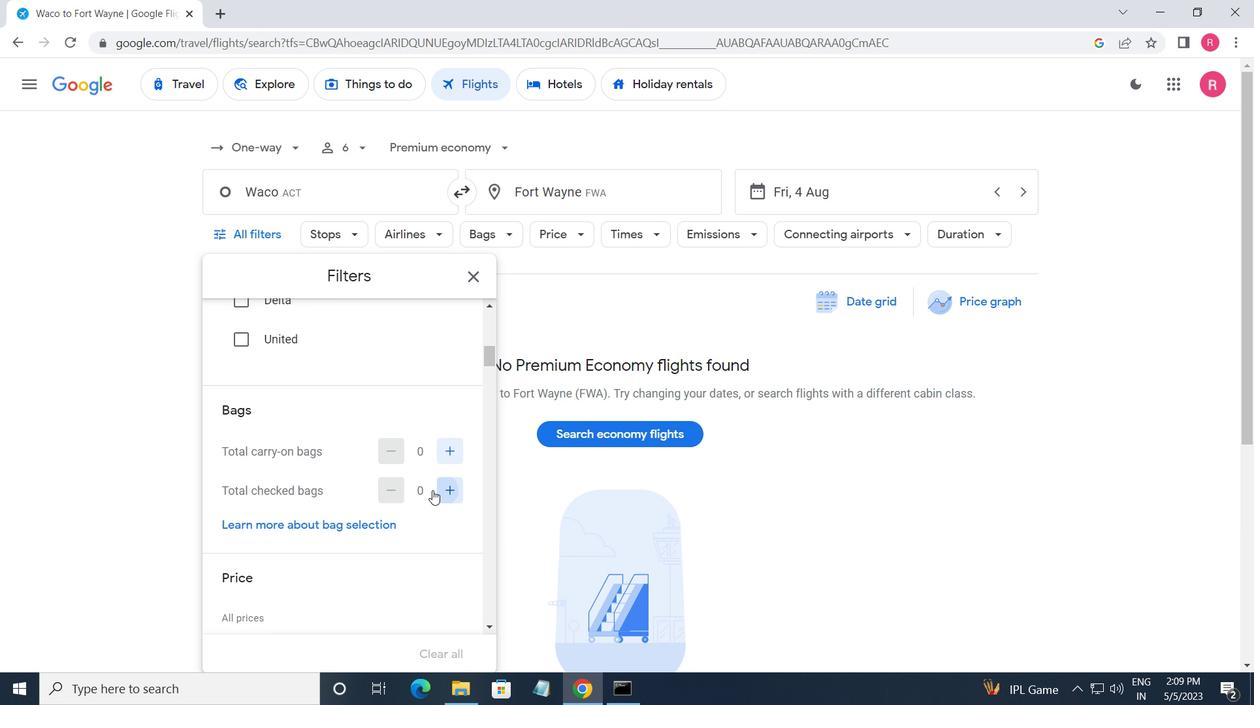 
Action: Mouse pressed left at (433, 490)
Screenshot: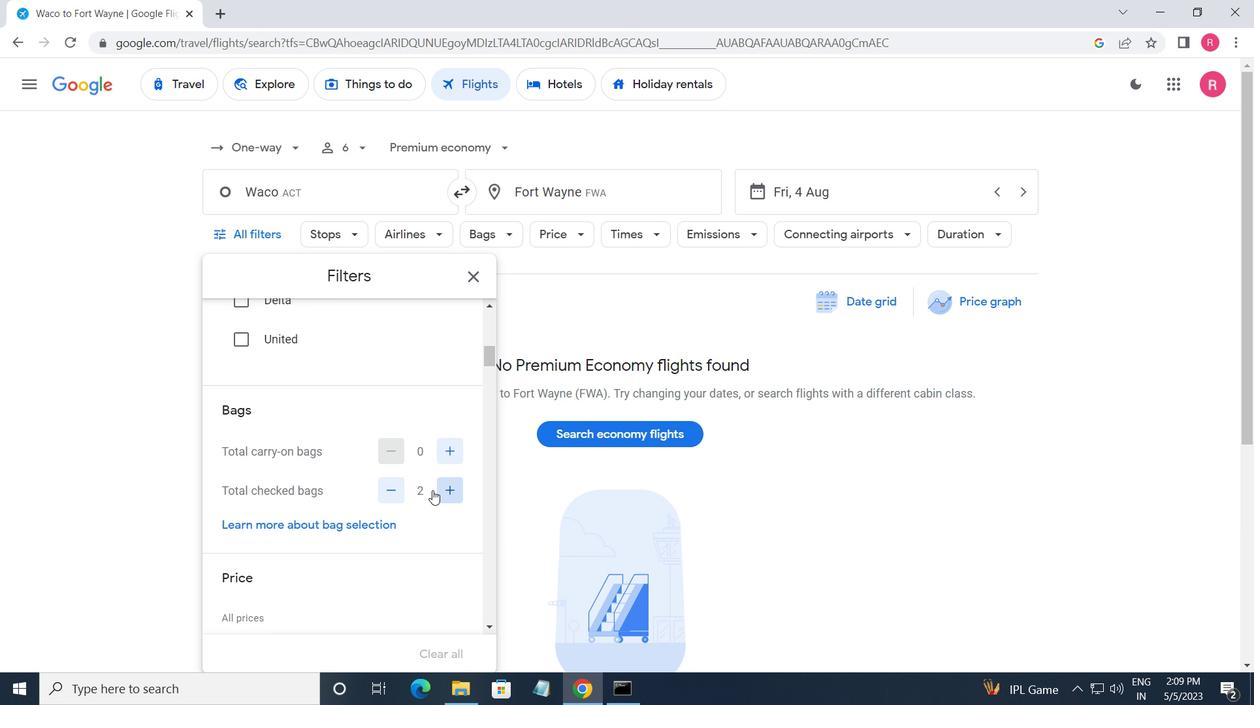 
Action: Mouse moved to (335, 423)
Screenshot: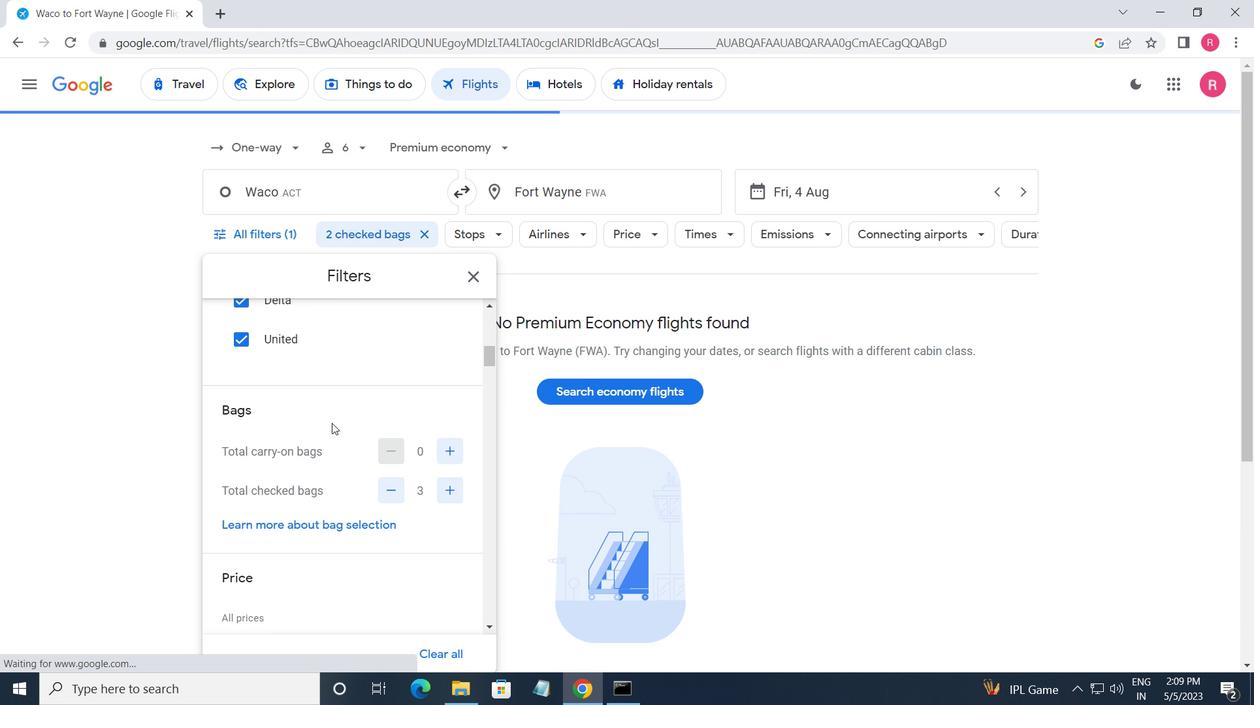 
Action: Mouse scrolled (335, 422) with delta (0, 0)
Screenshot: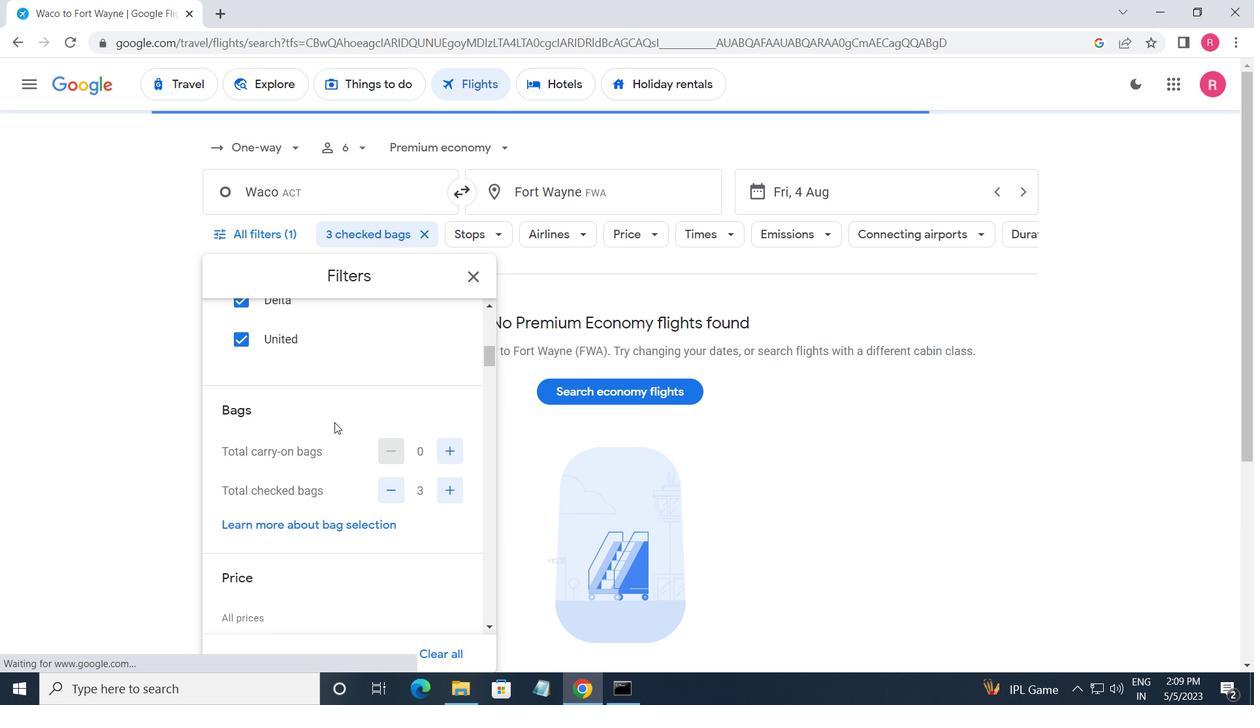 
Action: Mouse scrolled (335, 422) with delta (0, 0)
Screenshot: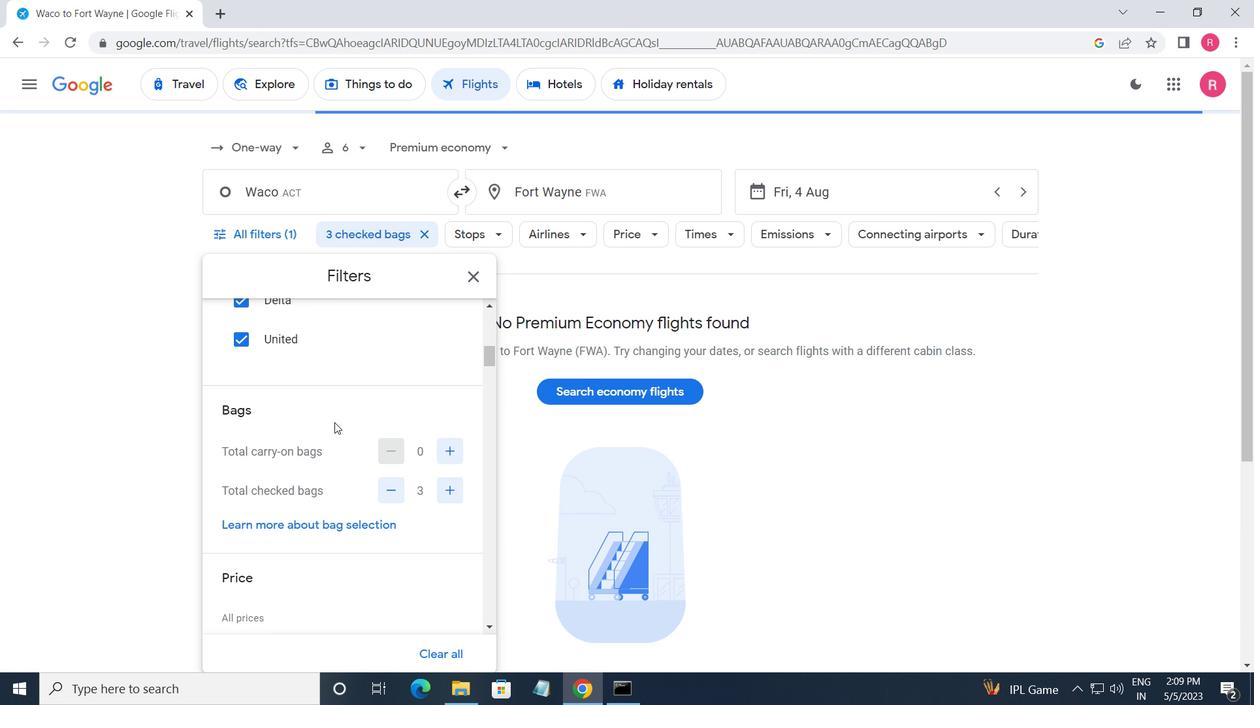 
Action: Mouse moved to (335, 423)
Screenshot: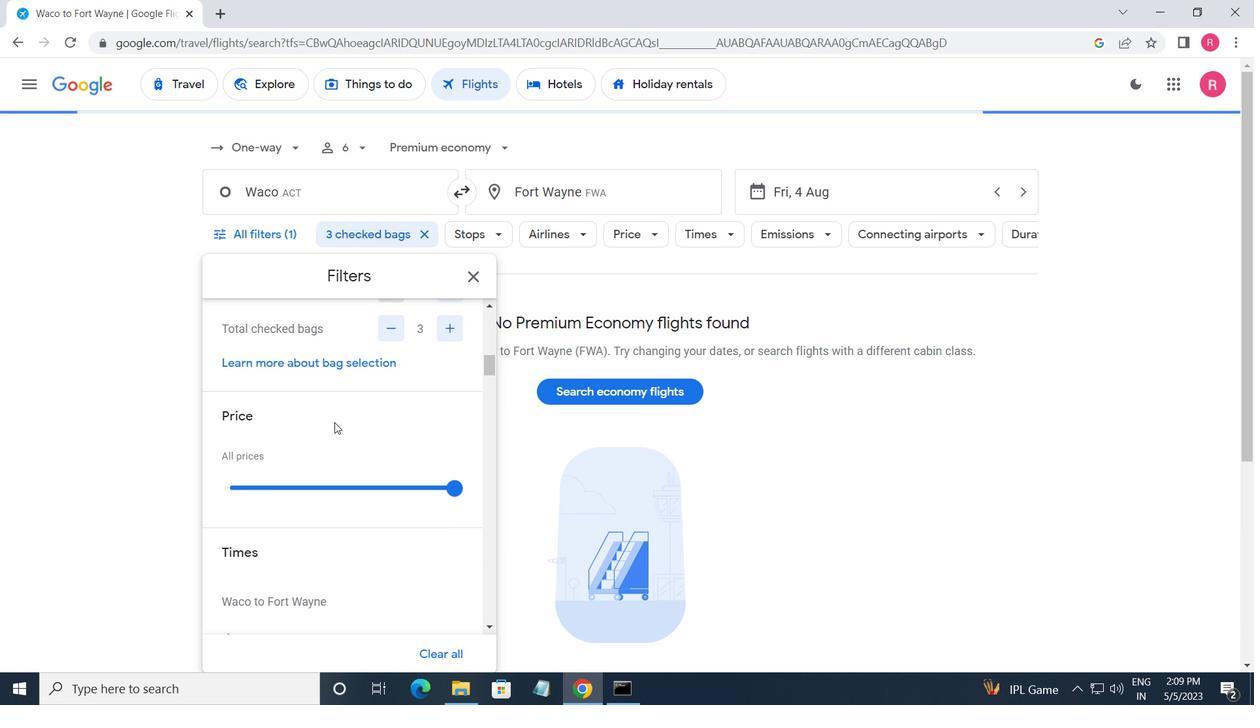 
Action: Mouse scrolled (335, 422) with delta (0, 0)
Screenshot: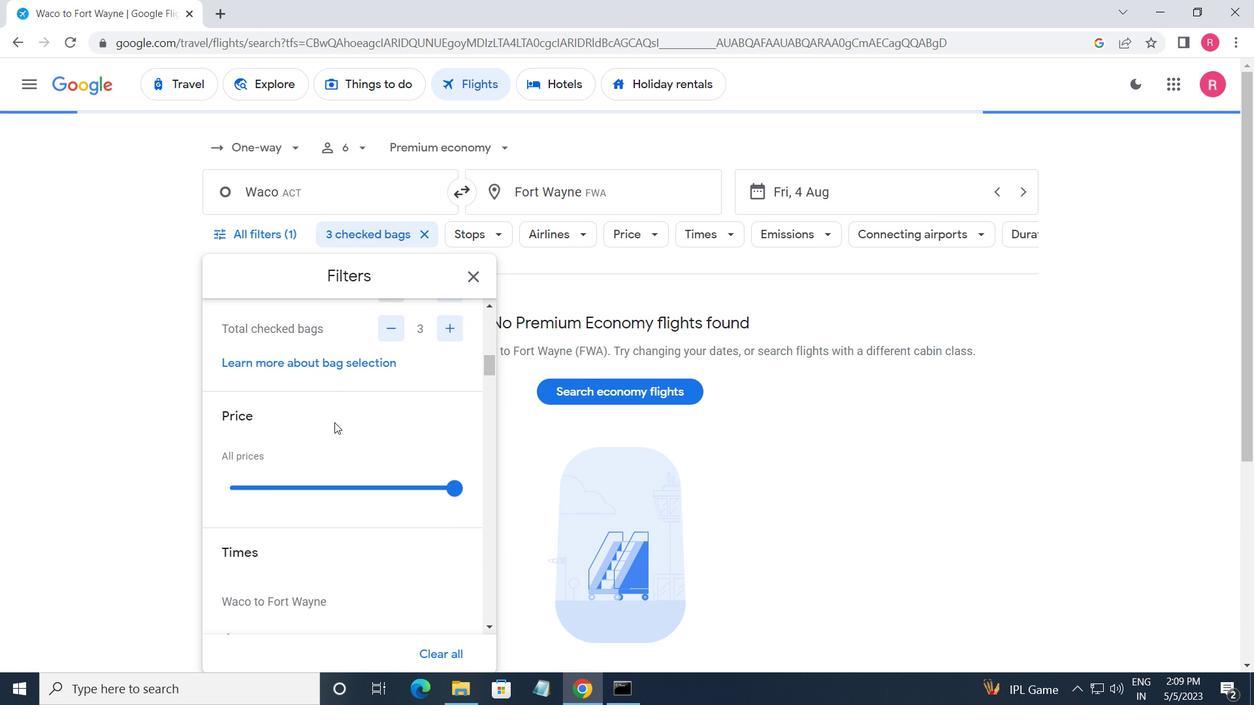 
Action: Mouse moved to (445, 405)
Screenshot: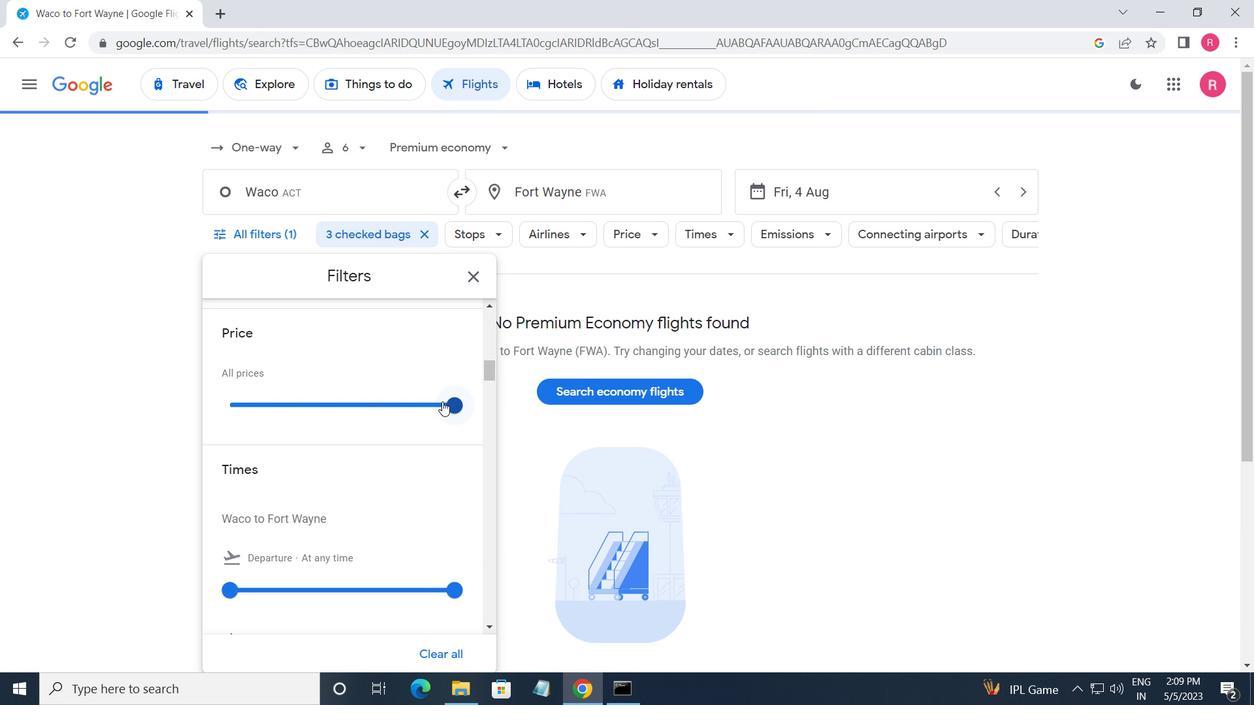
Action: Mouse pressed left at (445, 405)
Screenshot: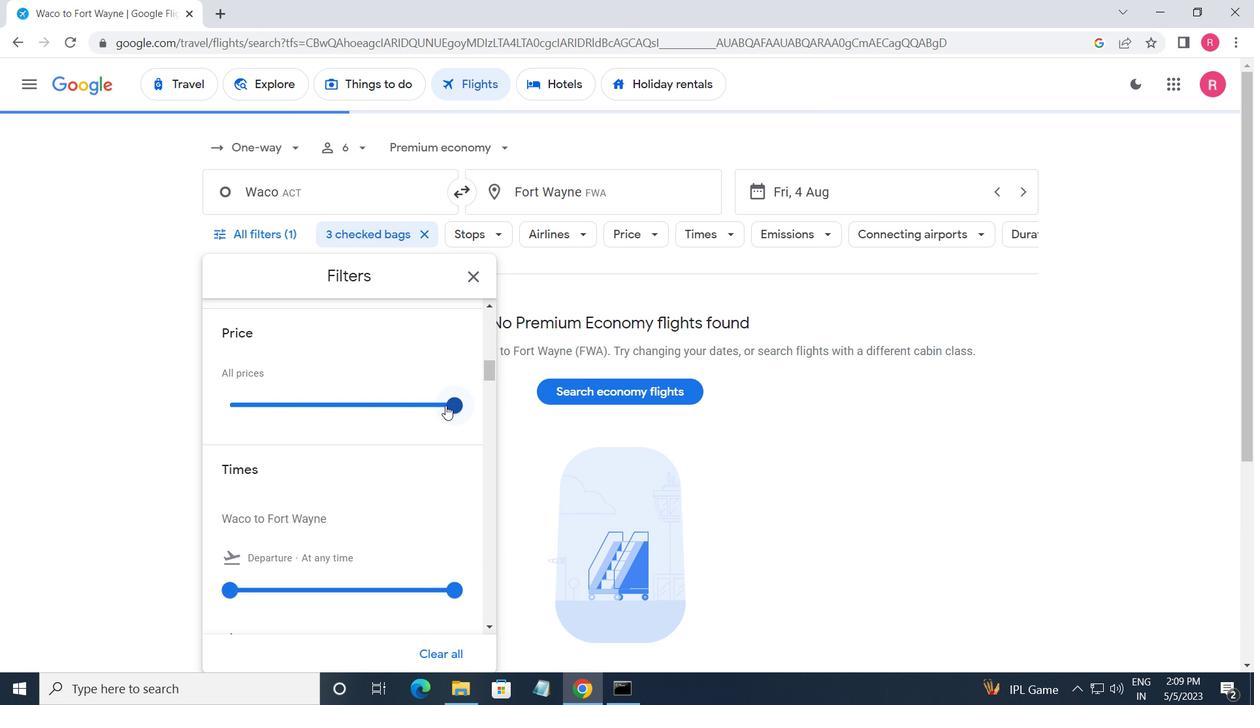 
Action: Mouse moved to (432, 417)
Screenshot: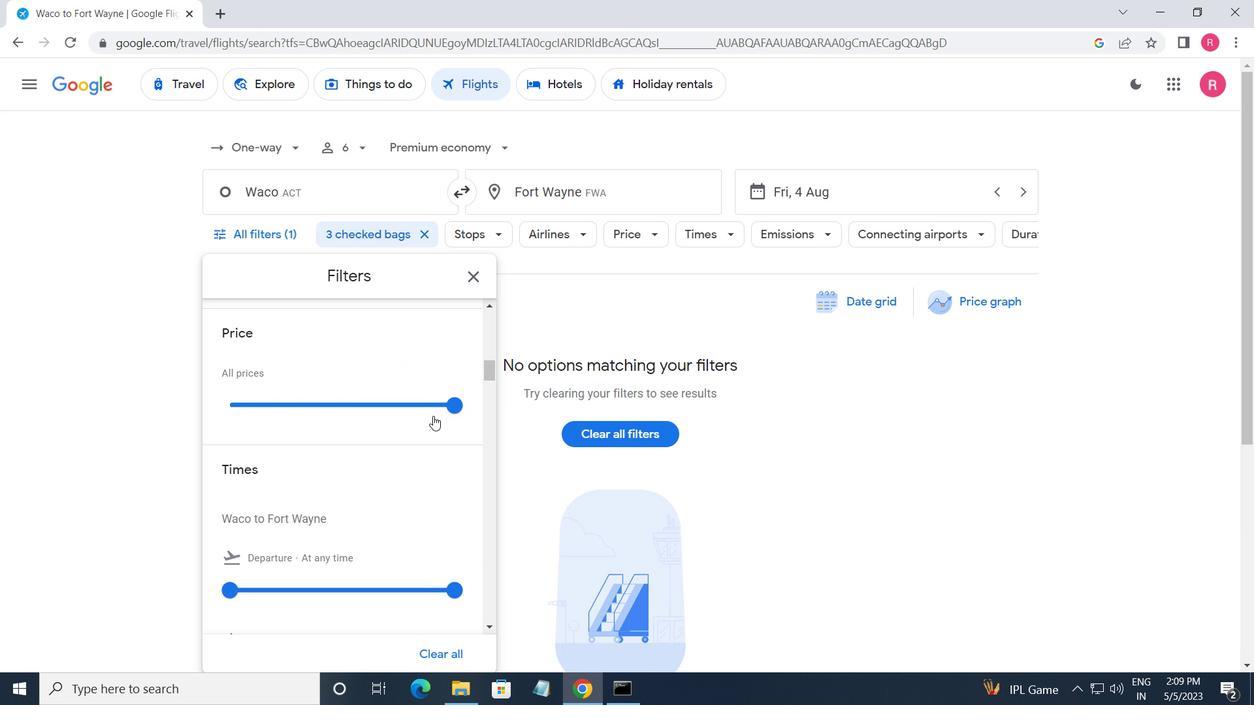 
Action: Mouse scrolled (432, 416) with delta (0, 0)
Screenshot: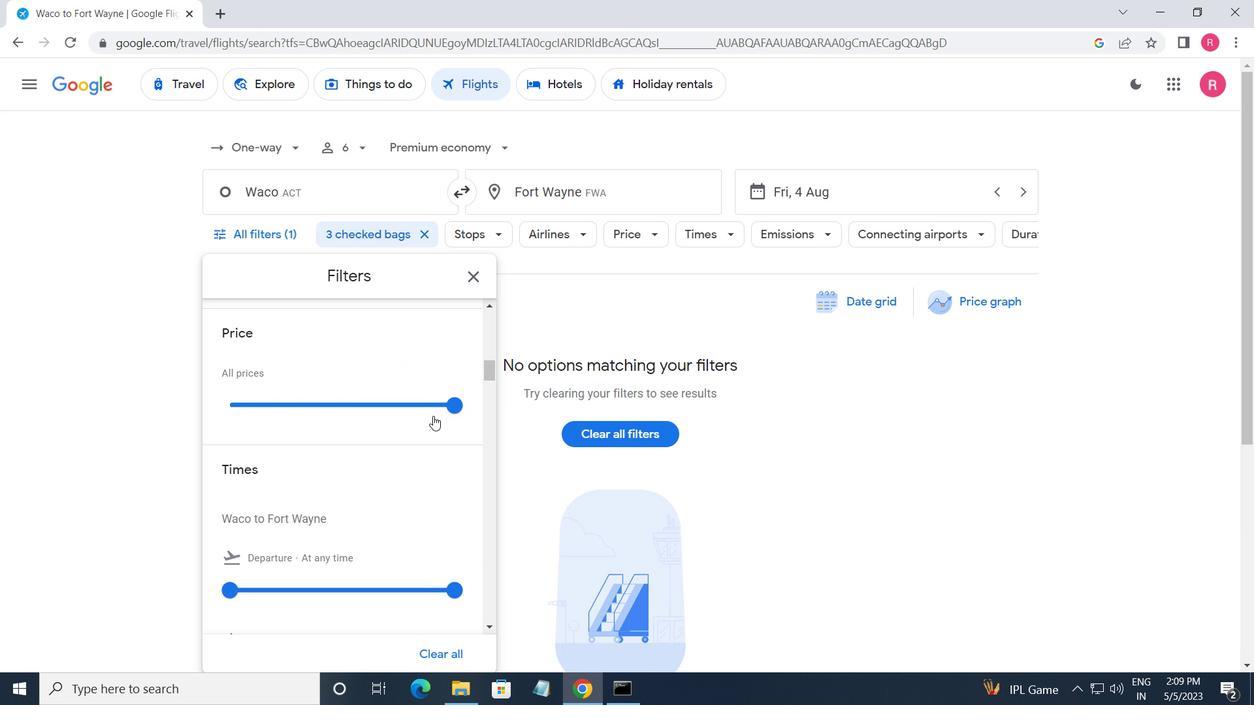 
Action: Mouse moved to (434, 418)
Screenshot: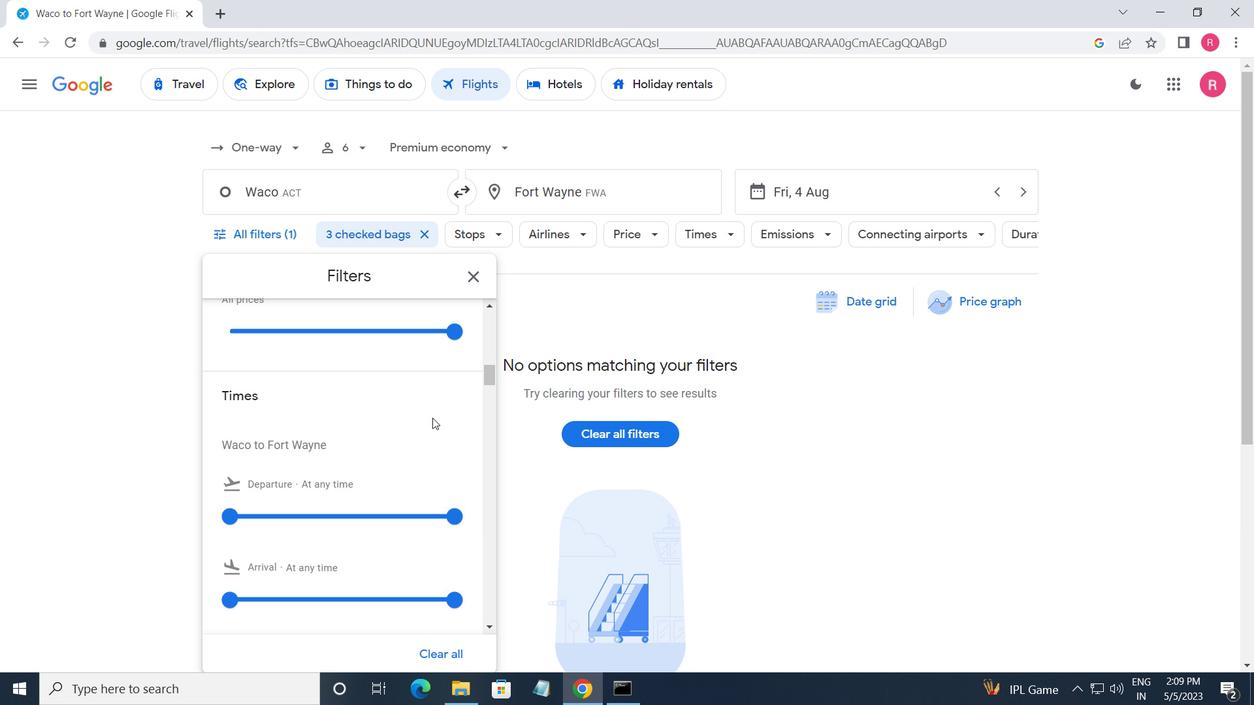 
Action: Mouse scrolled (434, 417) with delta (0, 0)
Screenshot: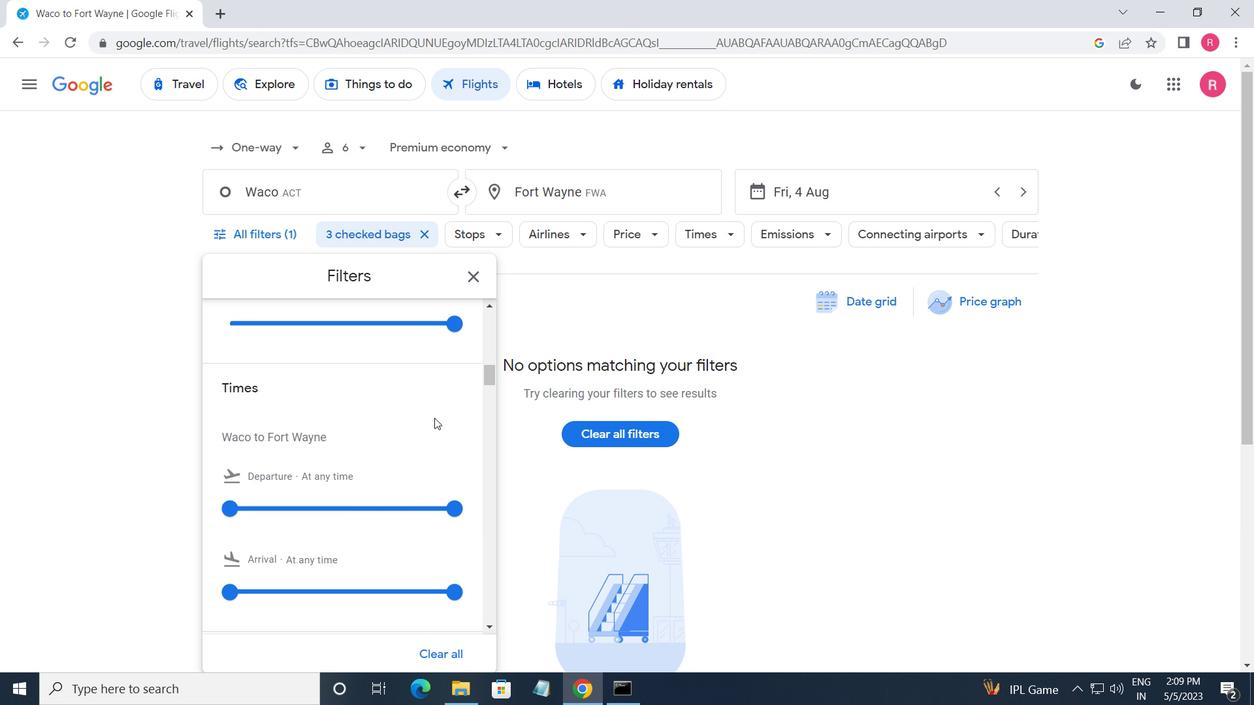
Action: Mouse moved to (234, 431)
Screenshot: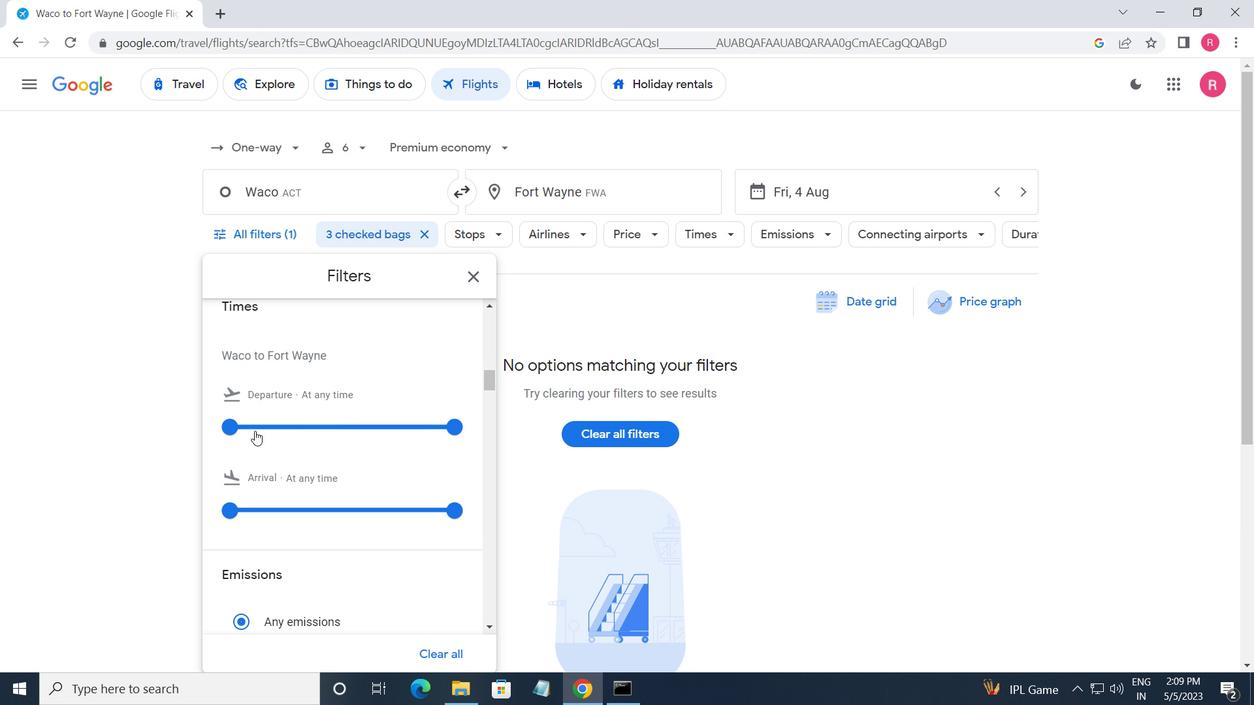 
Action: Mouse pressed left at (234, 431)
Screenshot: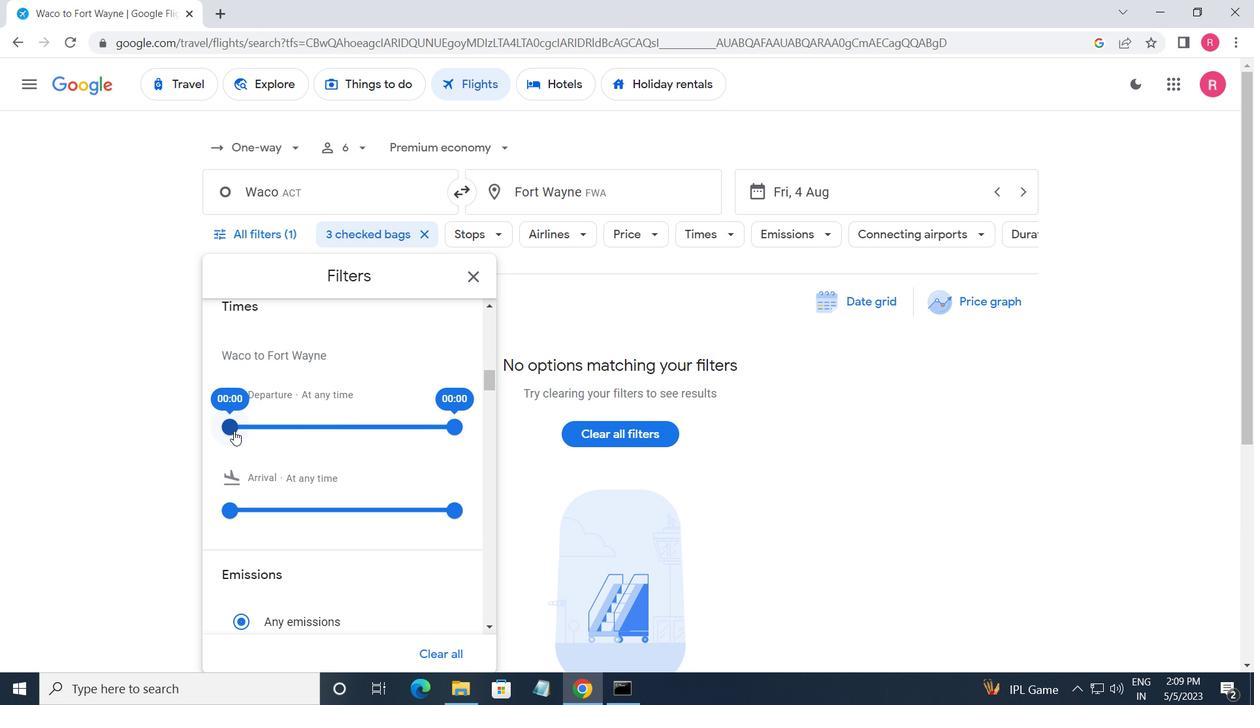 
Action: Mouse moved to (442, 426)
Screenshot: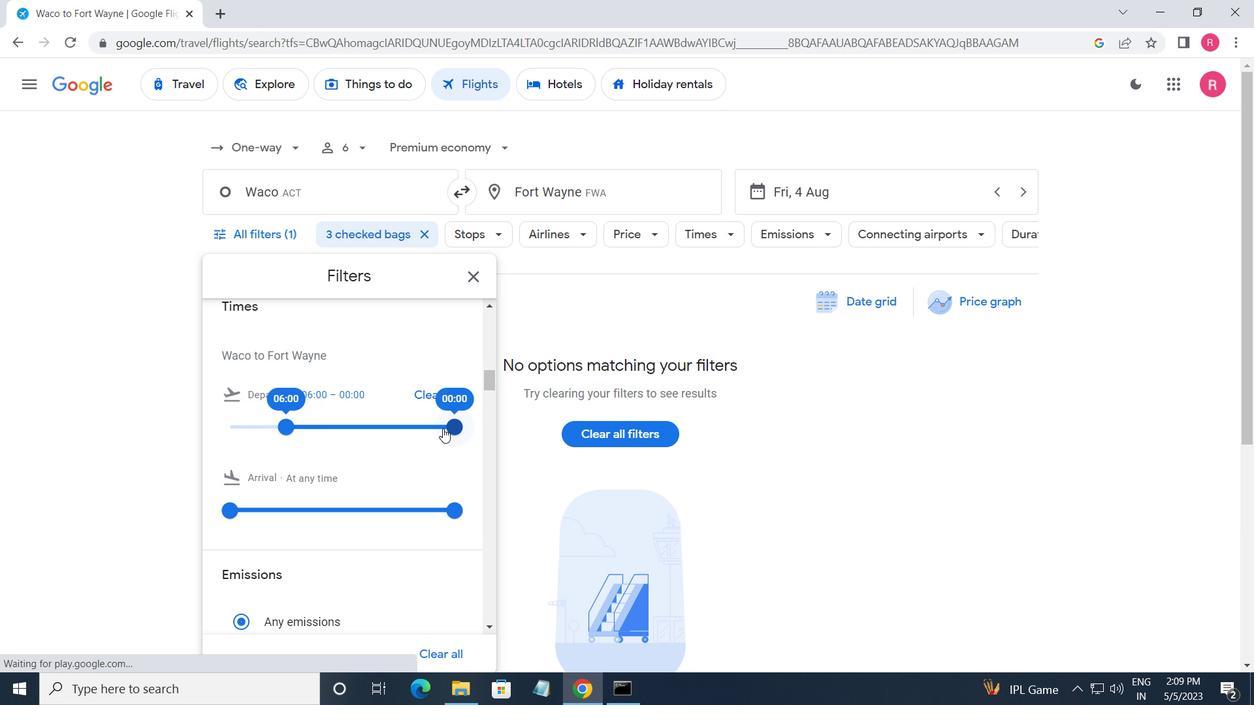 
Action: Mouse pressed left at (442, 426)
Screenshot: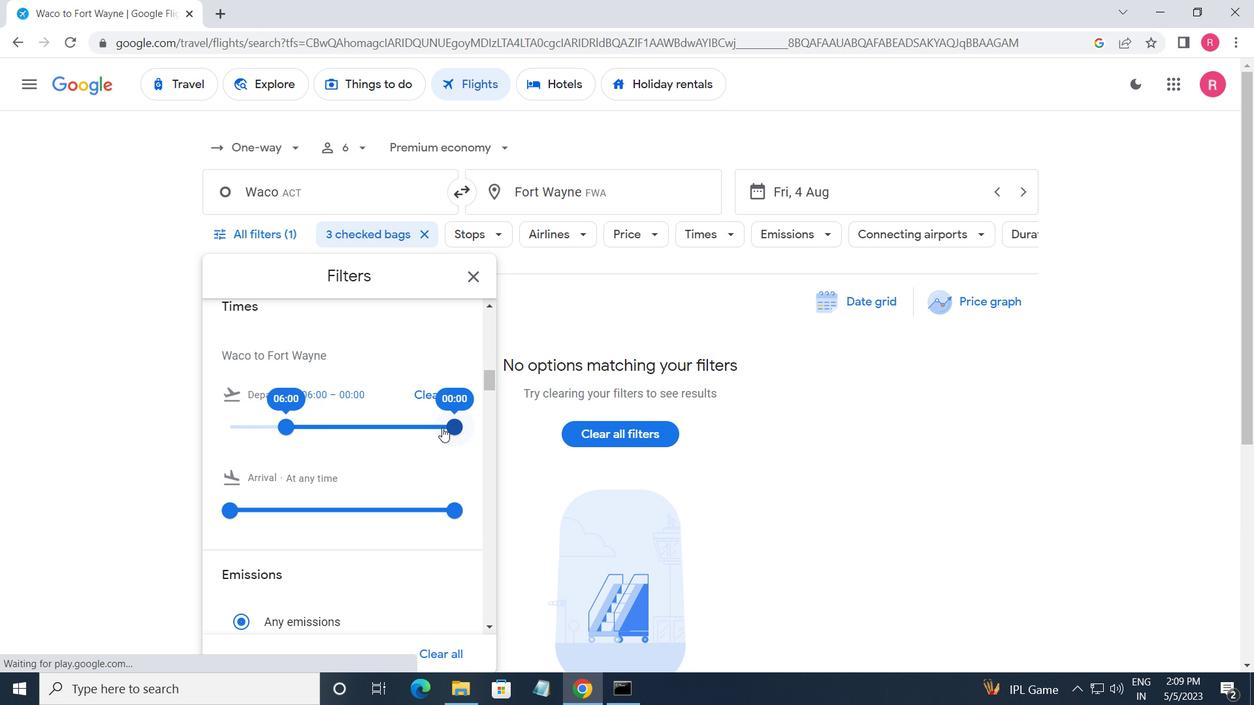 
Action: Mouse moved to (466, 280)
Screenshot: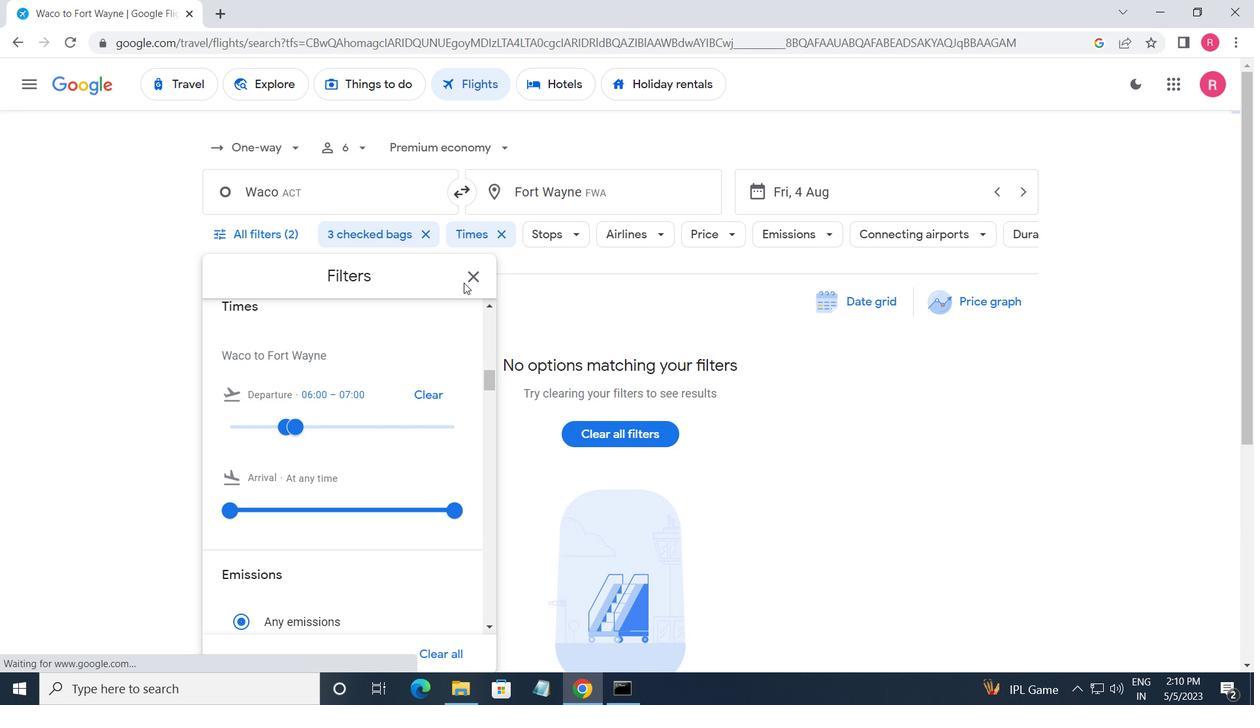 
Action: Mouse pressed left at (466, 280)
Screenshot: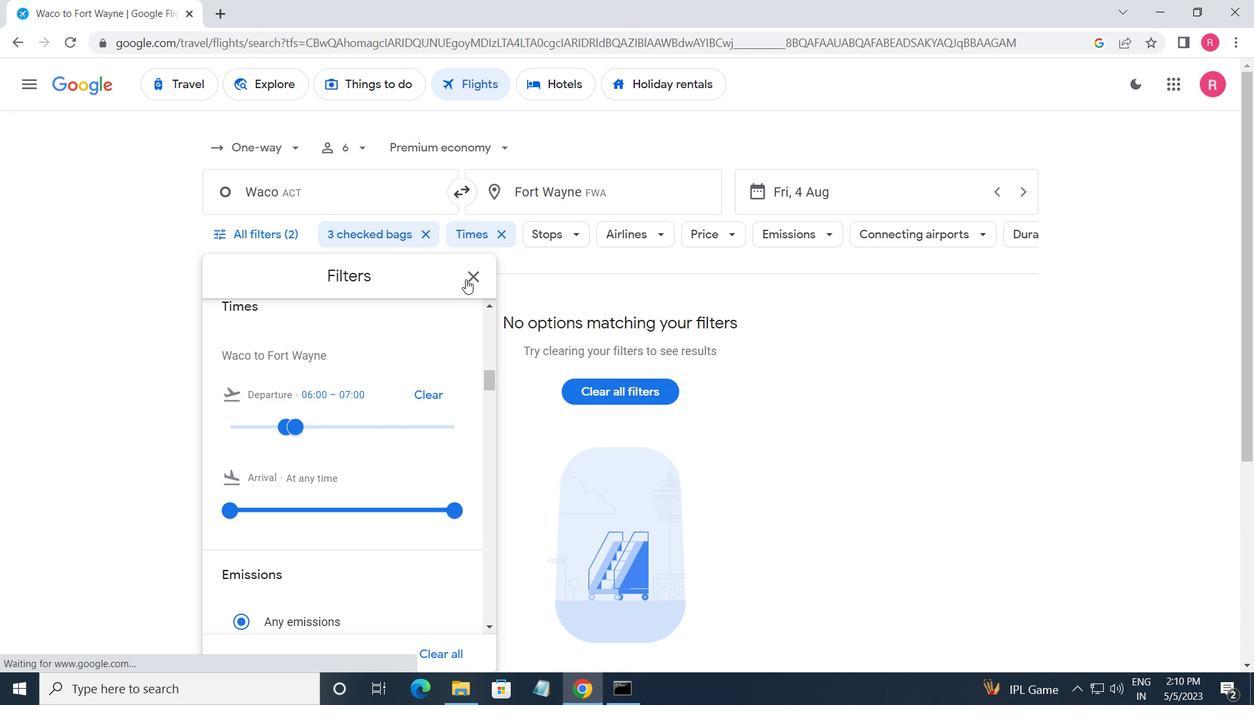 
